 Task: Add an event with the title Second Coffee Meeting with Key Mentor, date ''2023/11/18'', time 10:00and add a description: A board meeting is a formal gathering where the board of directors, executive team, and key stakeholders come together to discuss and make important decisions regarding the organization''s strategic direction, governance, and overall performance. Mark the tasks as Completed , logged in from the account softage.3@softage.netand send the event invitation to softage.7@softage.net and softage.8@softage.net. Set a reminder for the event Weekly on Sunday
Action: Mouse moved to (55, 109)
Screenshot: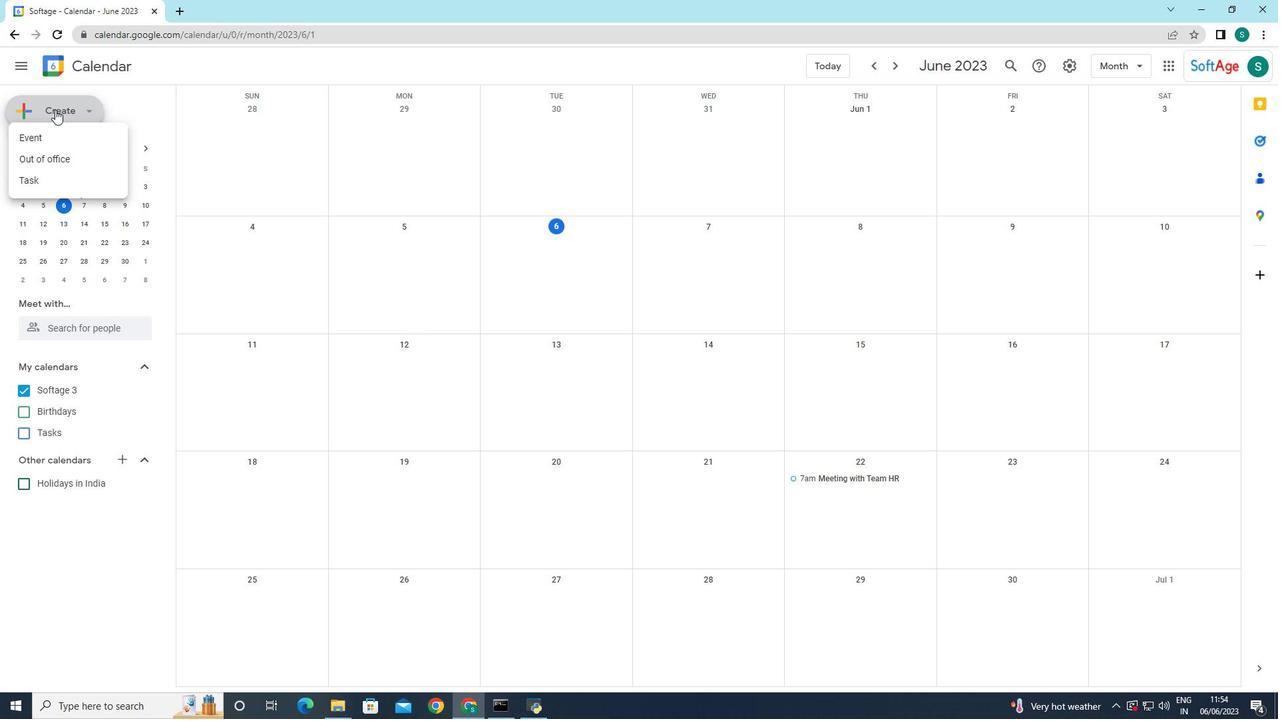 
Action: Mouse pressed left at (55, 109)
Screenshot: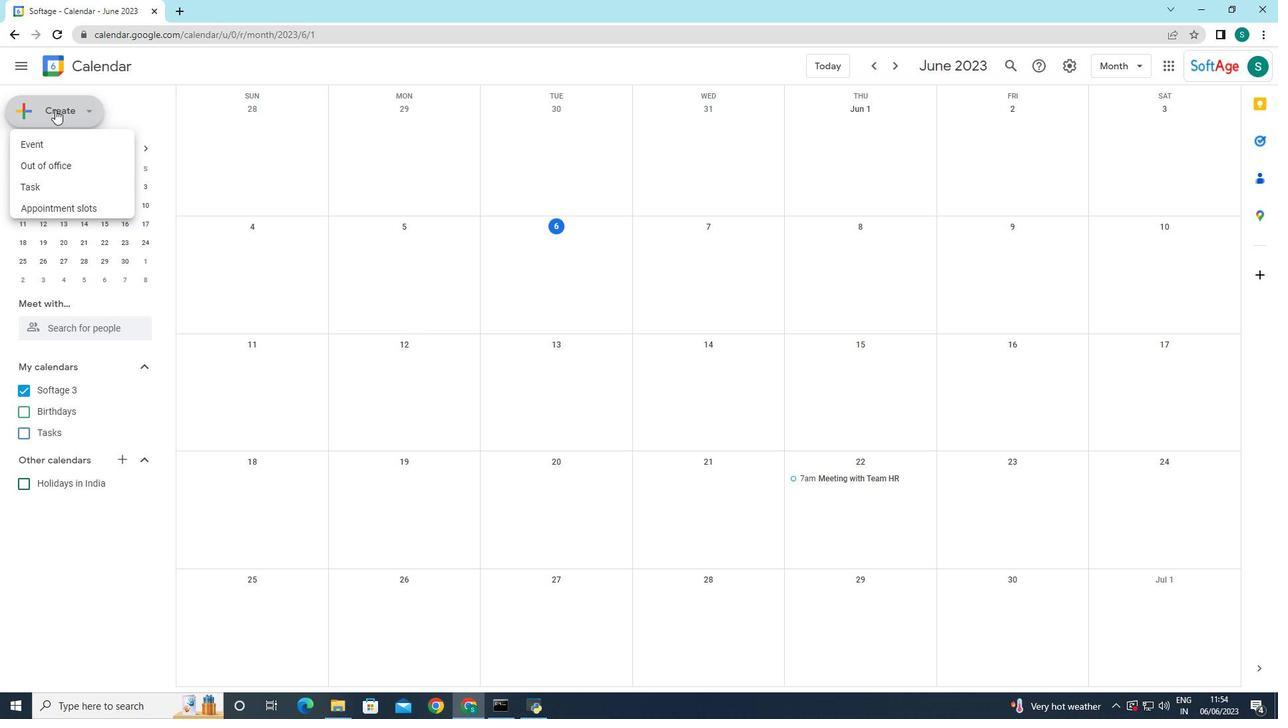 
Action: Mouse moved to (73, 151)
Screenshot: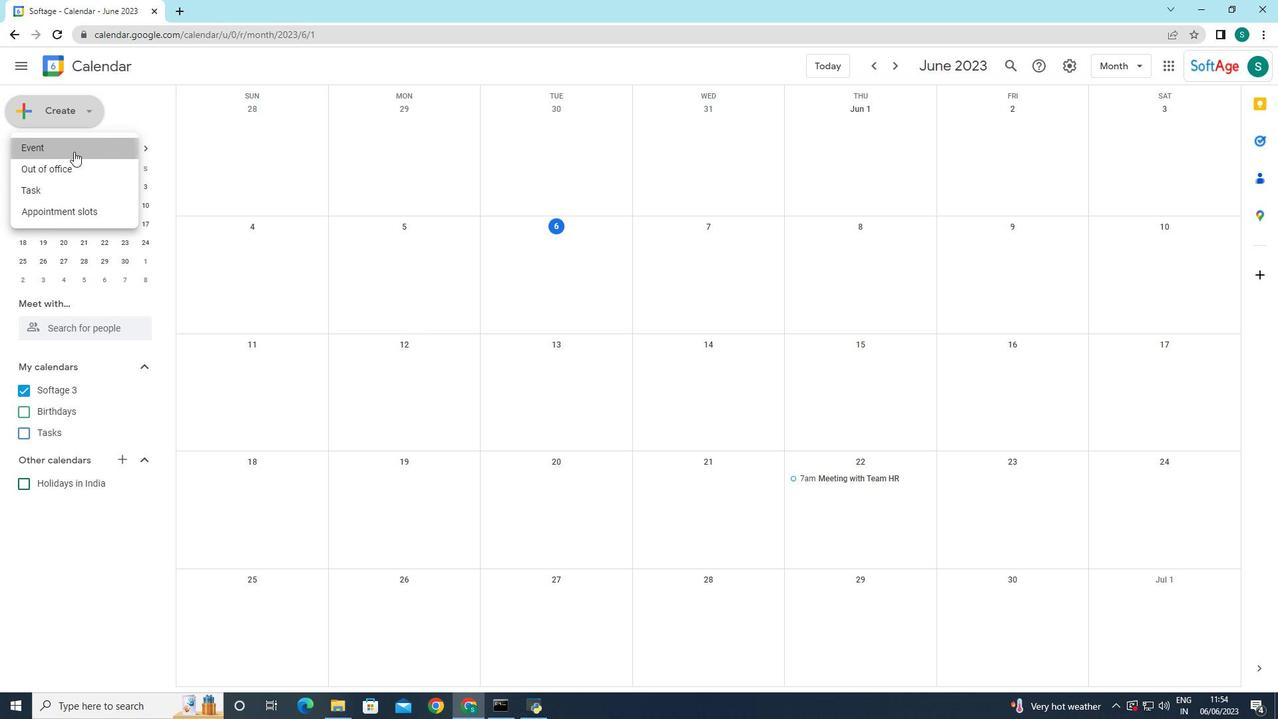 
Action: Mouse pressed left at (73, 151)
Screenshot: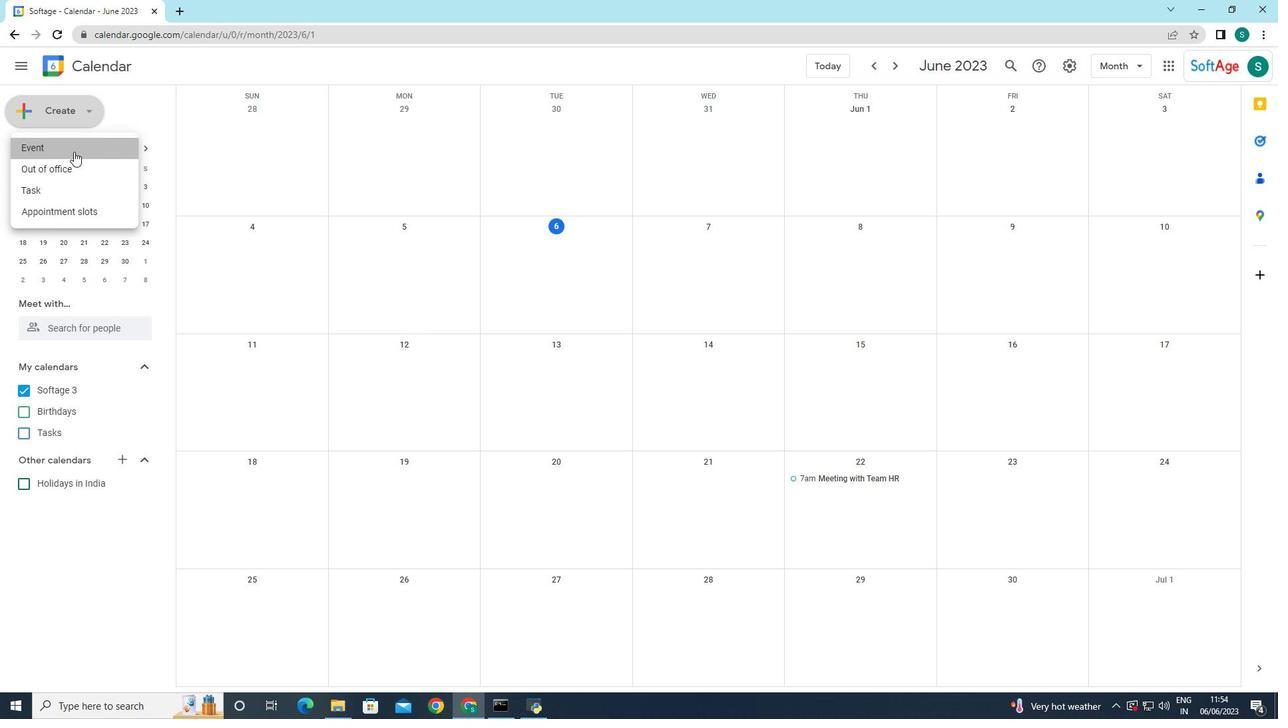 
Action: Mouse moved to (679, 441)
Screenshot: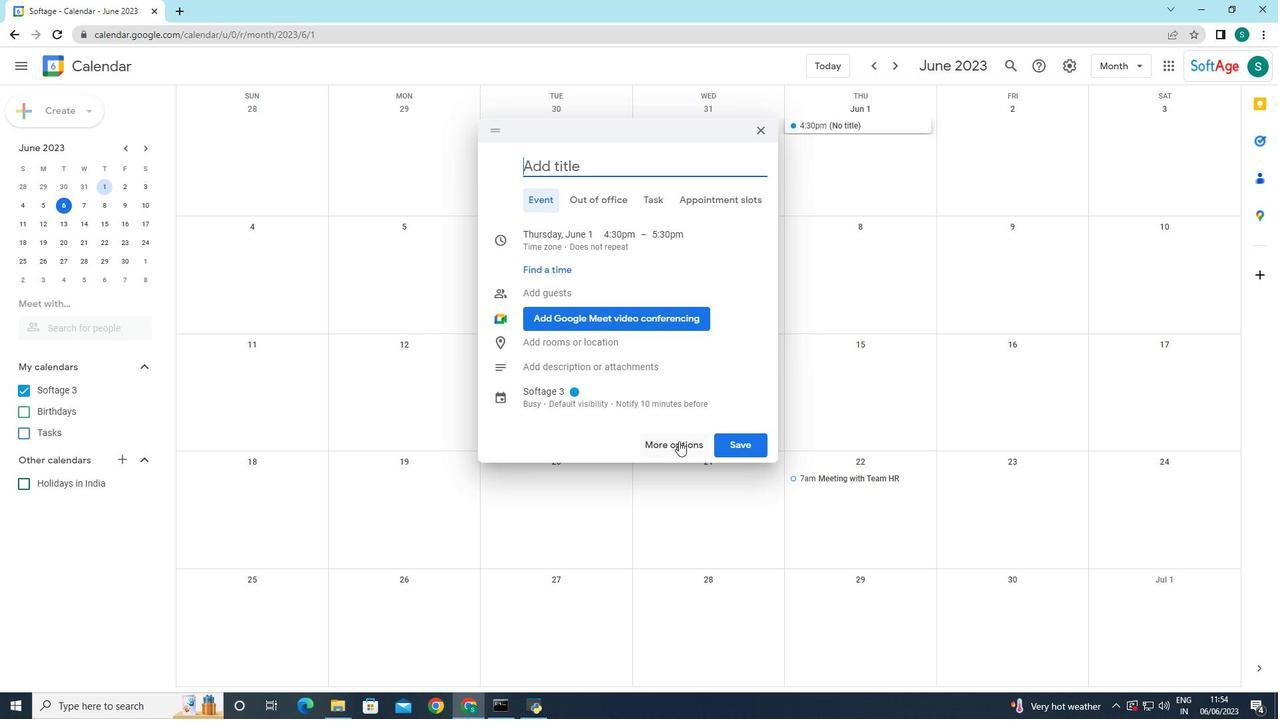 
Action: Mouse pressed left at (679, 441)
Screenshot: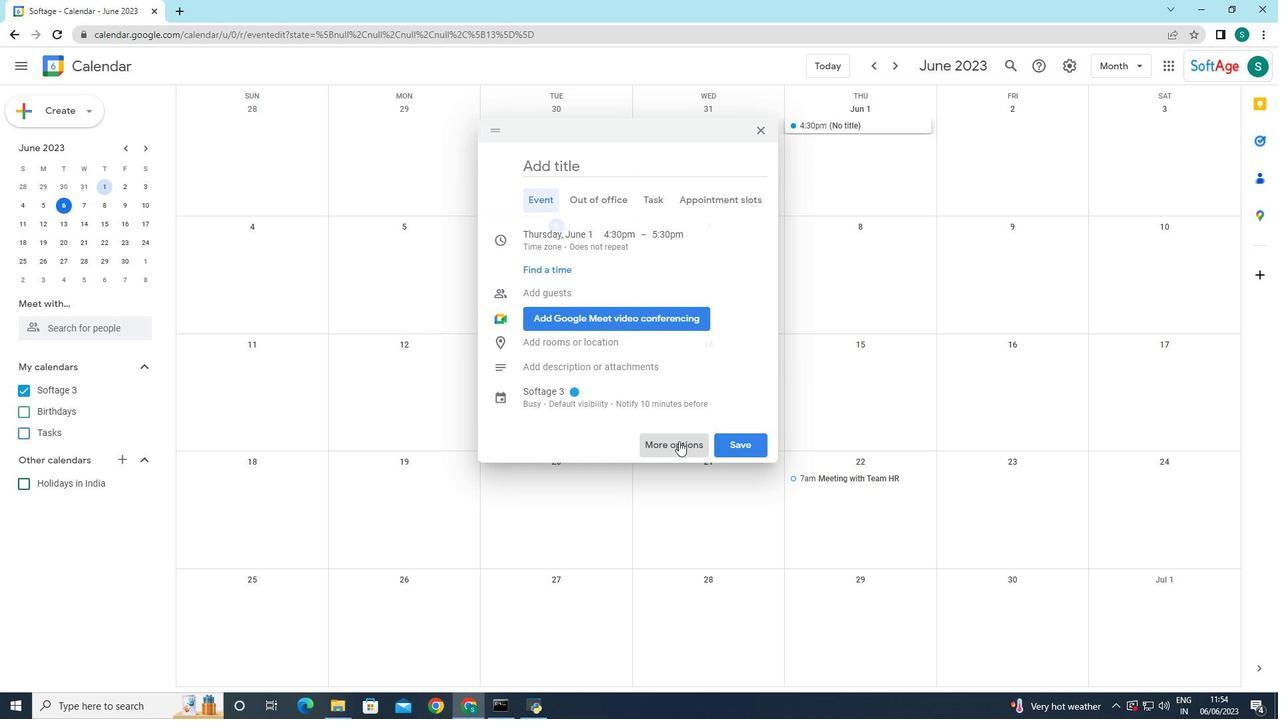 
Action: Mouse moved to (115, 77)
Screenshot: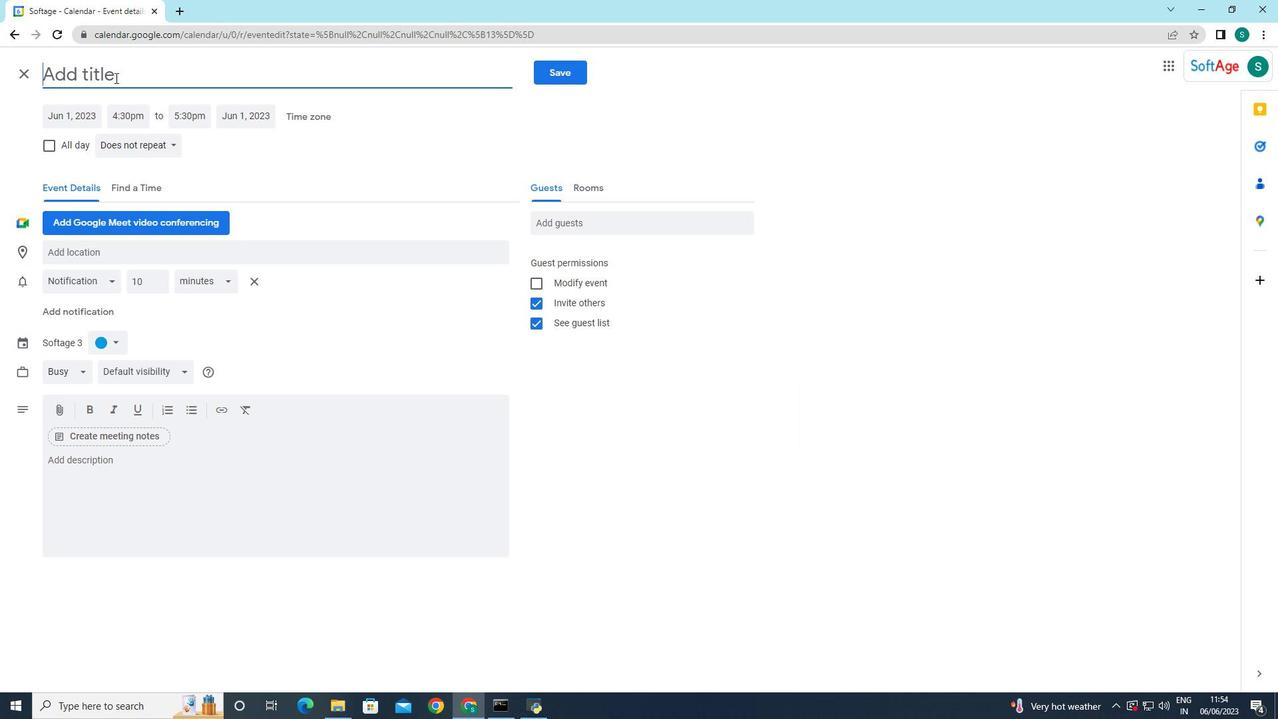 
Action: Mouse pressed left at (115, 77)
Screenshot: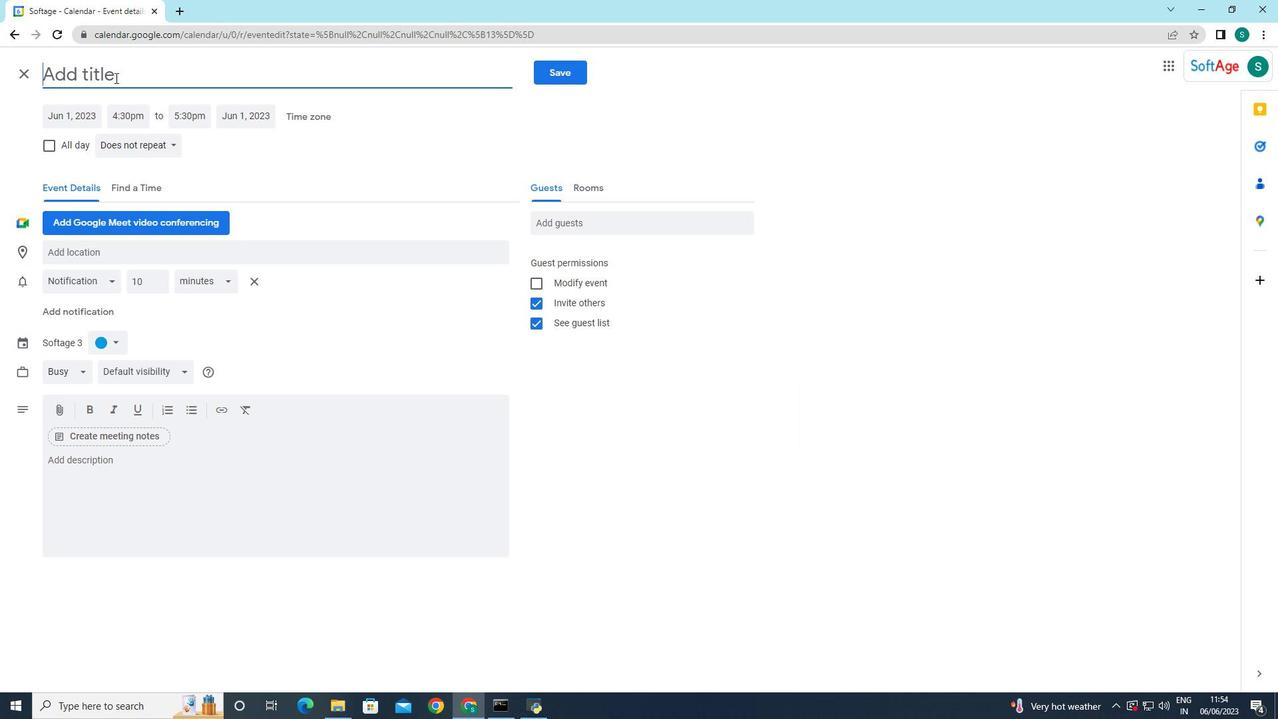 
Action: Key pressed <Key.caps_lock>S<Key.caps_lock>econd<Key.space><Key.caps_lock>C<Key.caps_lock>offee<Key.space><Key.caps_lock>M<Key.caps_lock>eeting<Key.space>with<Key.space>key<Key.space><Key.caps_lock>M<Key.caps_lock>entor
Screenshot: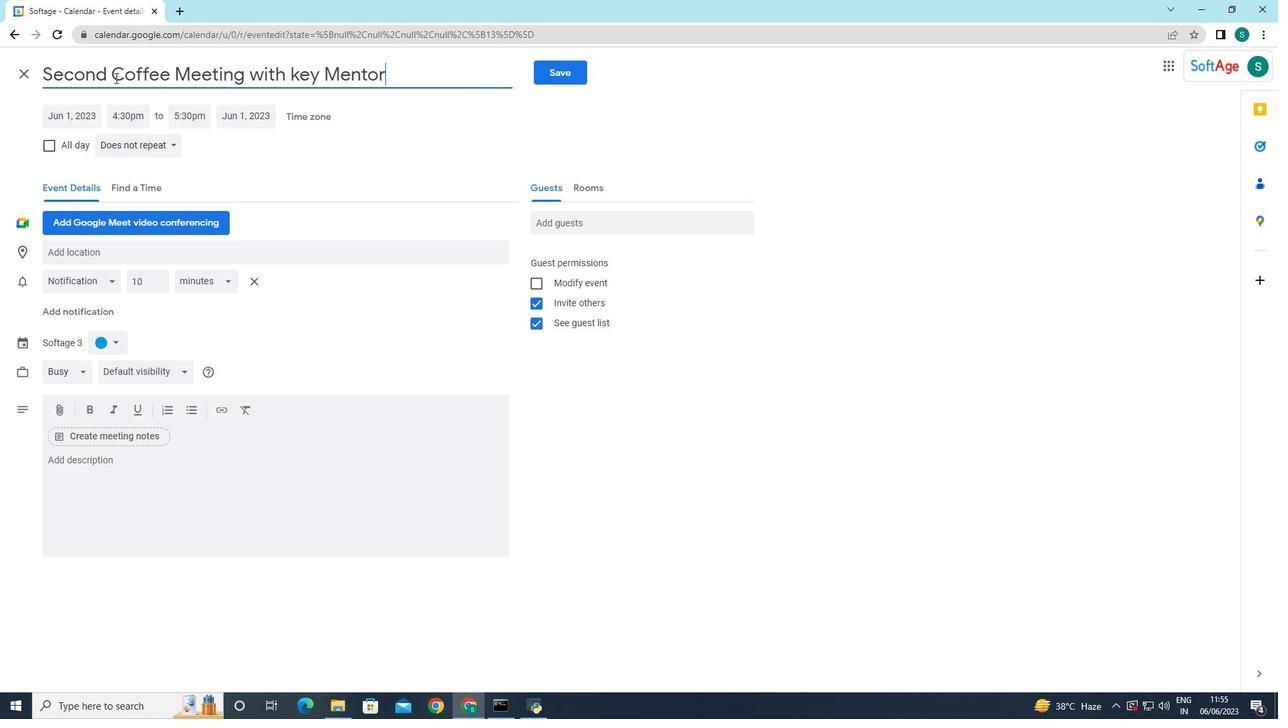 
Action: Mouse moved to (79, 113)
Screenshot: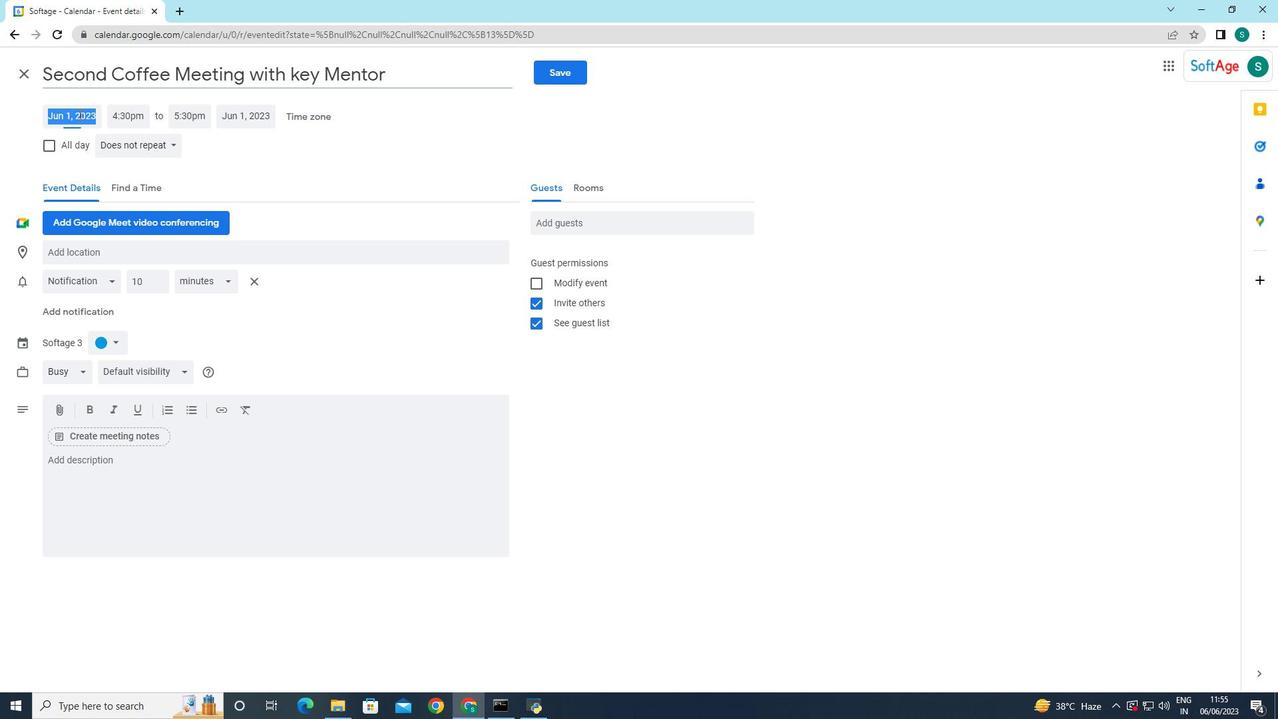 
Action: Mouse pressed left at (79, 113)
Screenshot: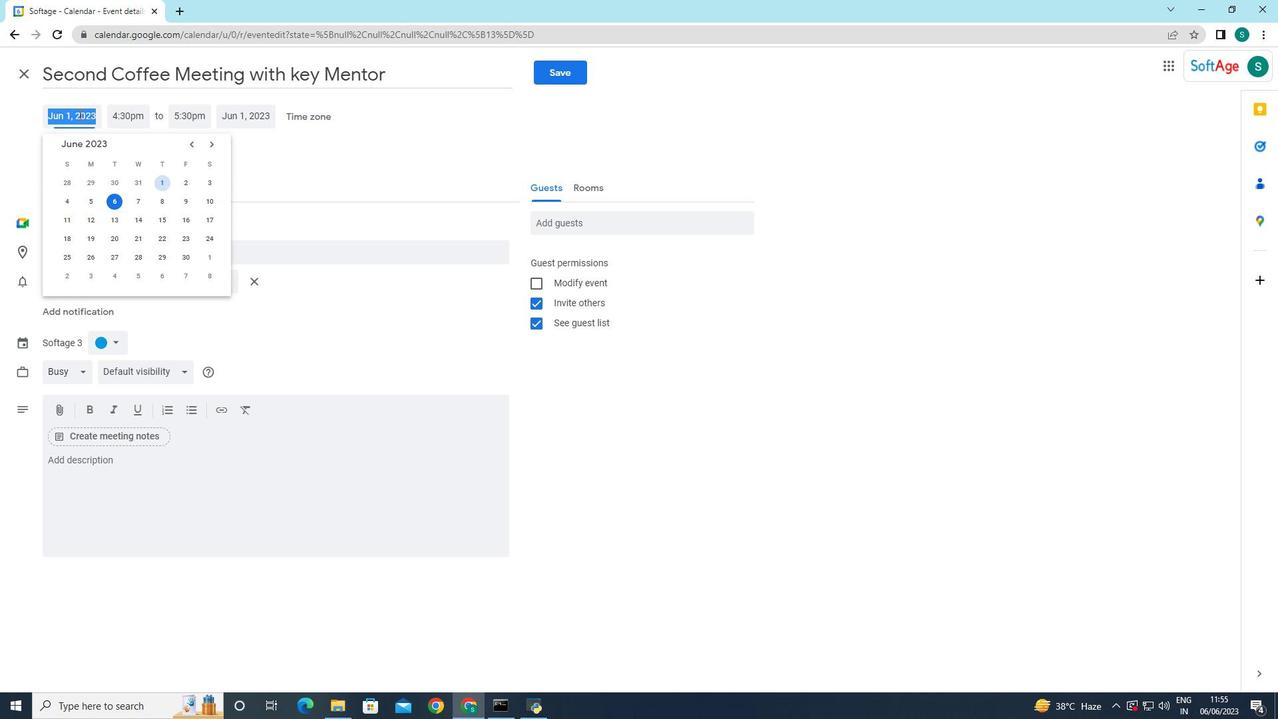 
Action: Mouse moved to (209, 145)
Screenshot: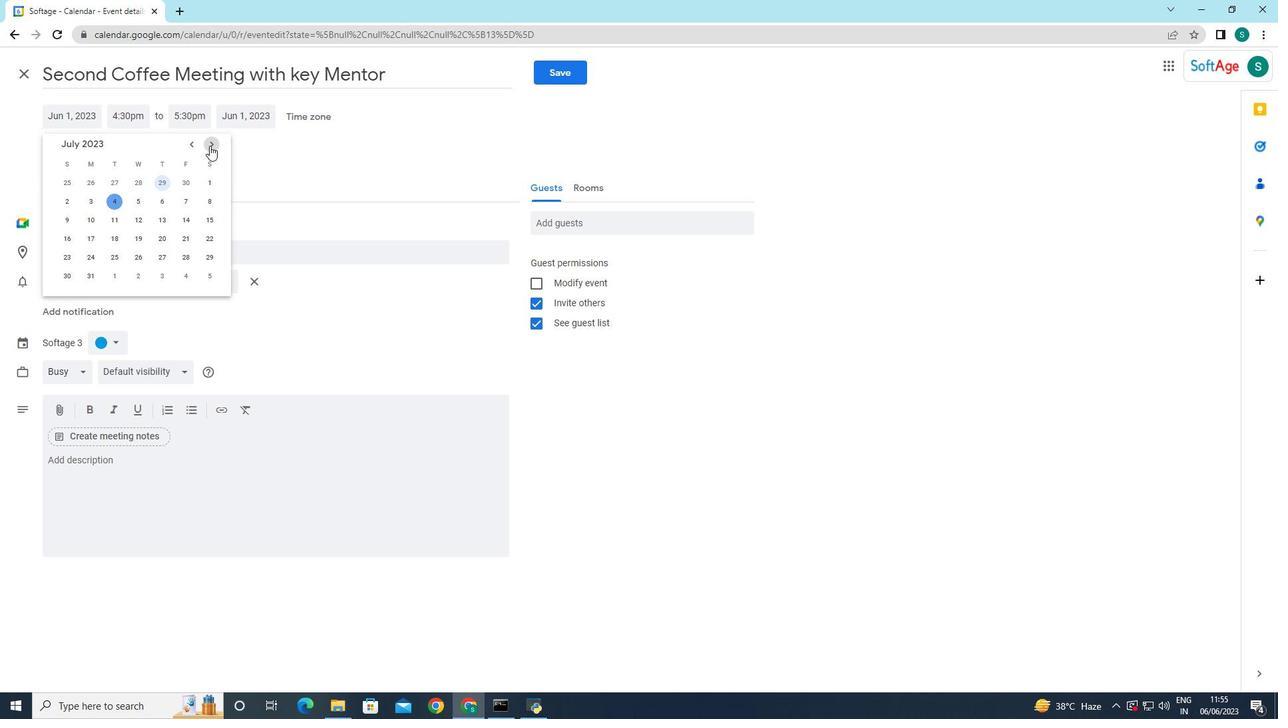 
Action: Mouse pressed left at (209, 145)
Screenshot: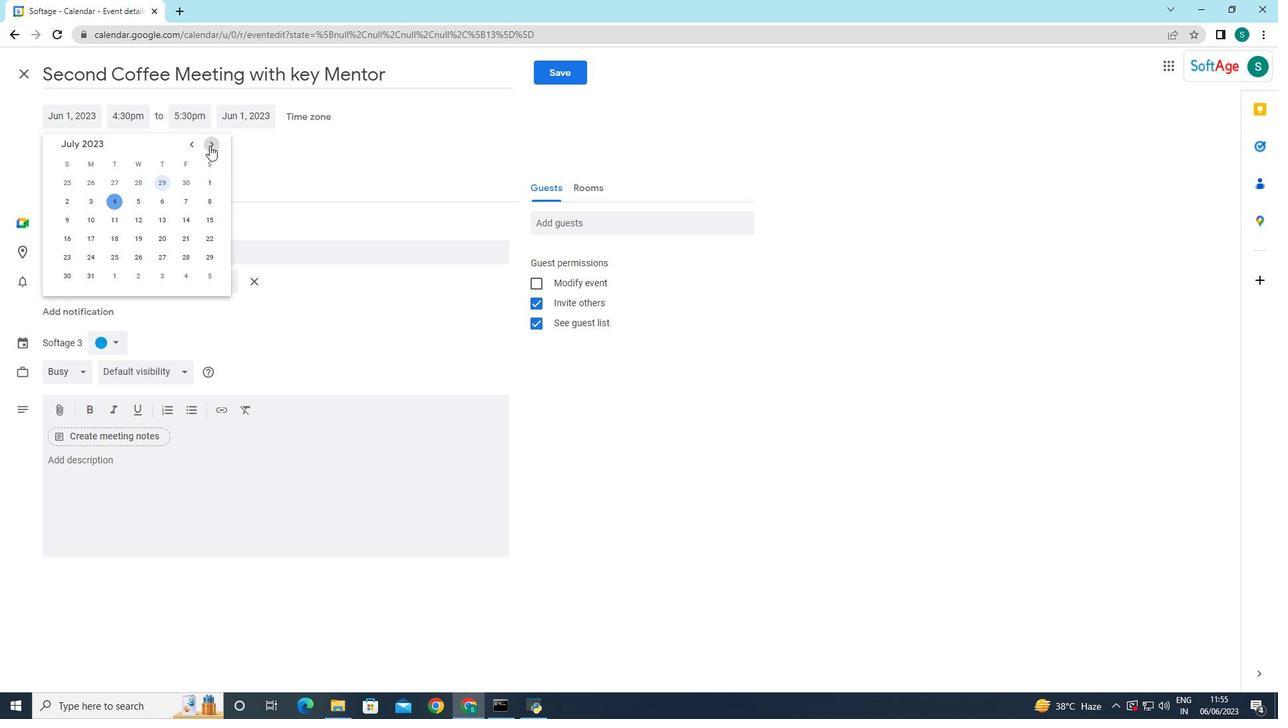 
Action: Mouse pressed left at (209, 145)
Screenshot: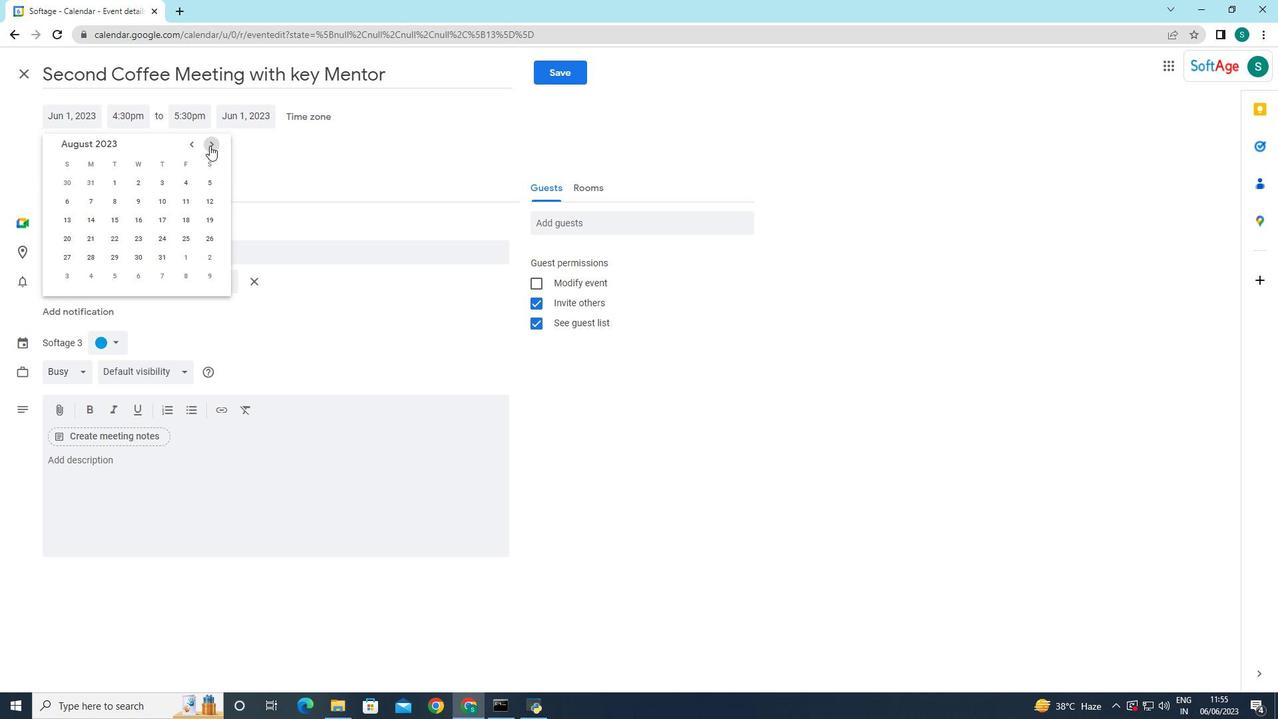 
Action: Mouse pressed left at (209, 145)
Screenshot: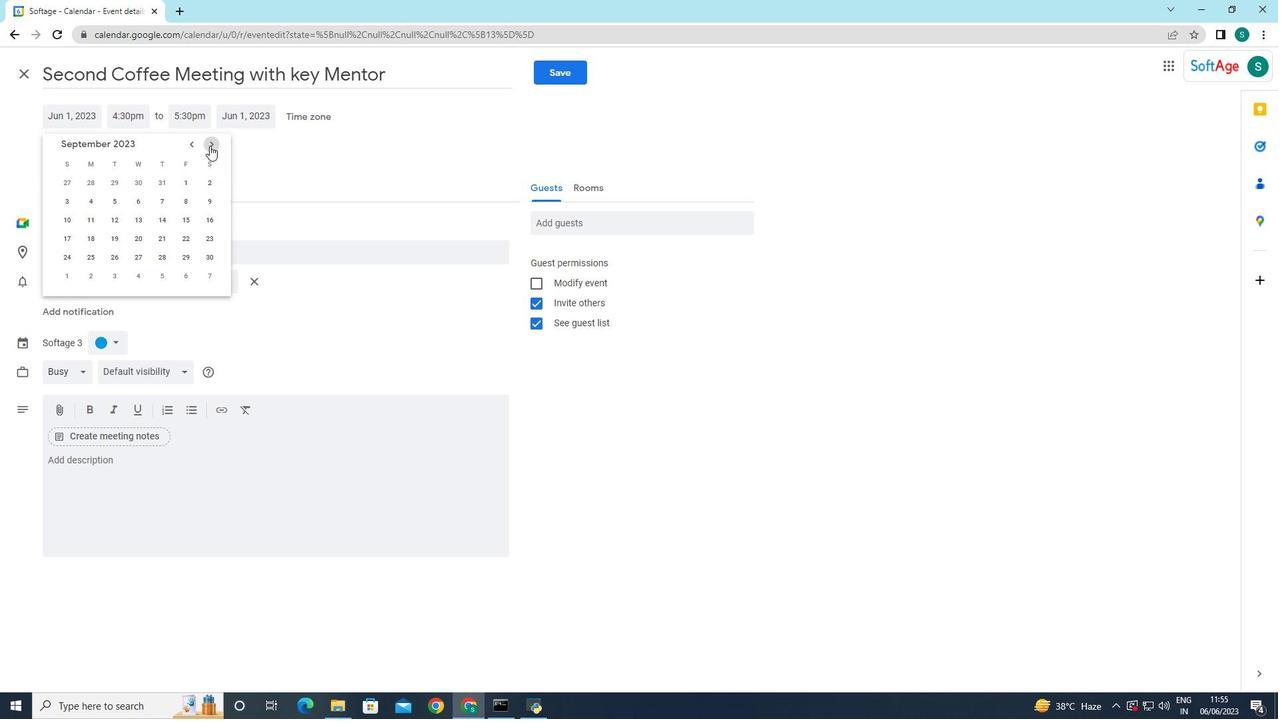 
Action: Mouse pressed left at (209, 145)
Screenshot: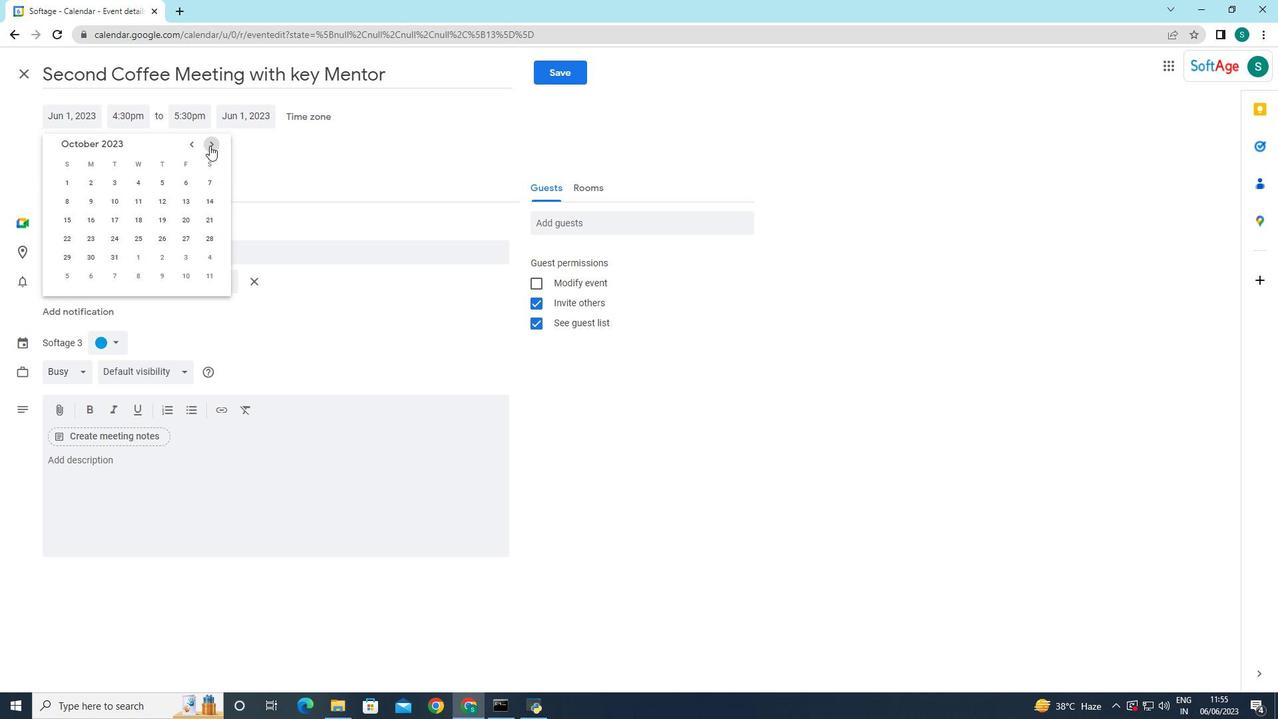 
Action: Mouse pressed left at (209, 145)
Screenshot: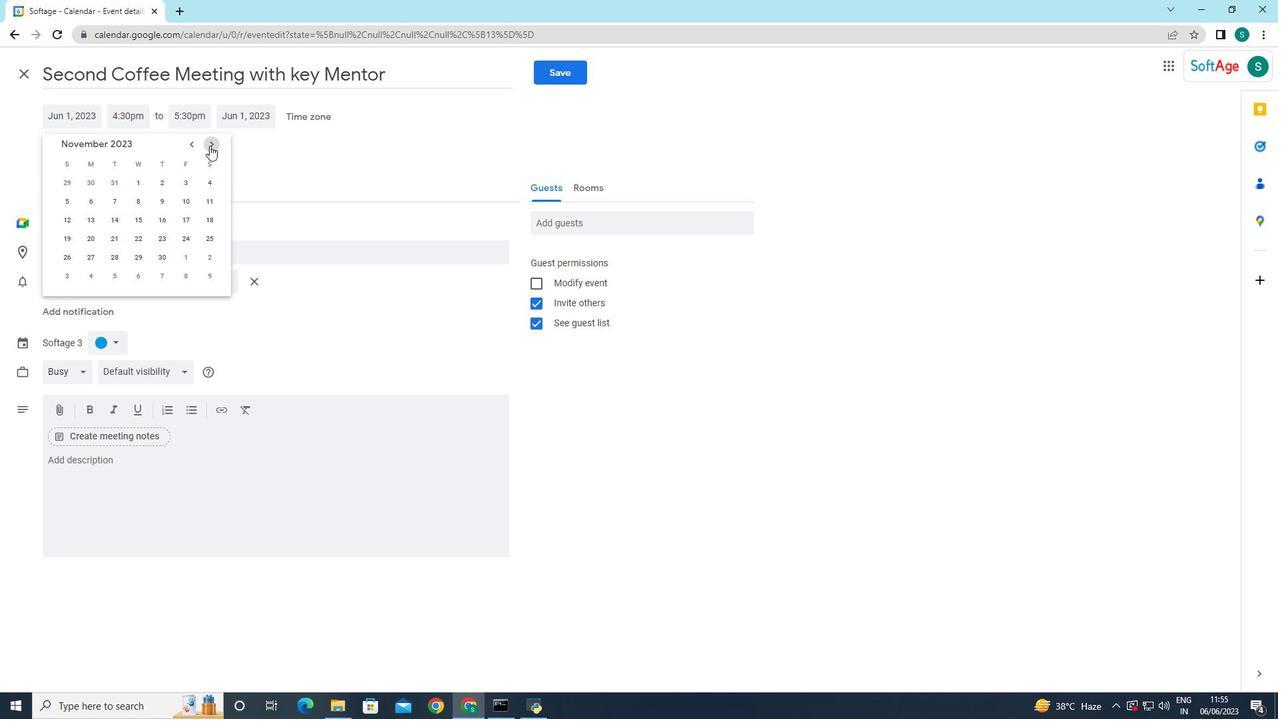 
Action: Mouse pressed left at (209, 145)
Screenshot: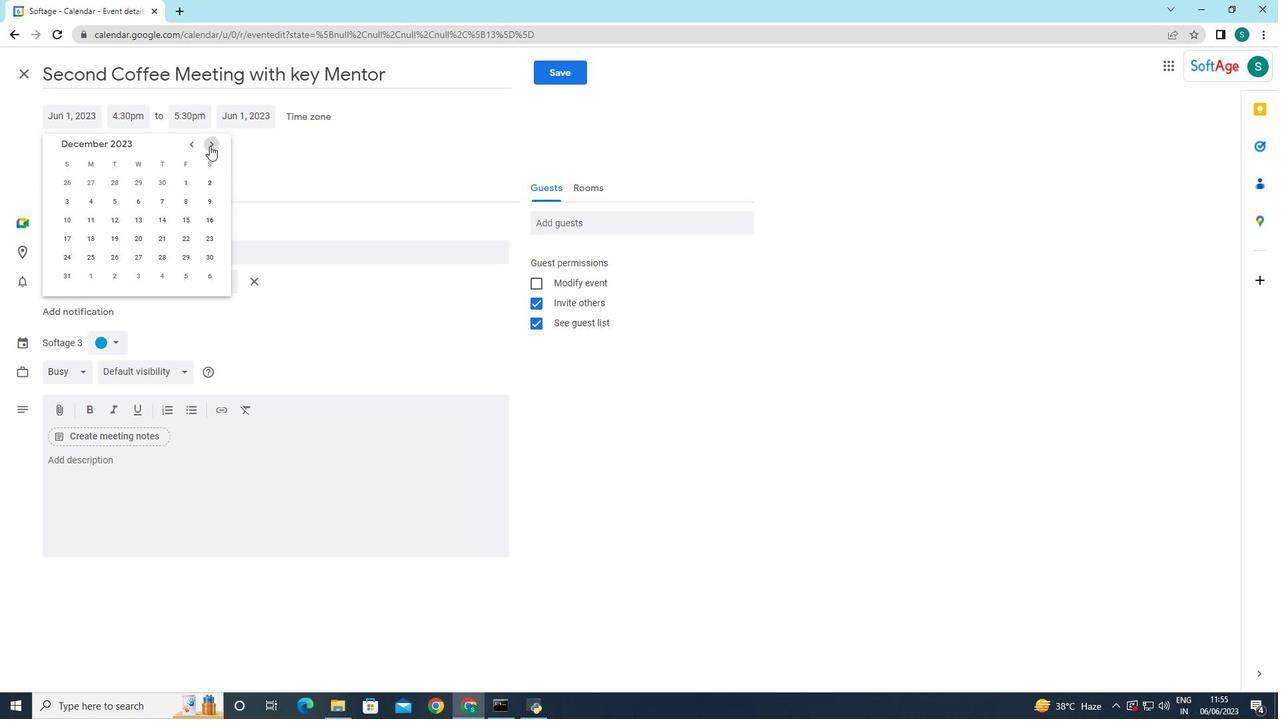 
Action: Mouse moved to (195, 145)
Screenshot: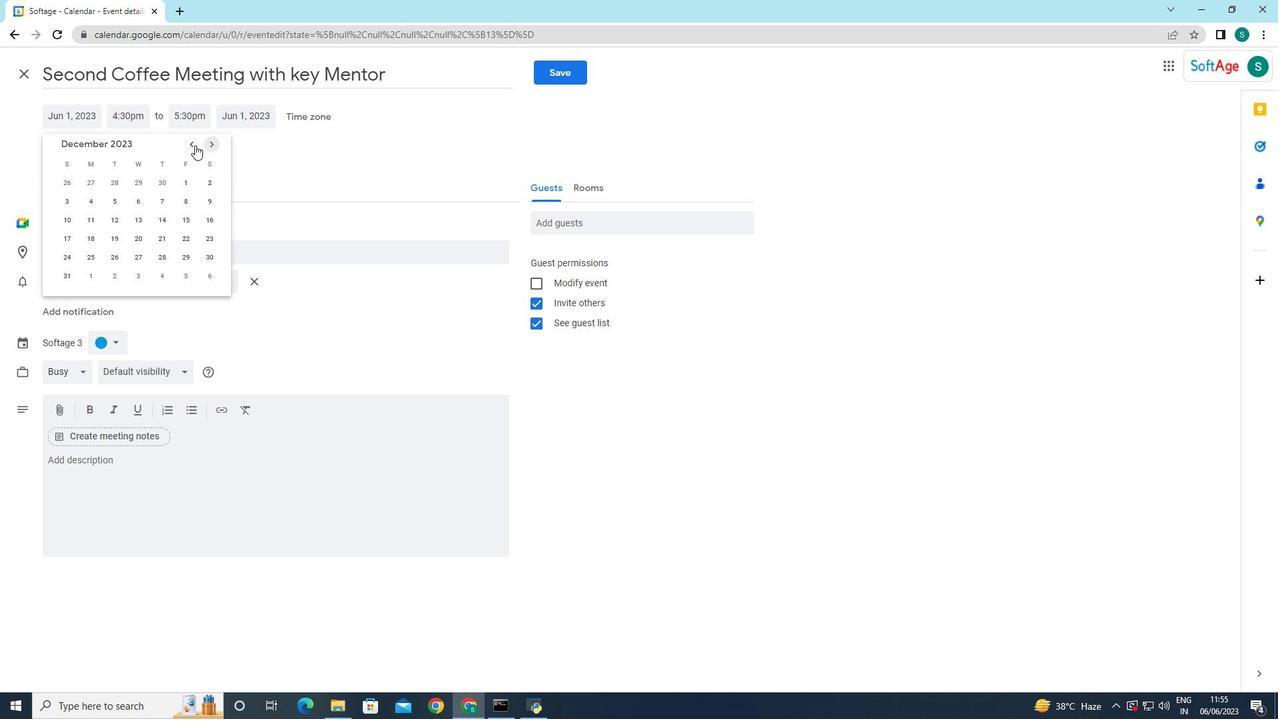 
Action: Mouse pressed left at (195, 145)
Screenshot: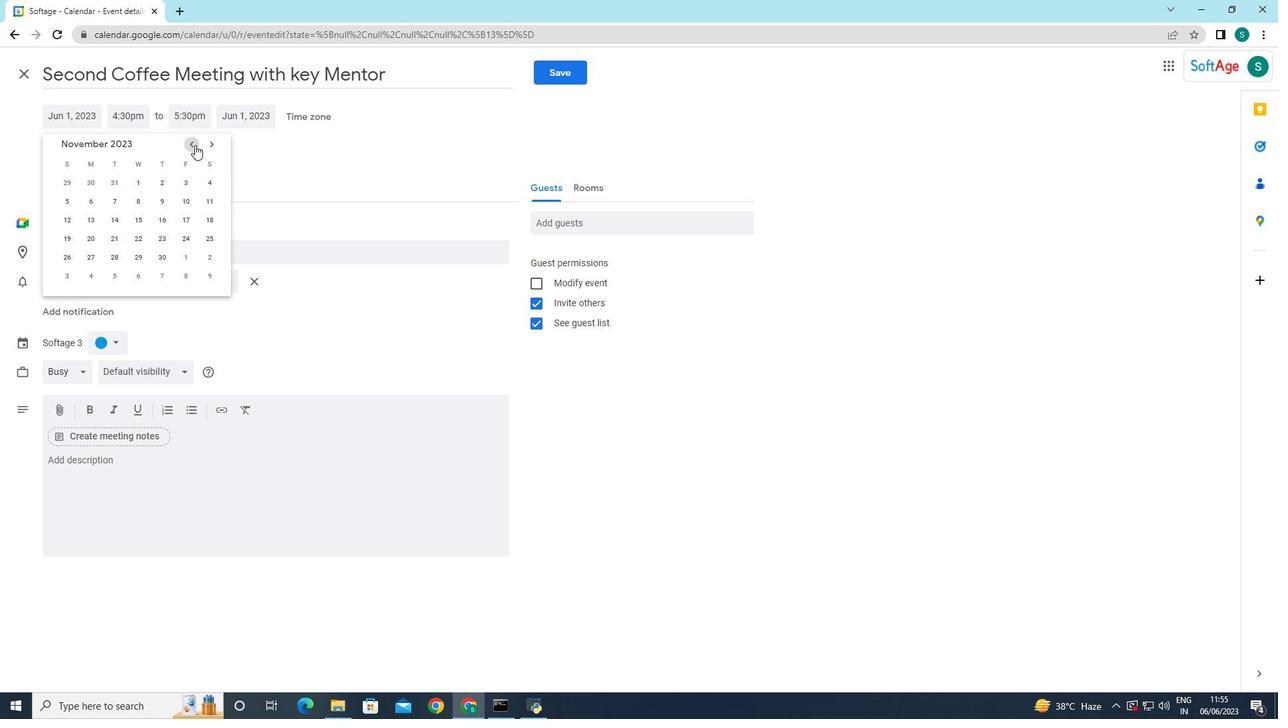 
Action: Mouse moved to (213, 221)
Screenshot: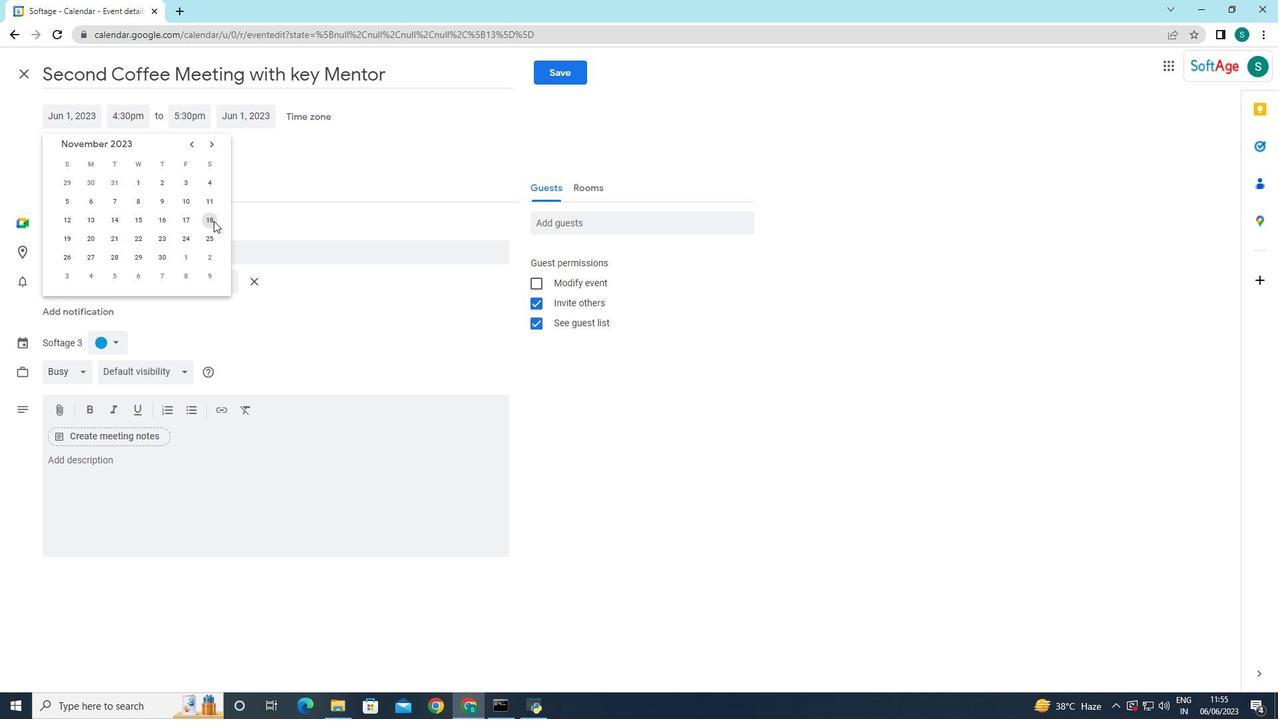 
Action: Mouse pressed left at (213, 221)
Screenshot: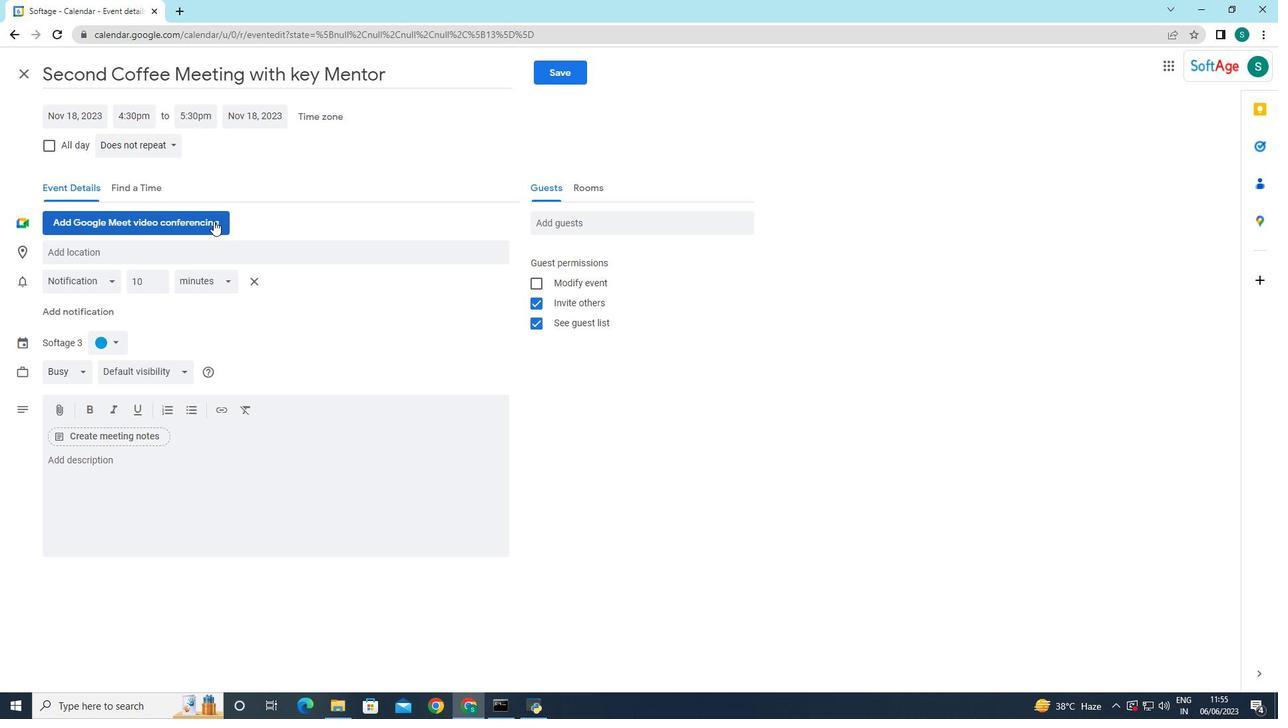 
Action: Mouse moved to (295, 176)
Screenshot: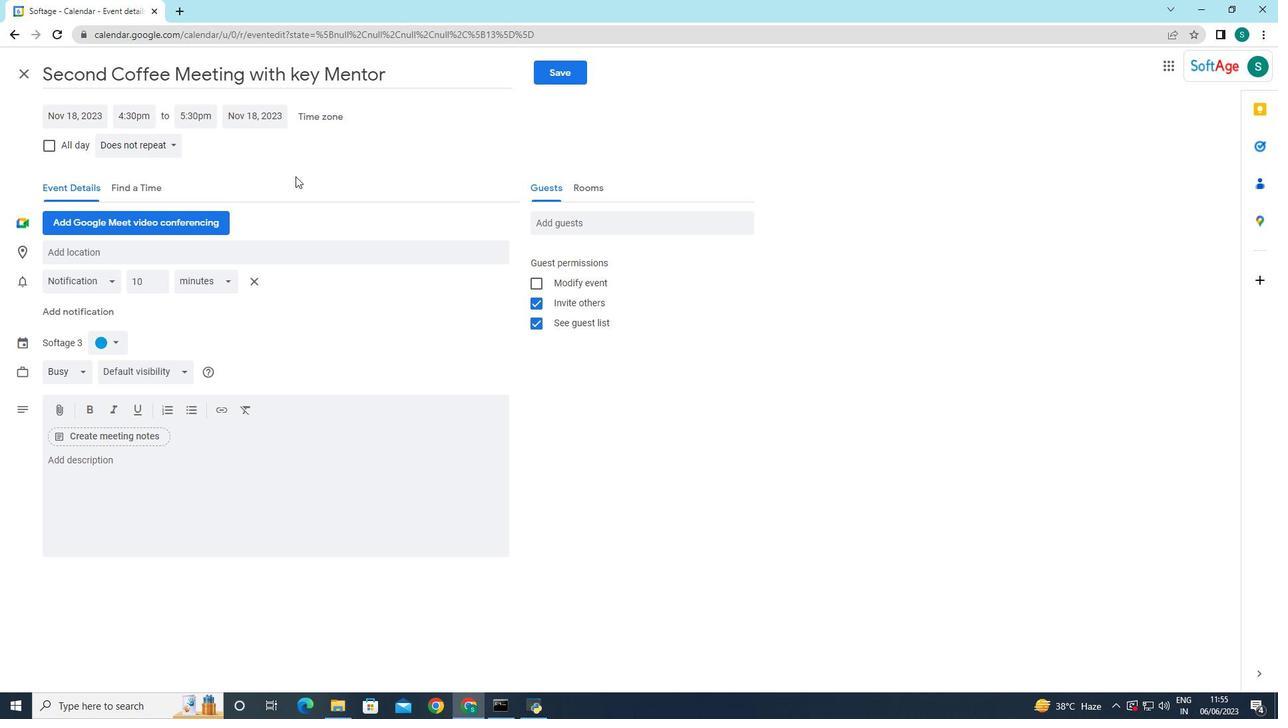 
Action: Mouse pressed left at (295, 176)
Screenshot: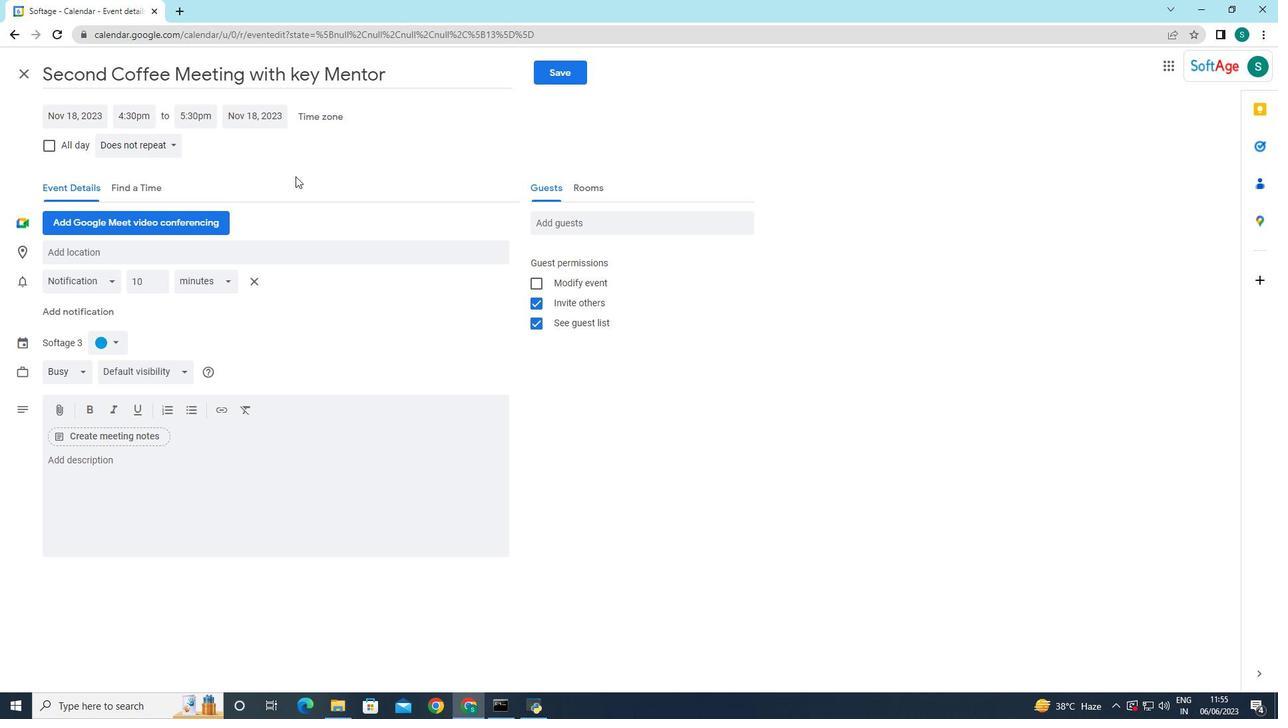 
Action: Mouse moved to (129, 119)
Screenshot: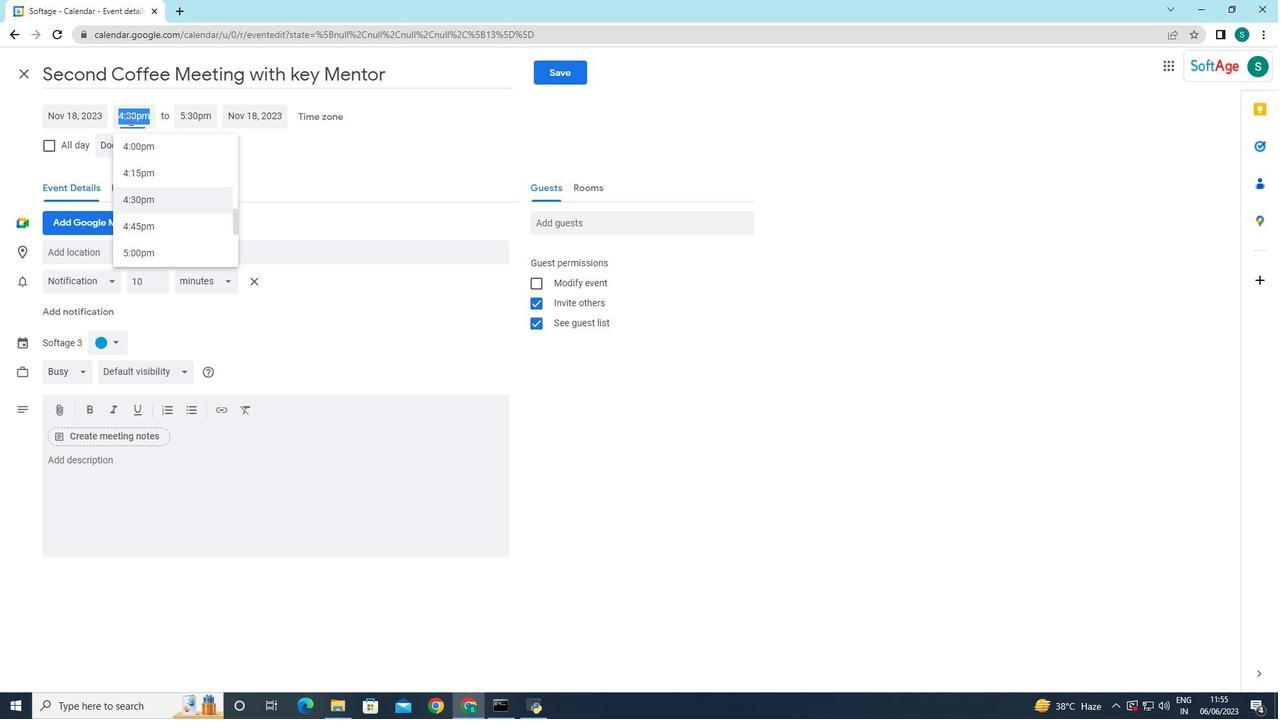 
Action: Mouse pressed left at (129, 119)
Screenshot: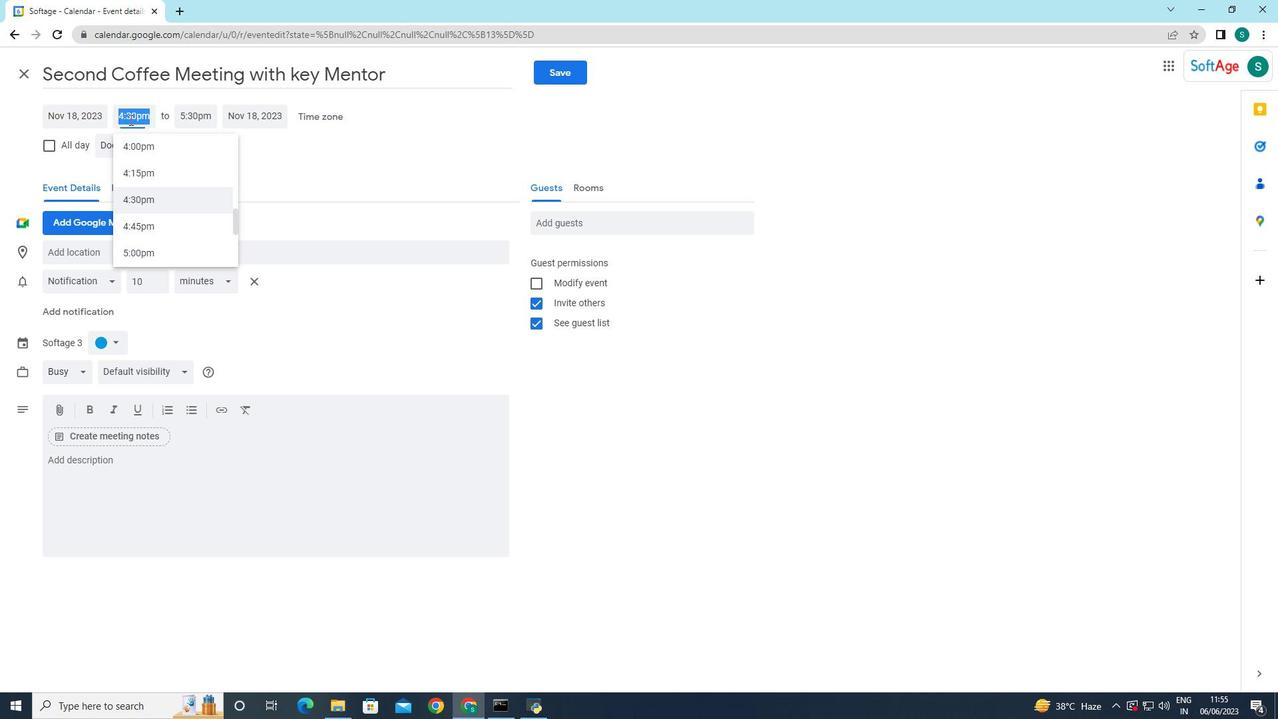 
Action: Mouse moved to (170, 207)
Screenshot: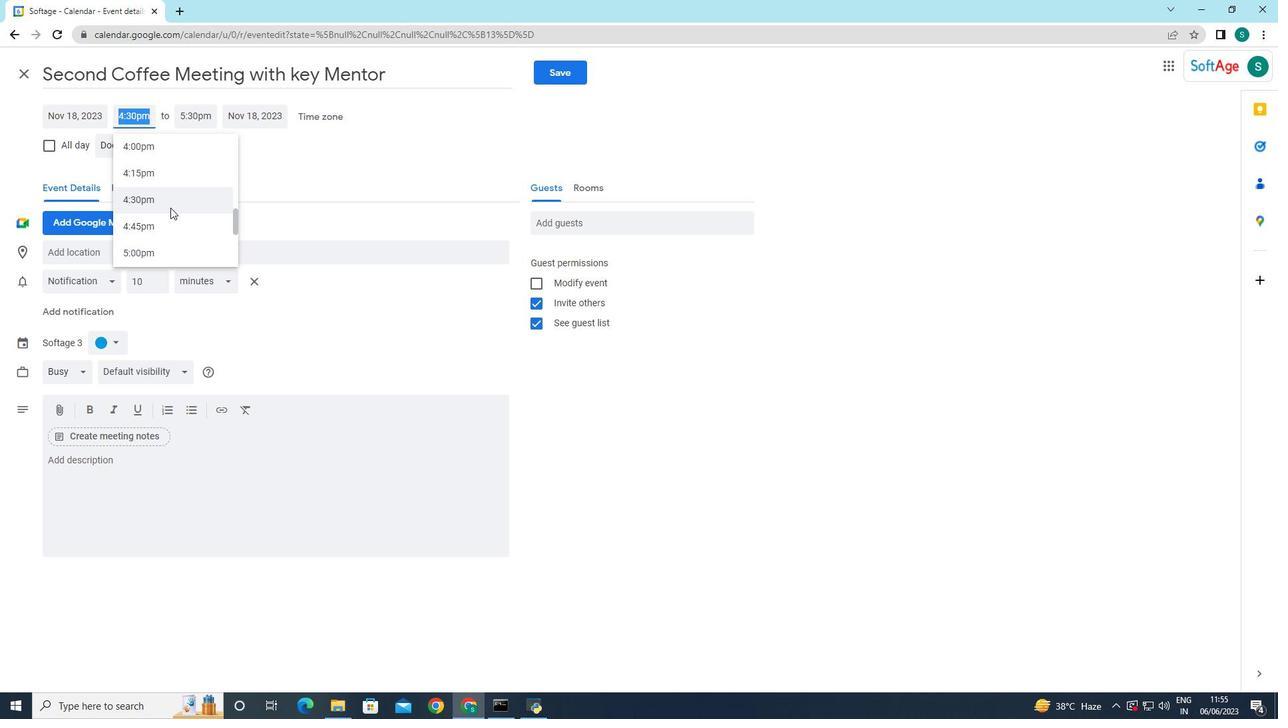 
Action: Mouse scrolled (170, 208) with delta (0, 0)
Screenshot: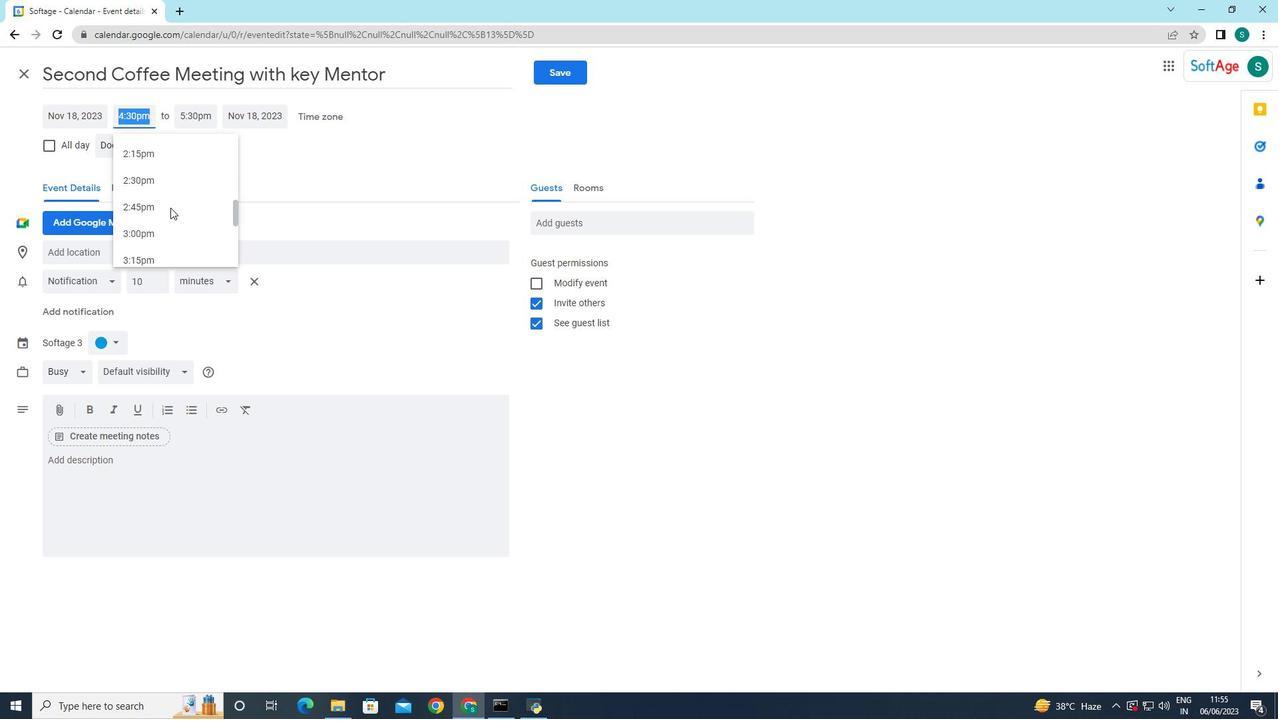 
Action: Mouse scrolled (170, 208) with delta (0, 0)
Screenshot: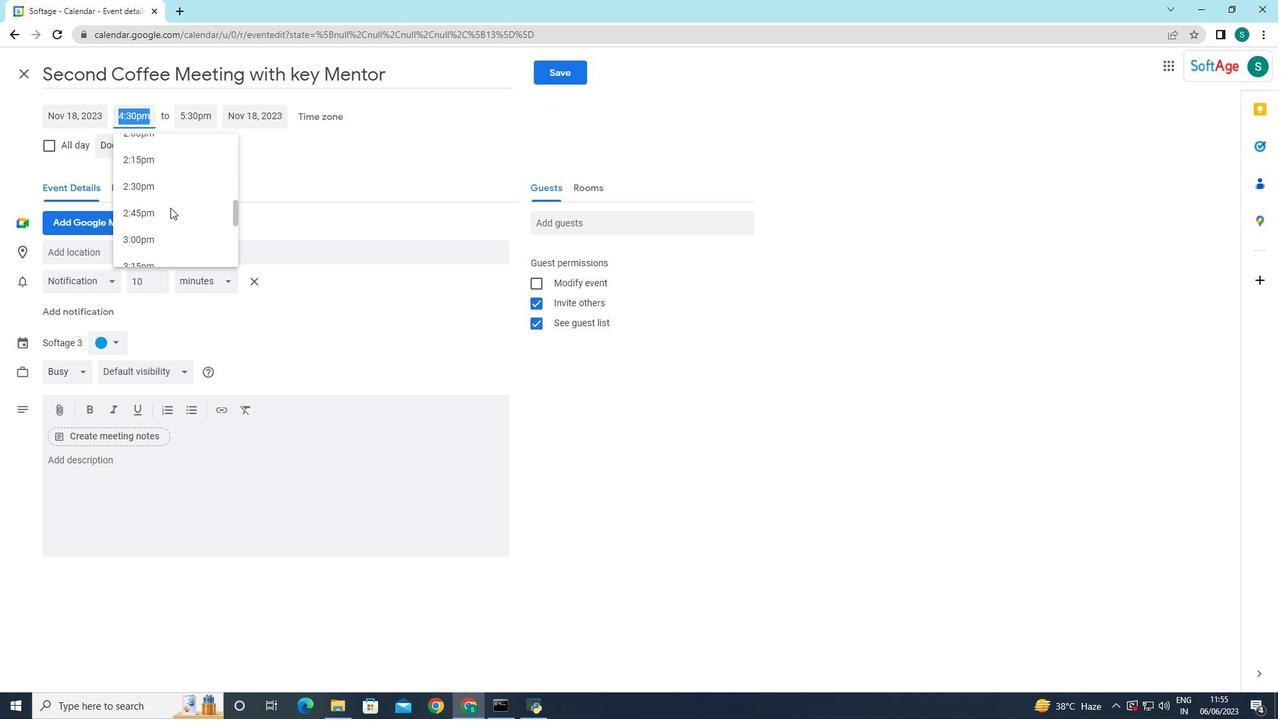 
Action: Mouse scrolled (170, 208) with delta (0, 0)
Screenshot: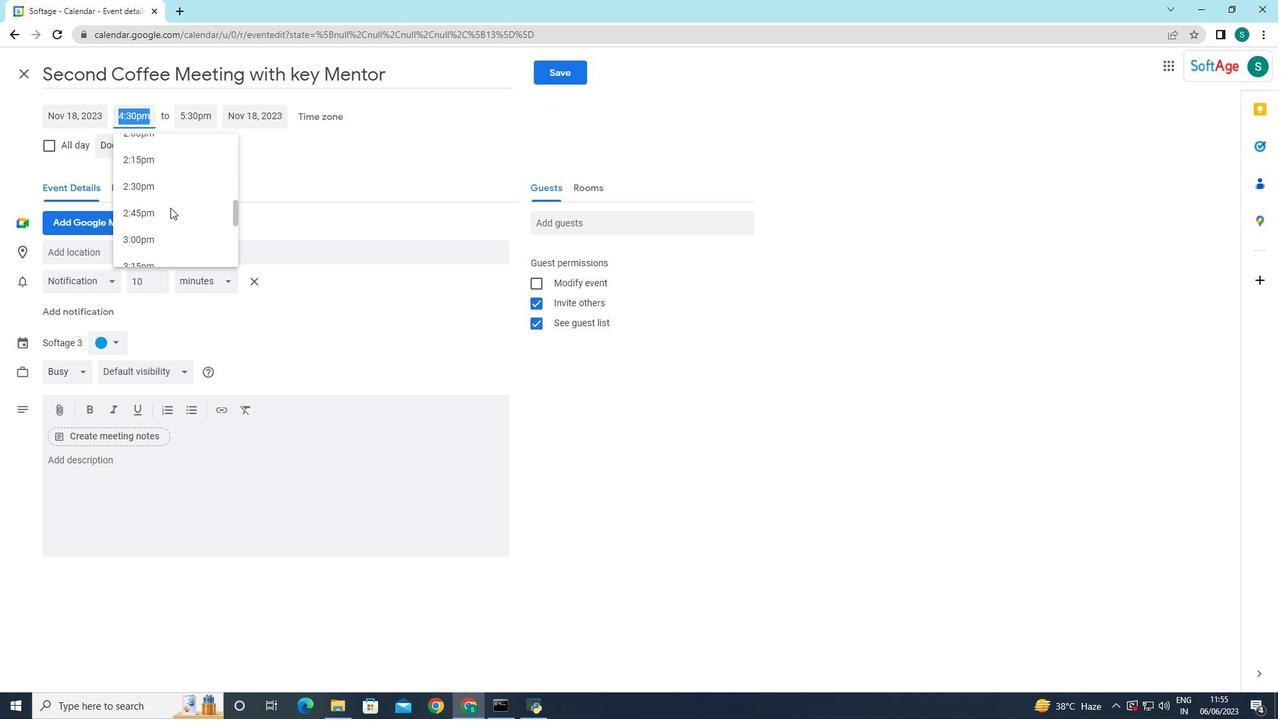 
Action: Mouse scrolled (170, 208) with delta (0, 0)
Screenshot: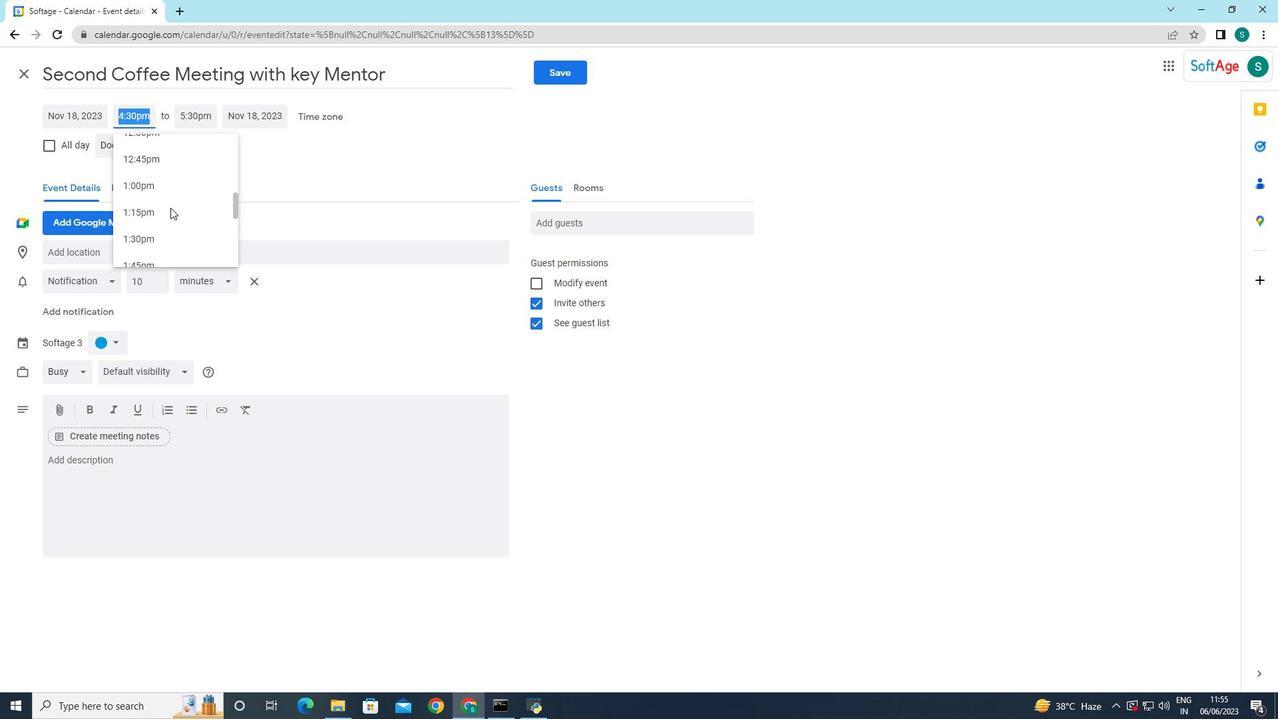 
Action: Mouse scrolled (170, 208) with delta (0, 0)
Screenshot: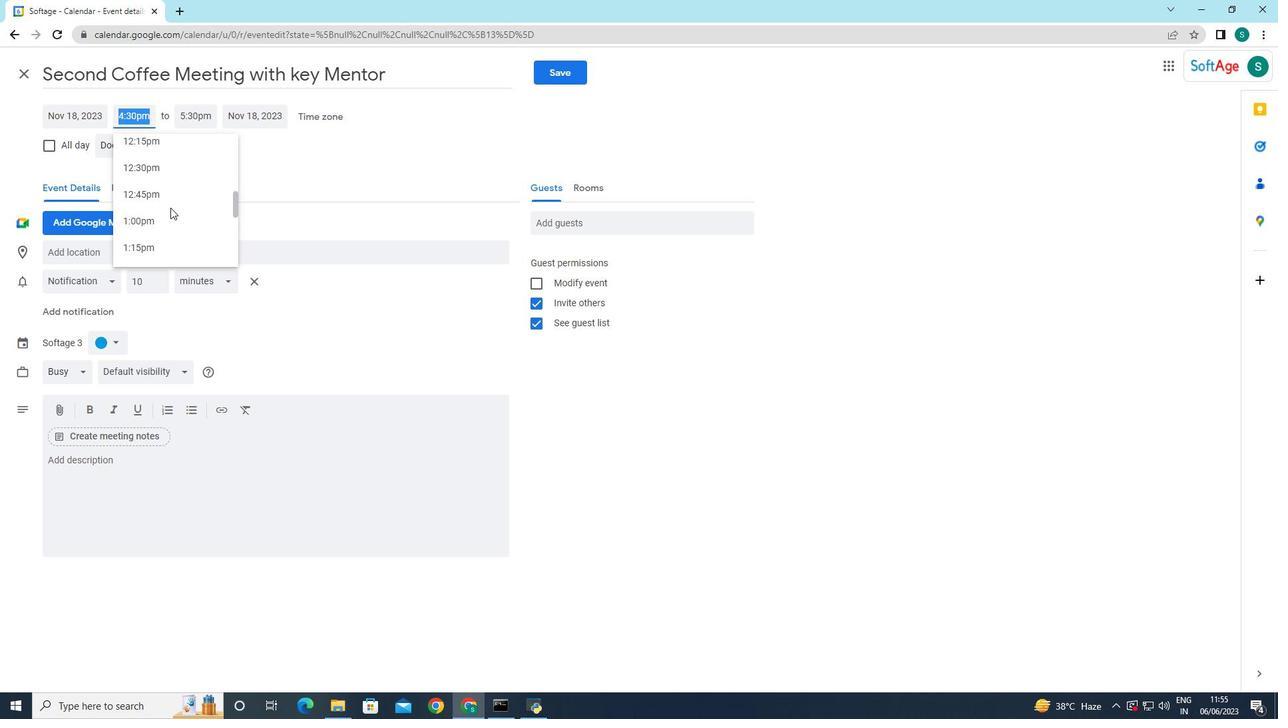 
Action: Mouse scrolled (170, 208) with delta (0, 0)
Screenshot: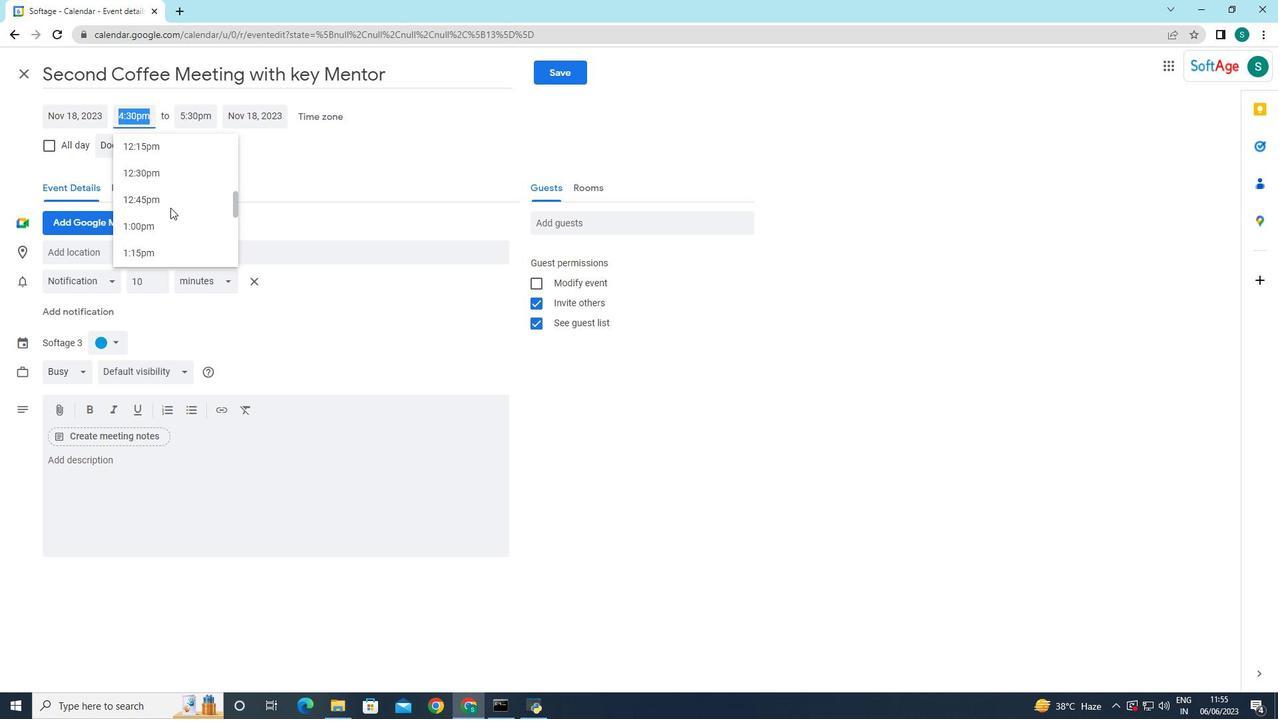 
Action: Mouse scrolled (170, 208) with delta (0, 0)
Screenshot: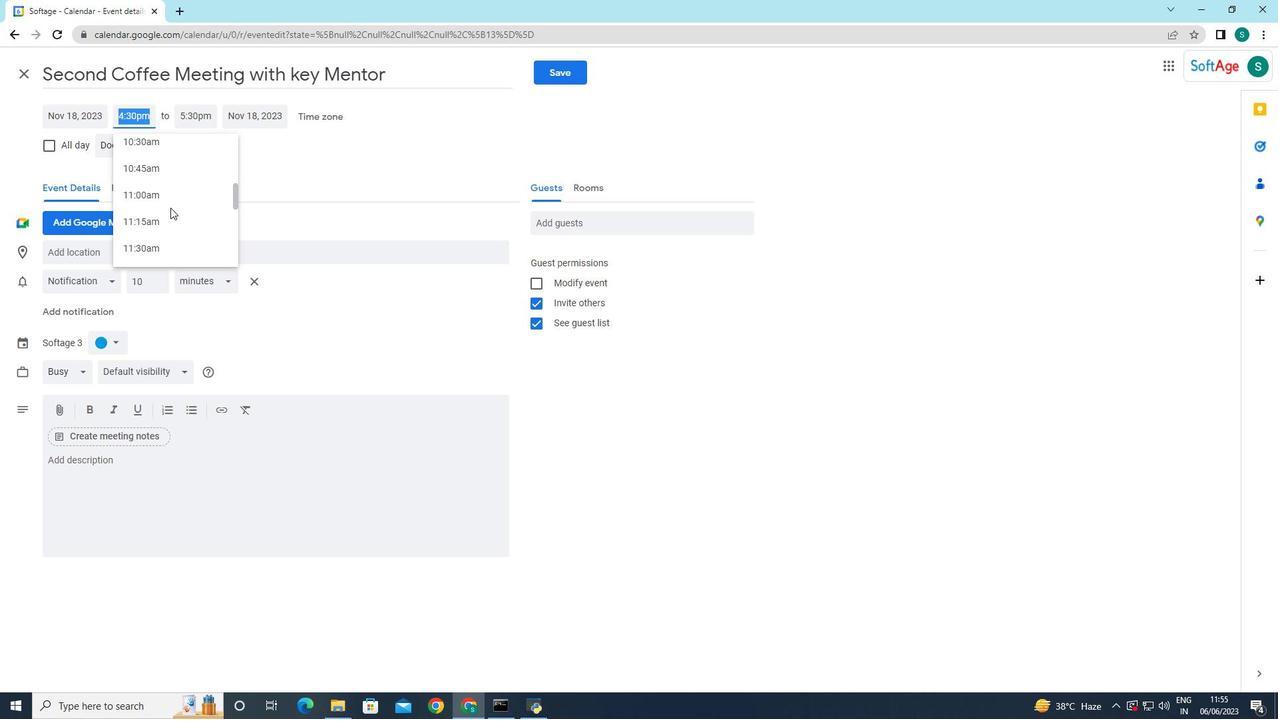 
Action: Mouse scrolled (170, 208) with delta (0, 0)
Screenshot: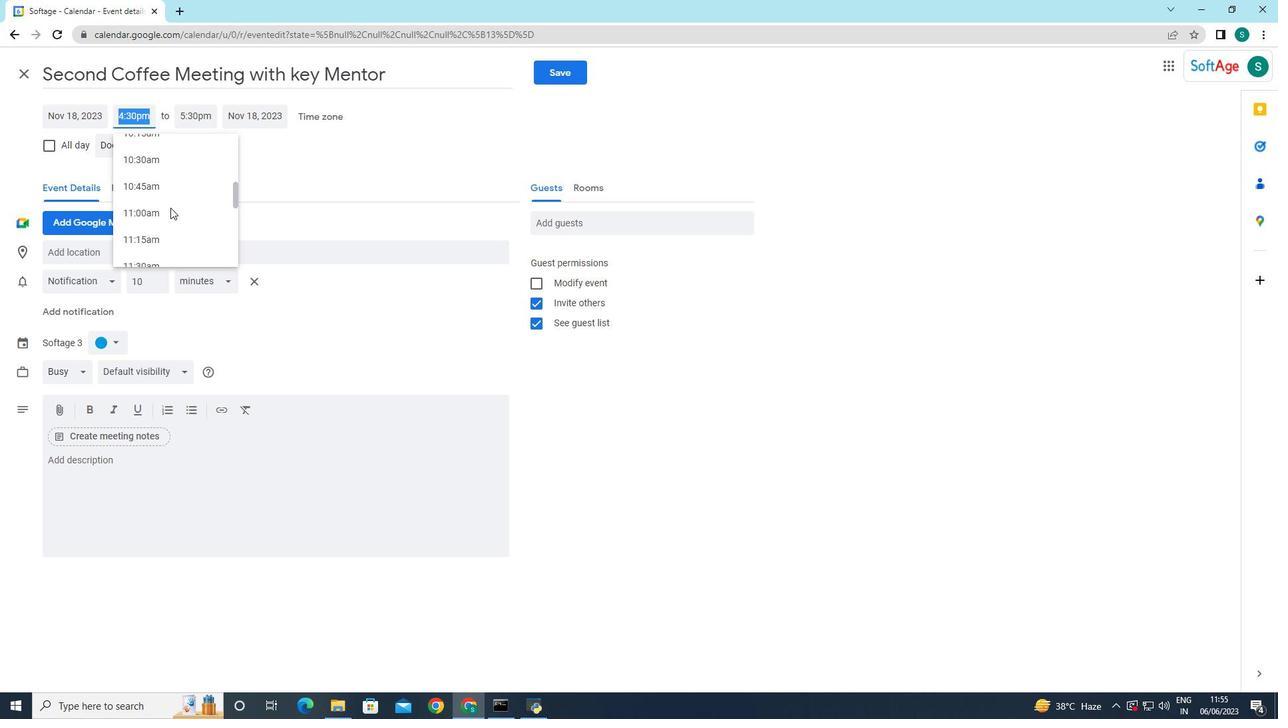 
Action: Mouse scrolled (170, 208) with delta (0, 0)
Screenshot: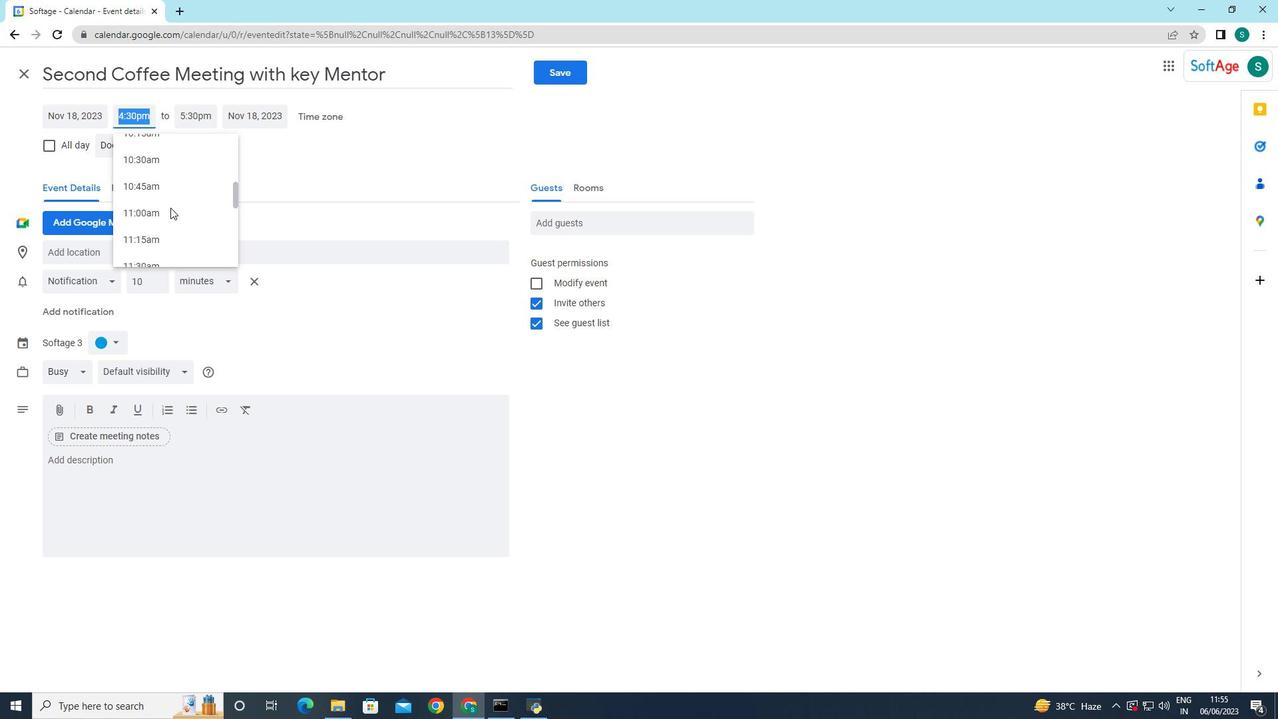 
Action: Mouse scrolled (170, 208) with delta (0, 0)
Screenshot: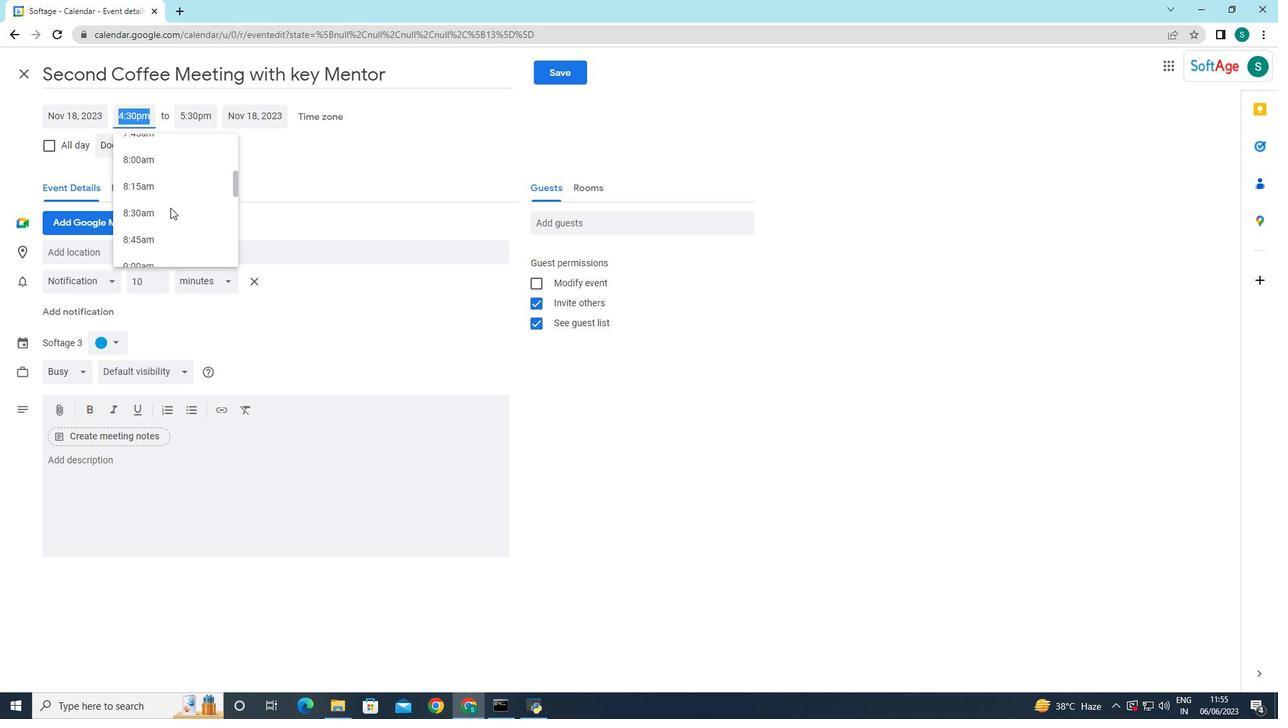 
Action: Mouse scrolled (170, 208) with delta (0, 0)
Screenshot: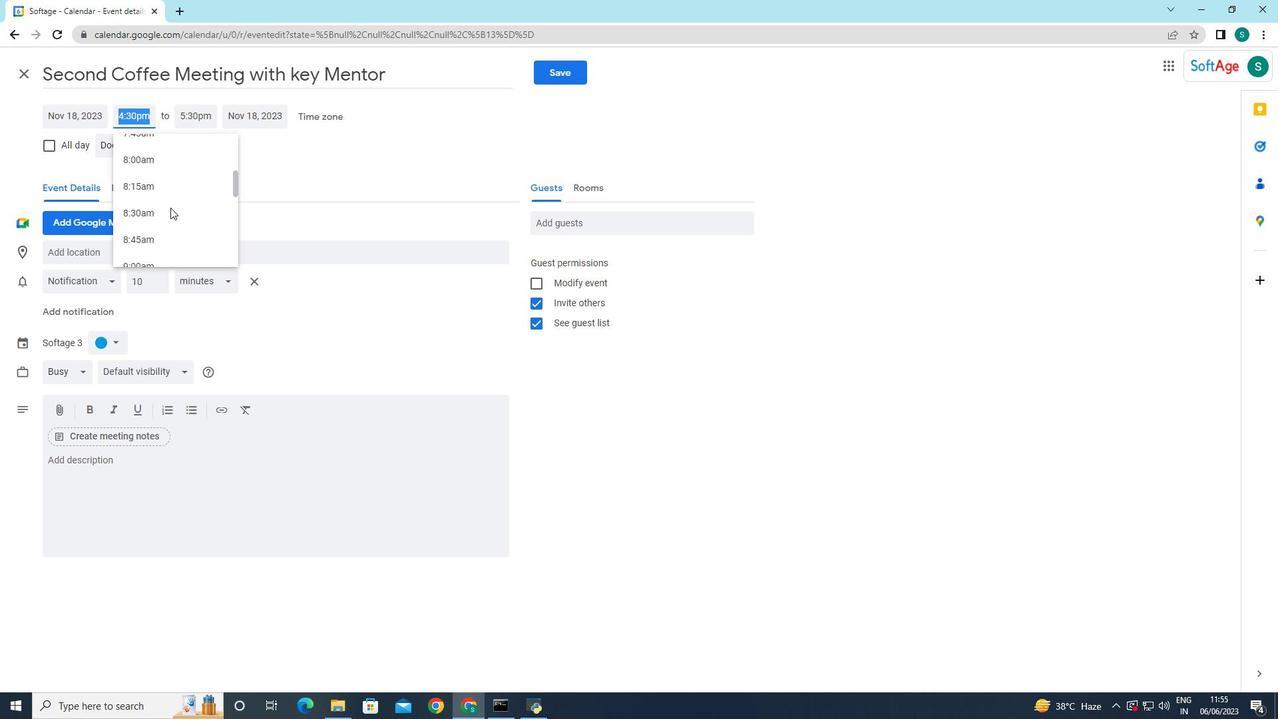 
Action: Mouse scrolled (170, 208) with delta (0, 0)
Screenshot: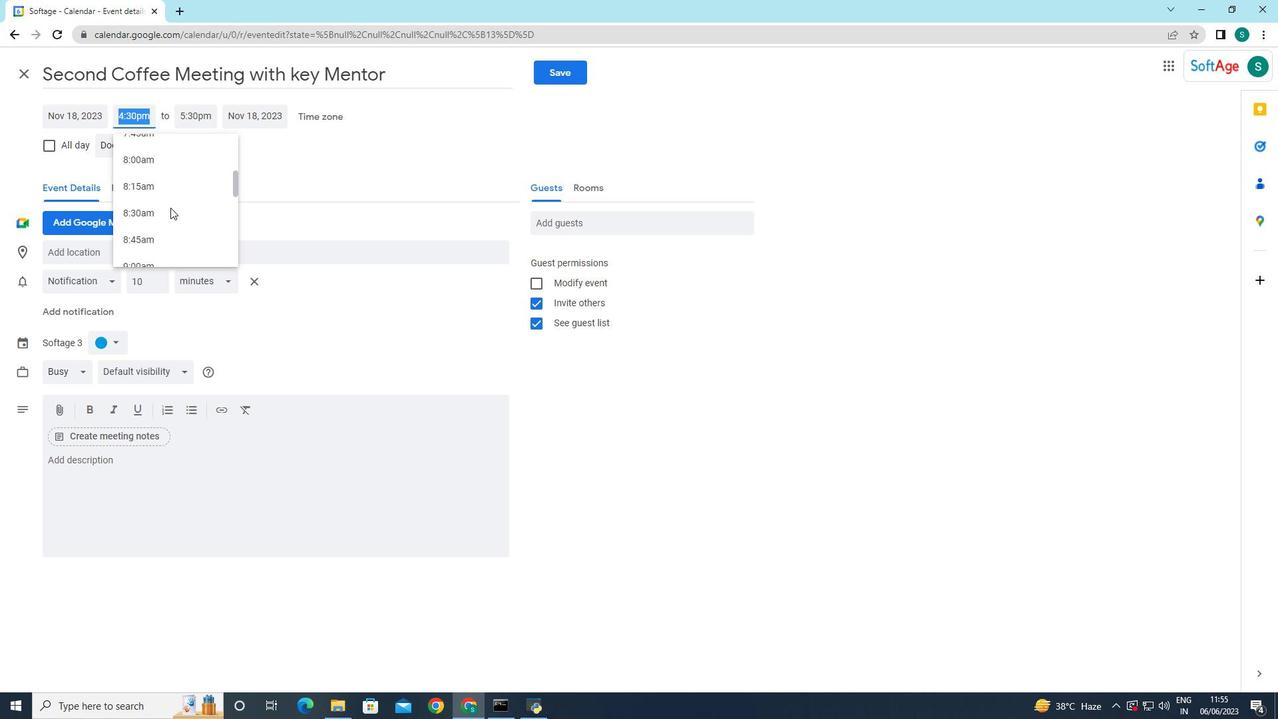 
Action: Mouse scrolled (170, 208) with delta (0, 0)
Screenshot: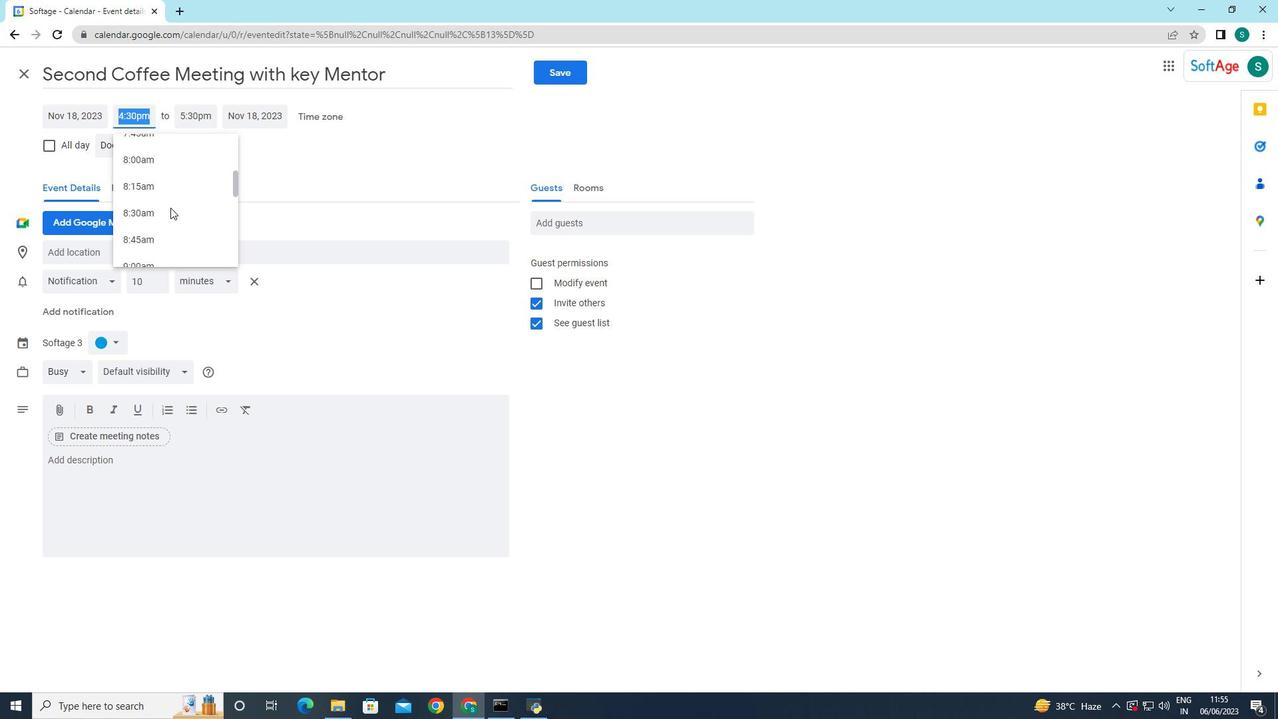 
Action: Mouse moved to (157, 221)
Screenshot: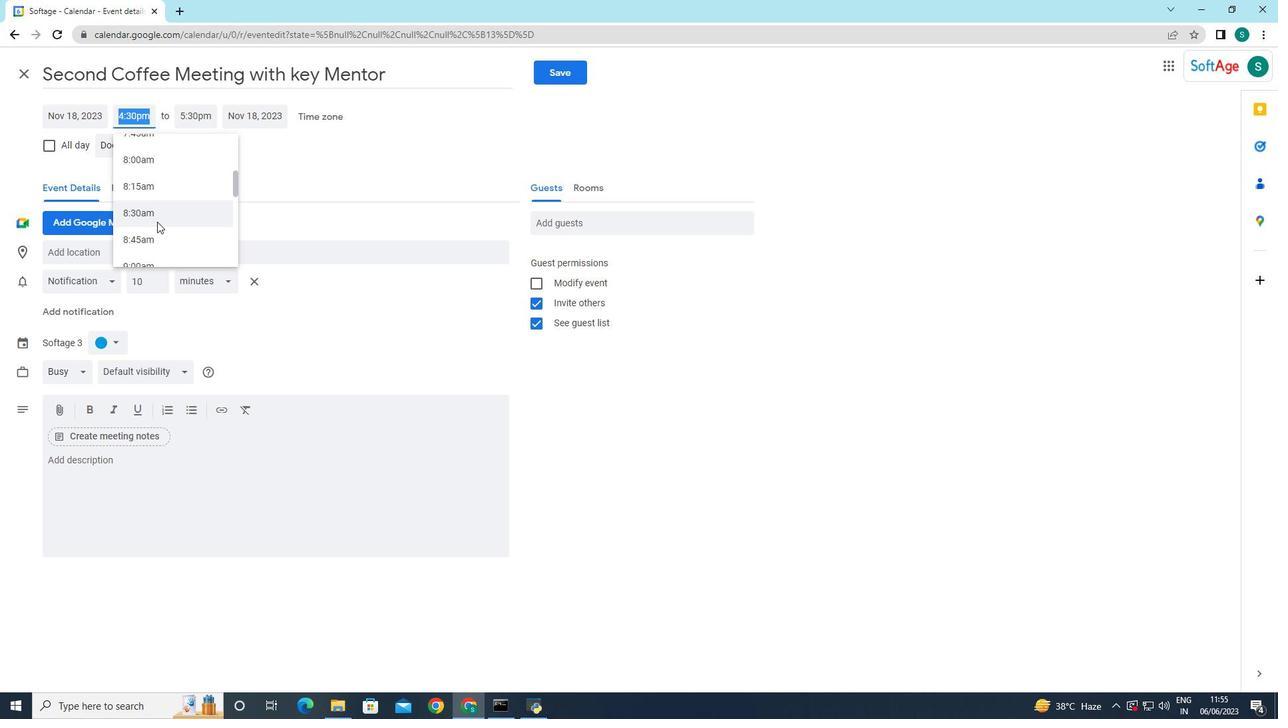 
Action: Mouse scrolled (157, 221) with delta (0, 0)
Screenshot: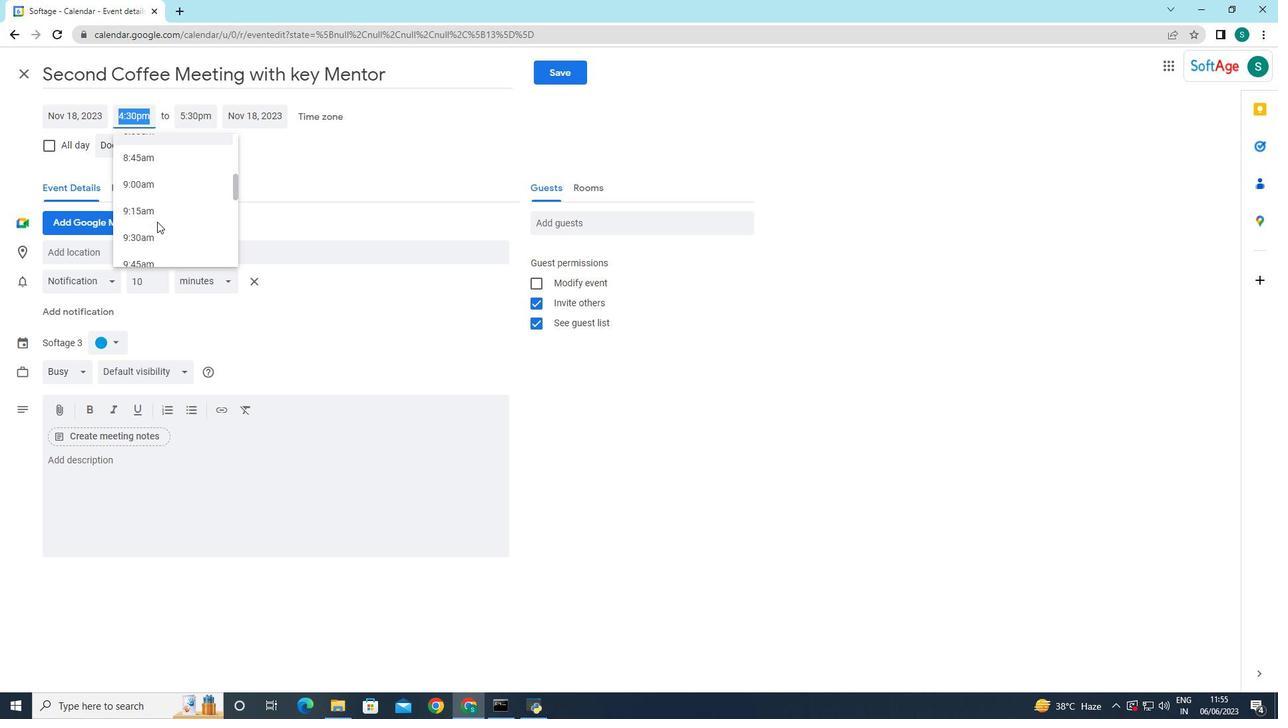 
Action: Mouse scrolled (157, 221) with delta (0, 0)
Screenshot: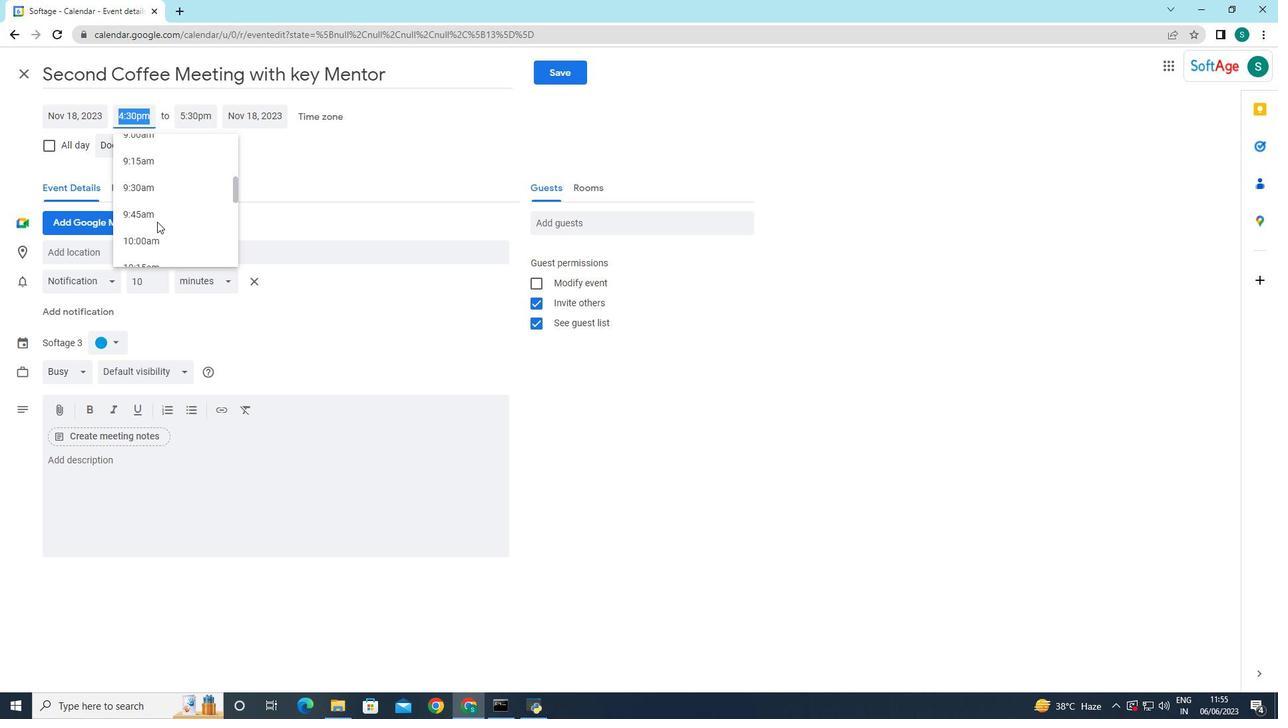 
Action: Mouse moved to (158, 239)
Screenshot: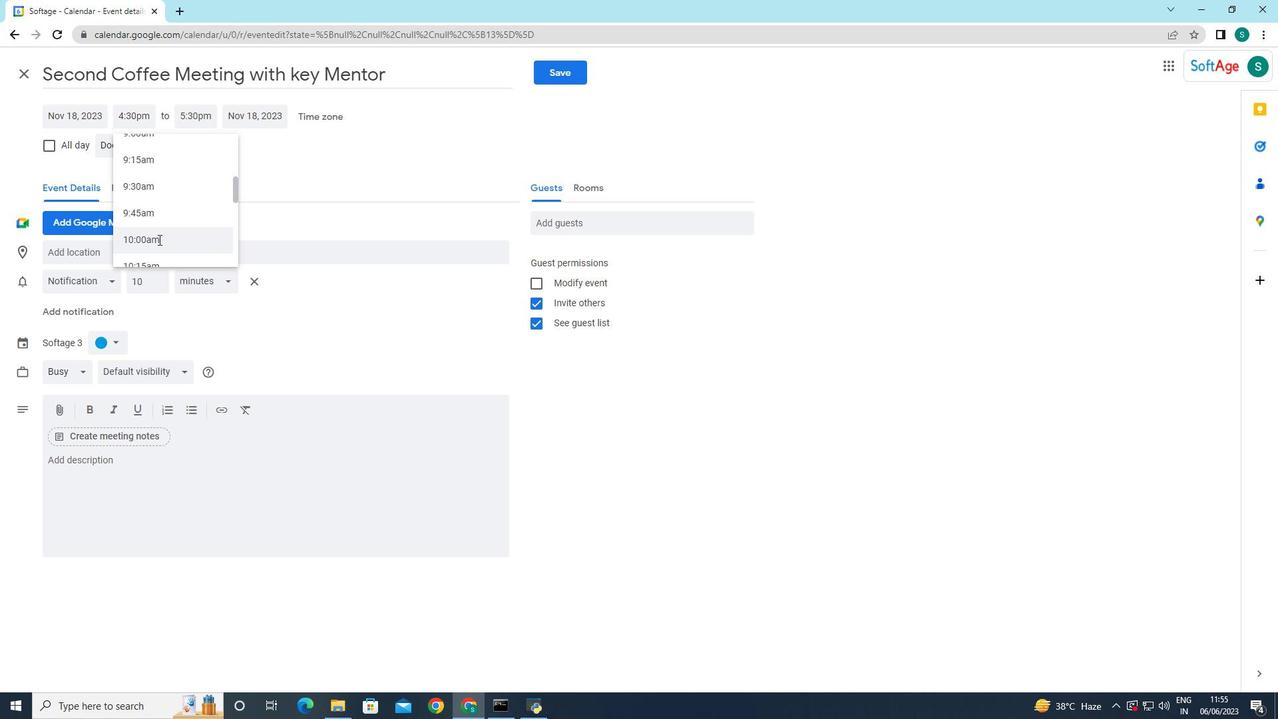 
Action: Mouse pressed left at (158, 239)
Screenshot: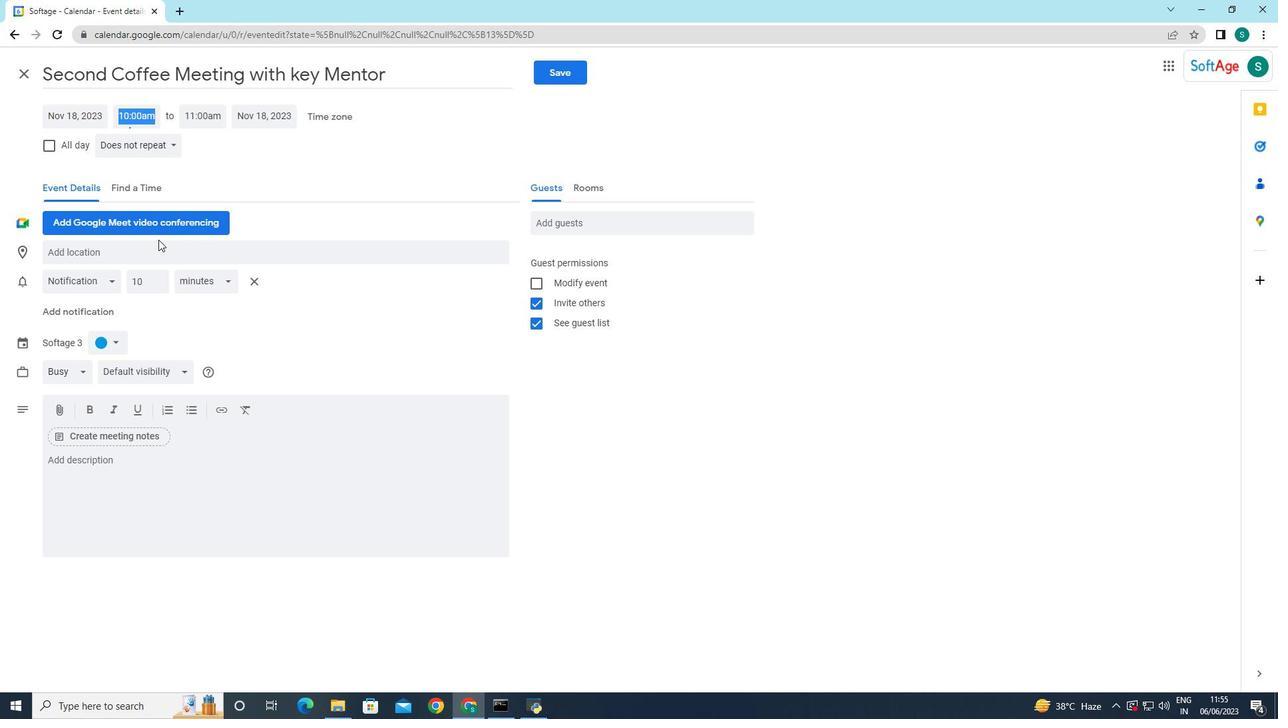 
Action: Mouse moved to (359, 167)
Screenshot: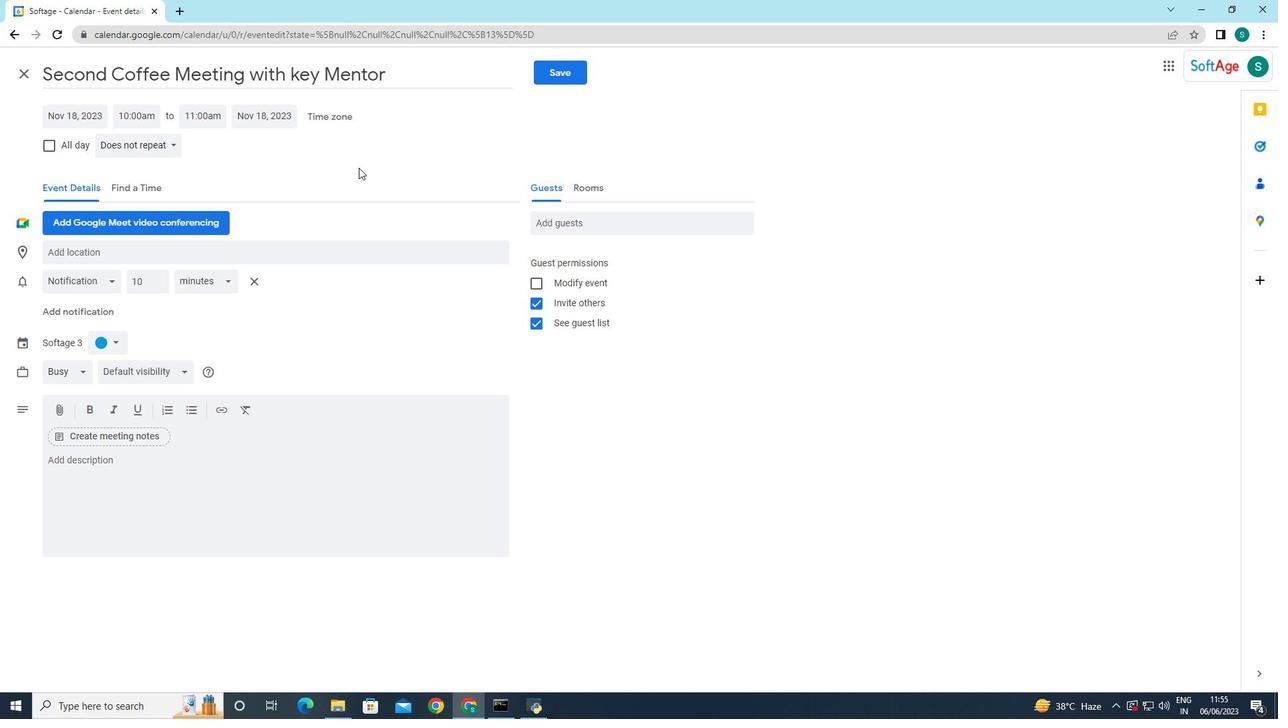 
Action: Mouse pressed left at (359, 167)
Screenshot: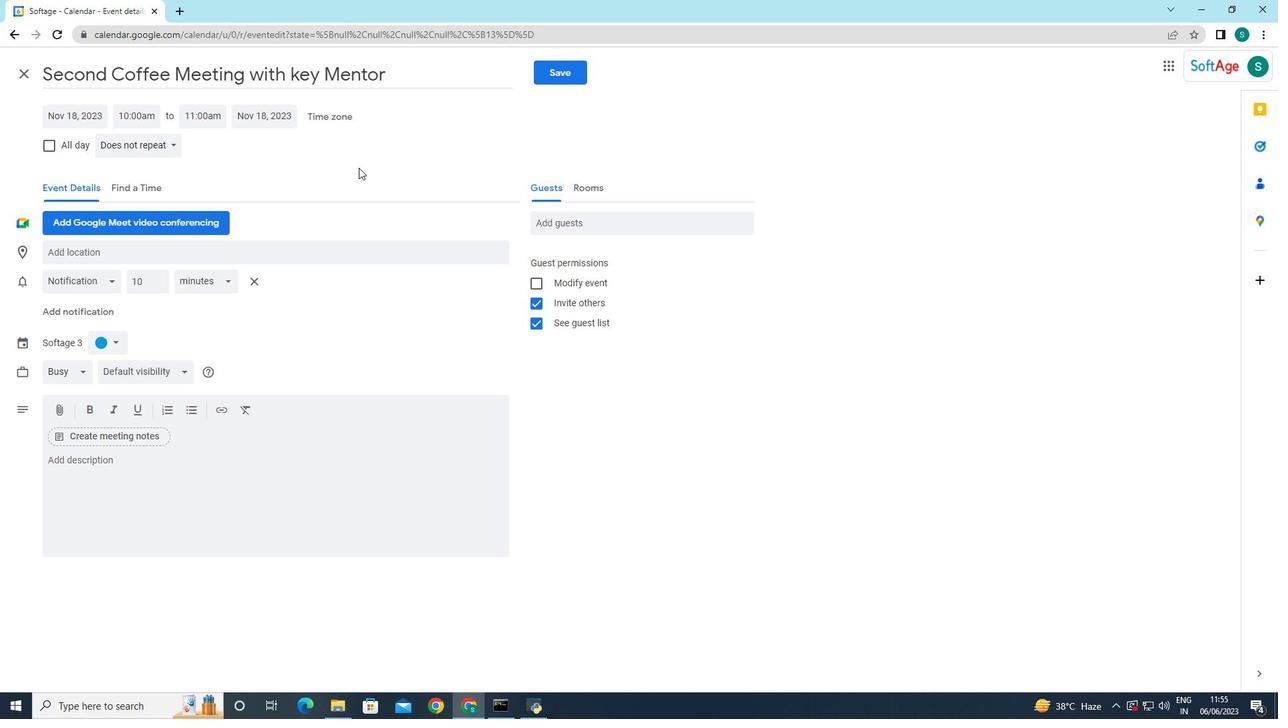 
Action: Mouse moved to (99, 484)
Screenshot: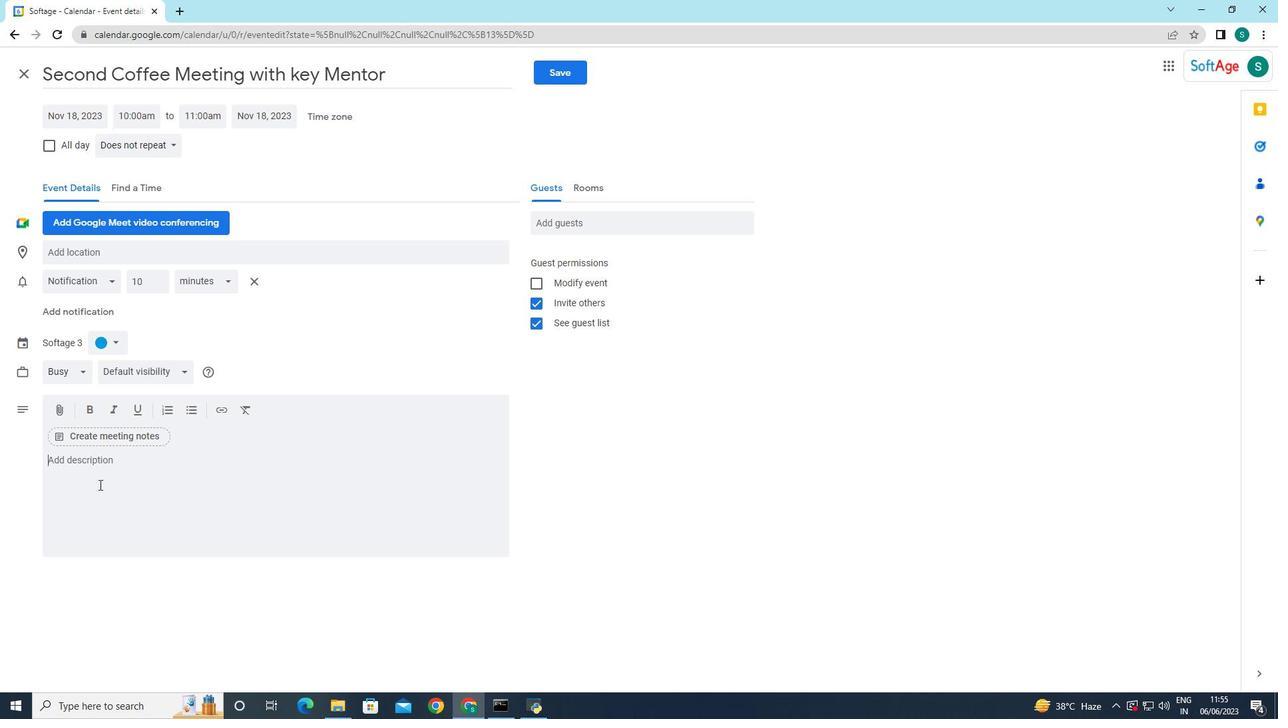 
Action: Mouse pressed left at (99, 484)
Screenshot: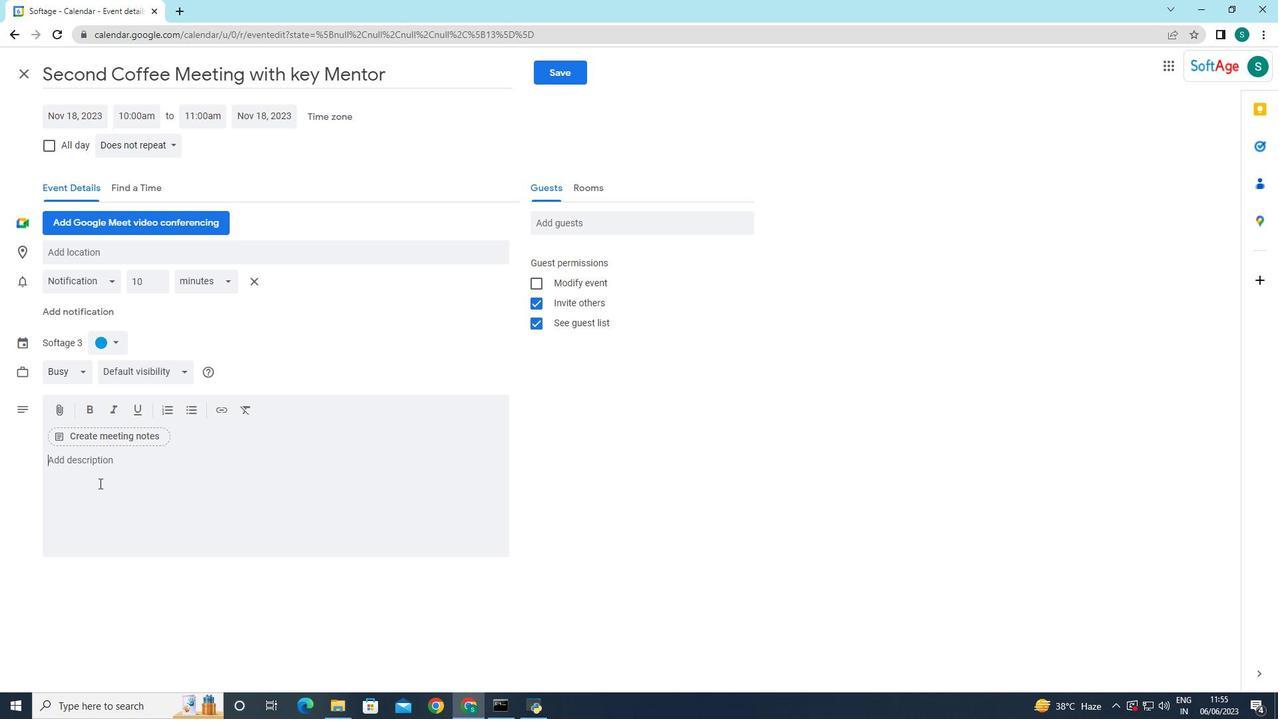 
Action: Mouse moved to (98, 482)
Screenshot: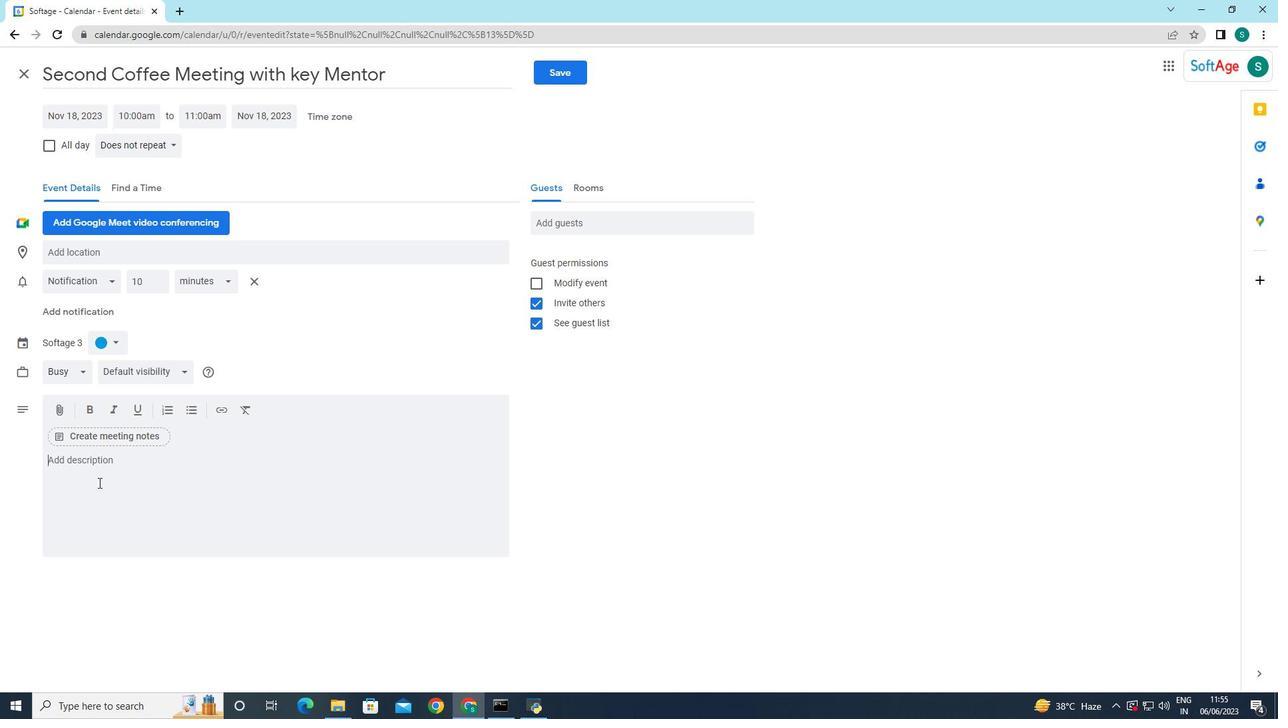 
Action: Key pressed <Key.caps_lock>A<Key.caps_lock><Key.space>board<Key.space>meeting<Key.space>is<Key.space>a<Key.space>formal<Key.space>gathering<Key.space>where<Key.space>the<Key.space>board<Key.space>of<Key.space>directors,<Key.space>executive<Key.space>team,<Key.space>and<Key.space>key<Key.space>stakeholders<Key.space>come<Key.space>together<Key.space>to<Key.space>discuss<Key.space>an<Key.space>make<Key.space>important<Key.space>decisions<Key.space>regarding<Key.space>the<Key.space>organizat<Key.backspace><Key.backspace>z<Key.backspace>ation's<Key.space>strategic<Key.space>direction<Key.space><Key.backspace>,<Key.space>governance,<Key.space>and<Key.space>overall<Key.space>performance.
Screenshot: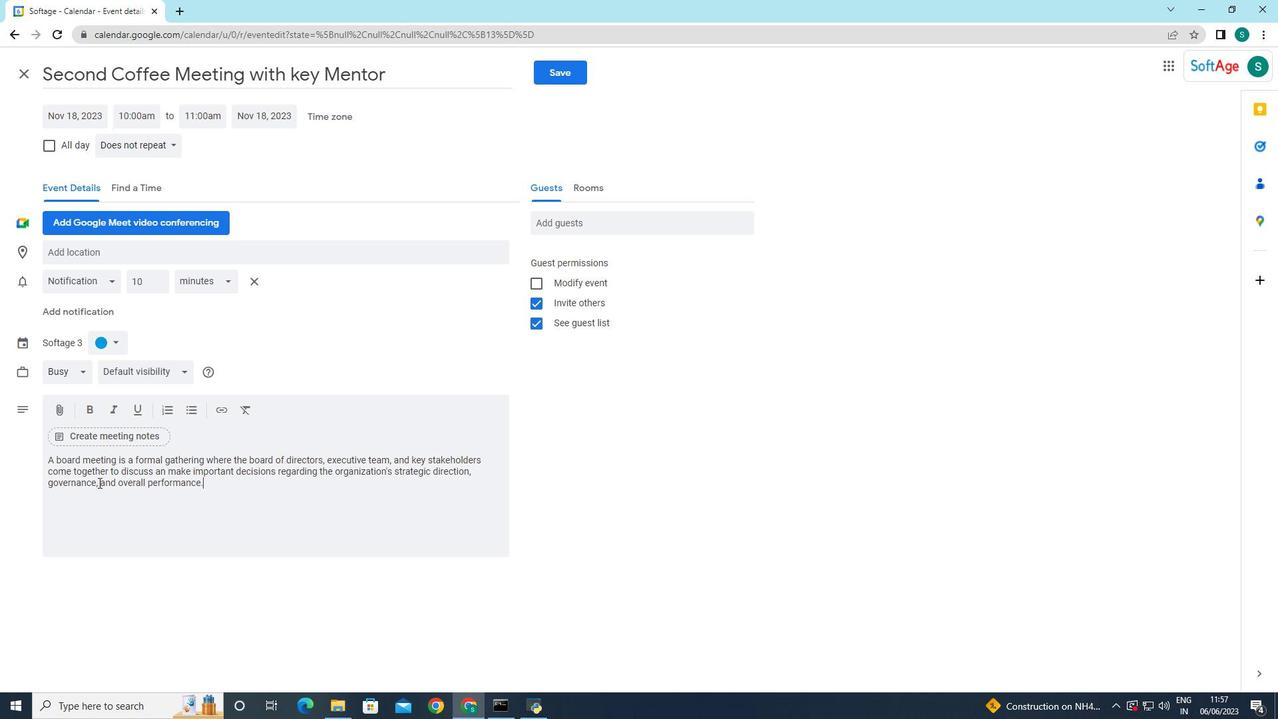 
Action: Mouse moved to (567, 230)
Screenshot: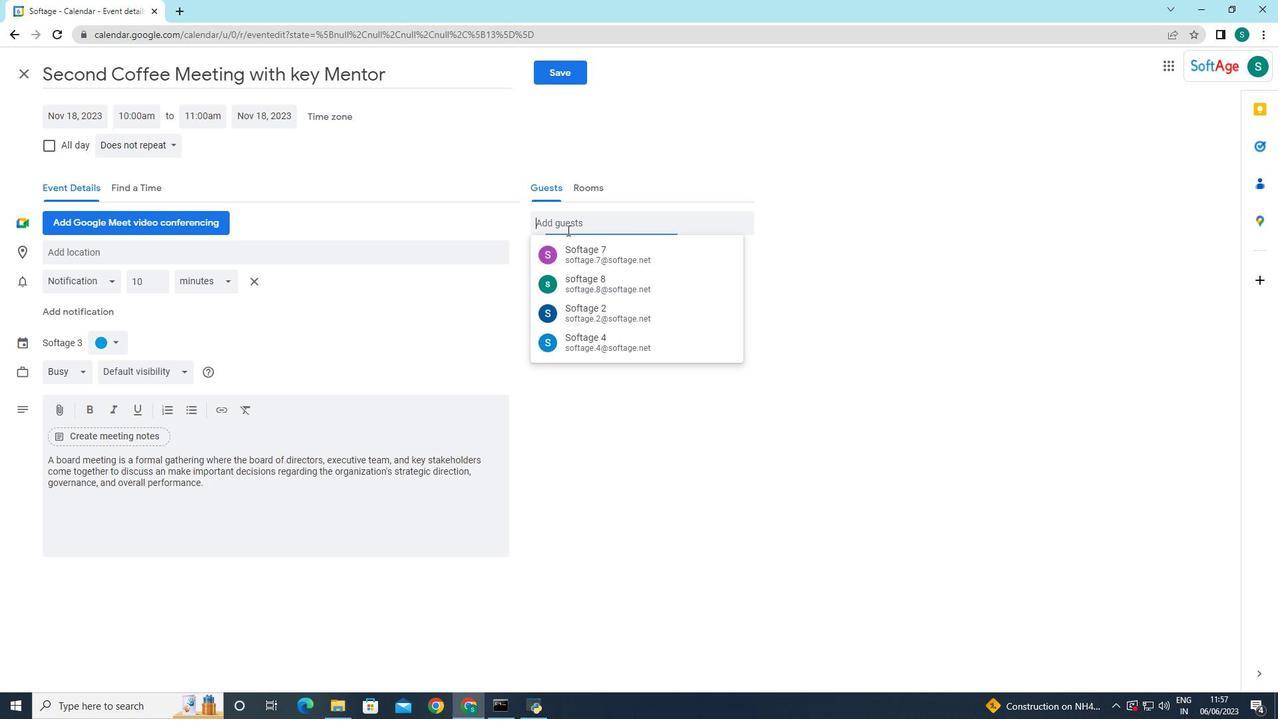 
Action: Mouse pressed left at (567, 230)
Screenshot: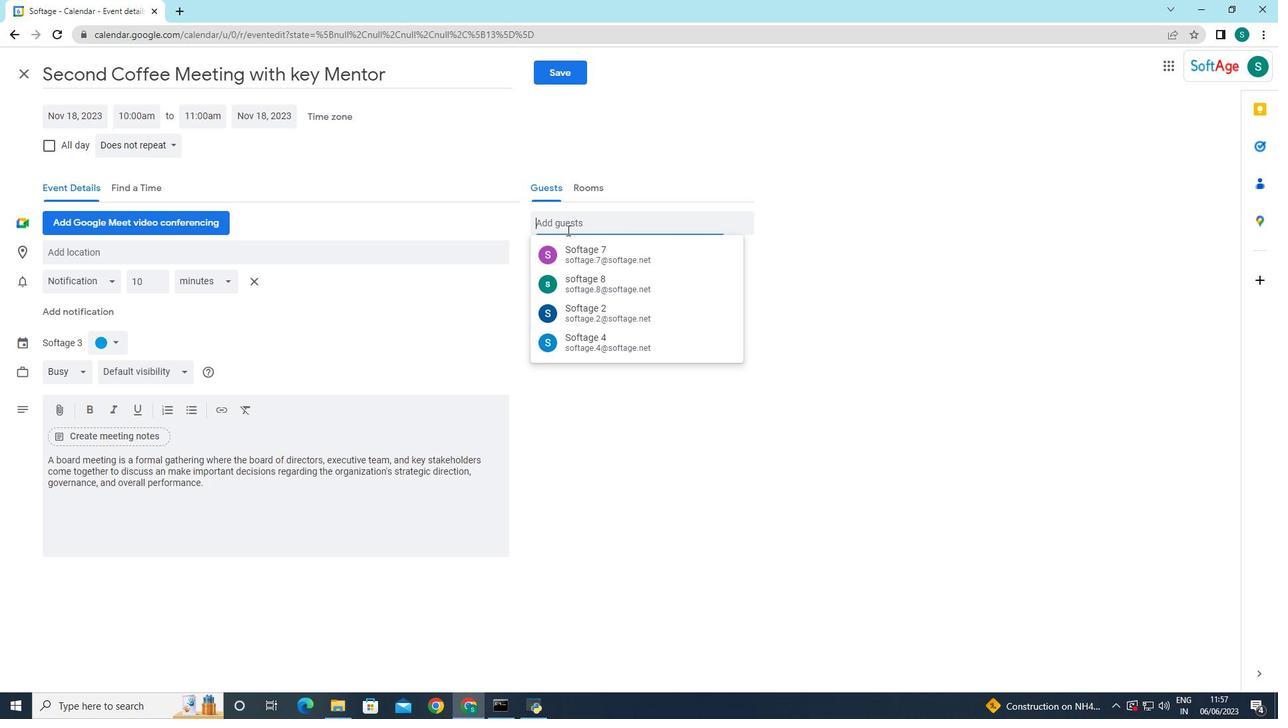 
Action: Mouse moved to (566, 231)
Screenshot: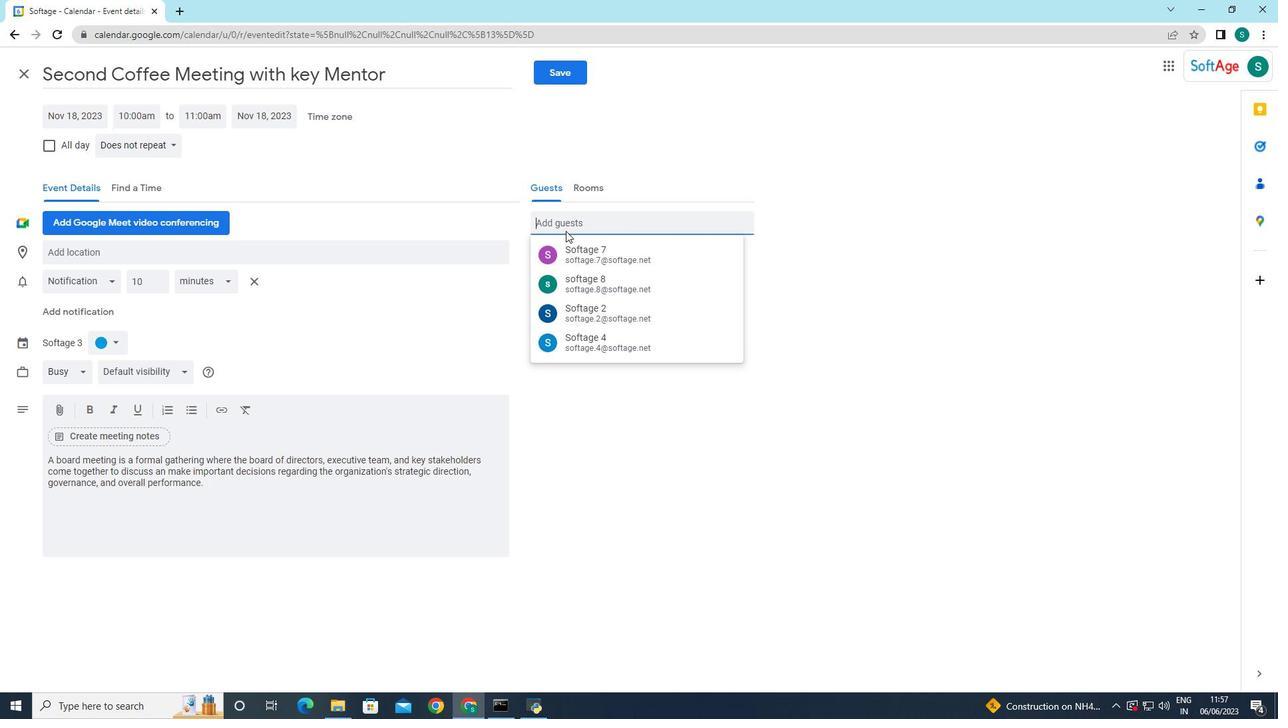 
Action: Key pressed softage.7
Screenshot: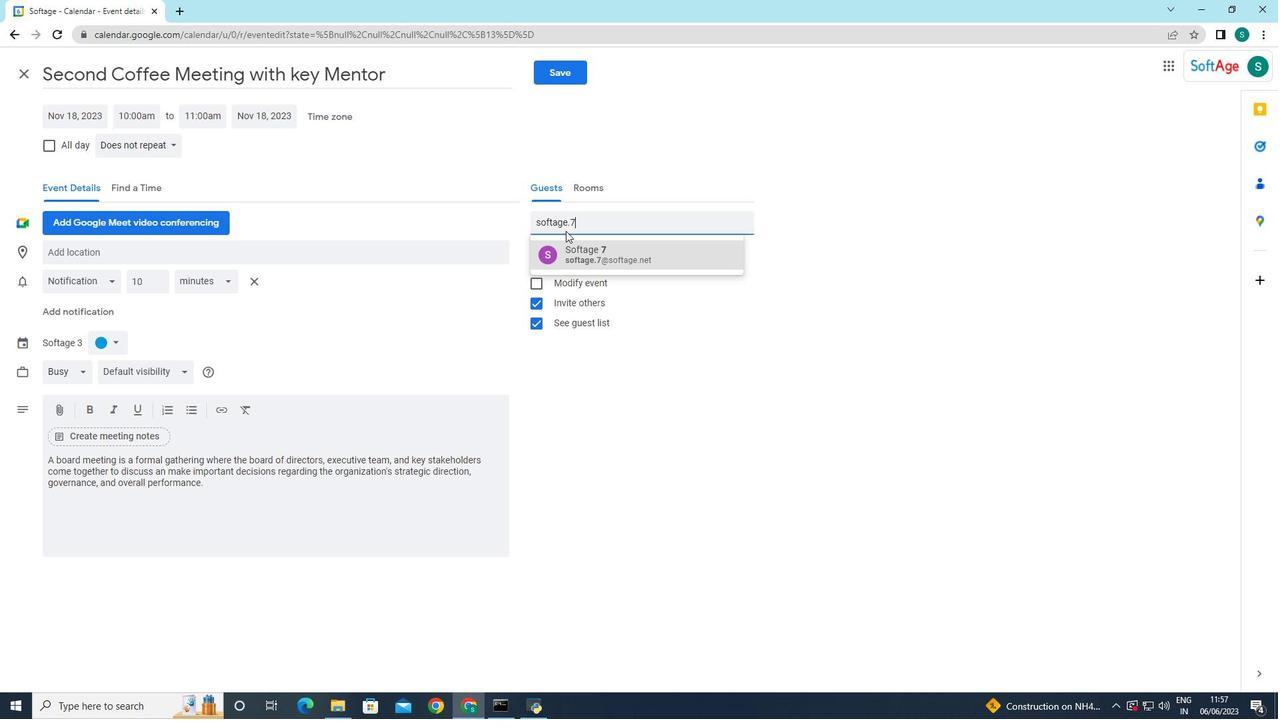 
Action: Mouse moved to (570, 244)
Screenshot: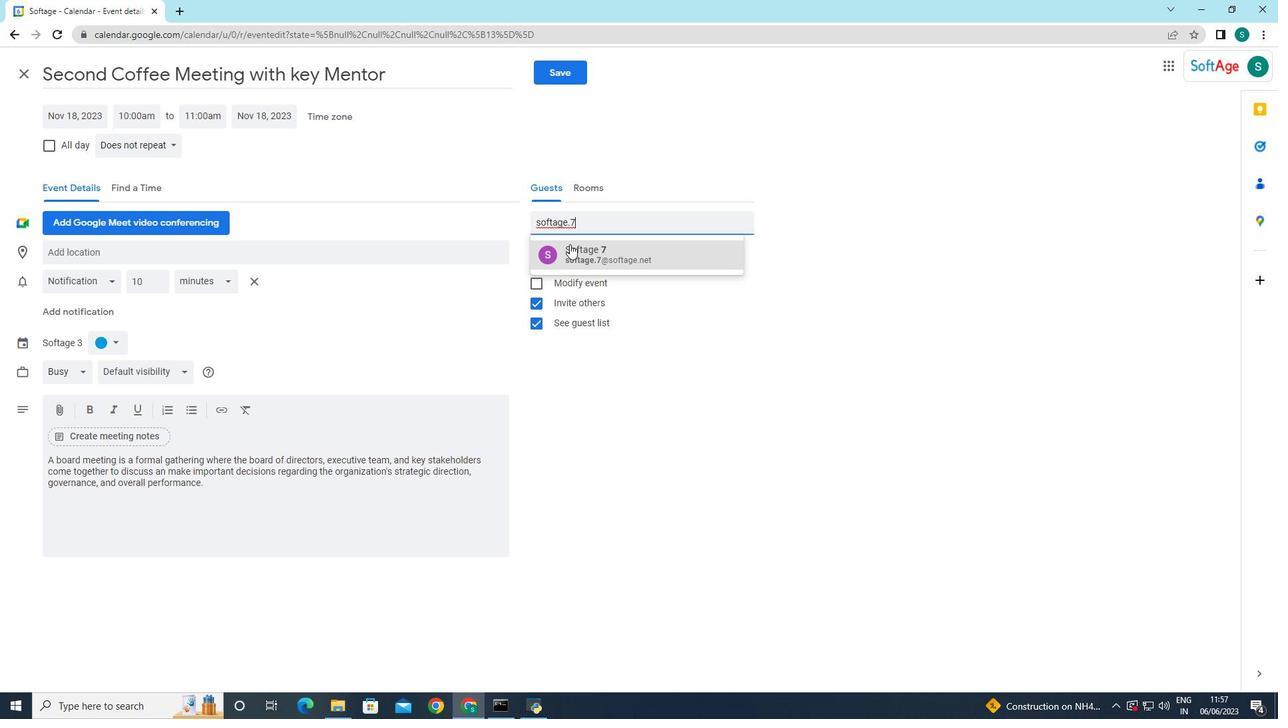 
Action: Mouse pressed left at (570, 244)
Screenshot: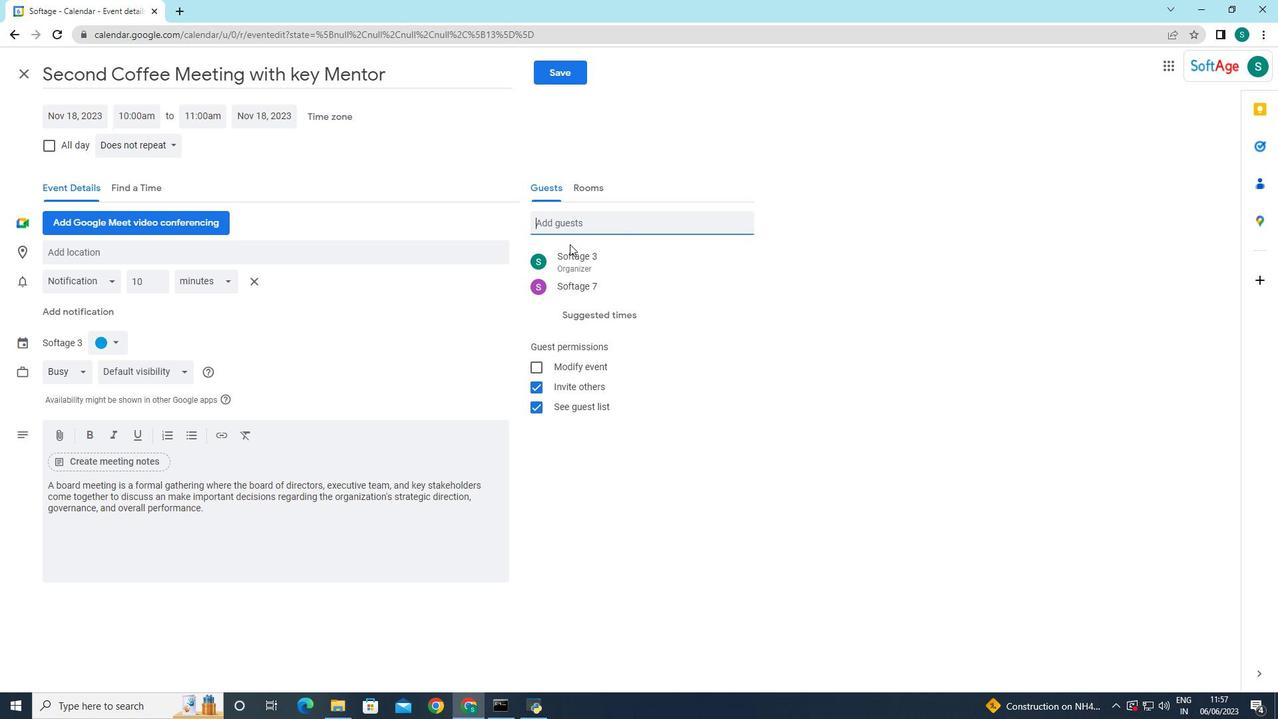 
Action: Mouse moved to (577, 225)
Screenshot: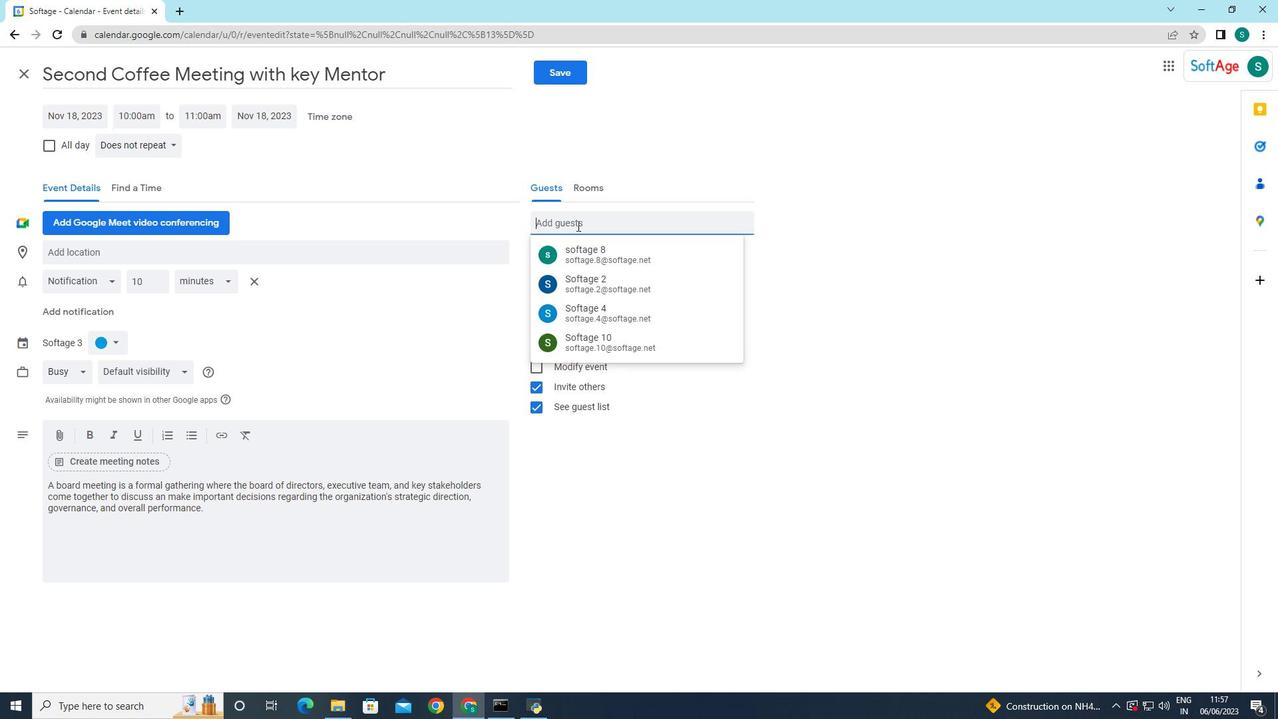 
Action: Mouse pressed left at (577, 225)
Screenshot: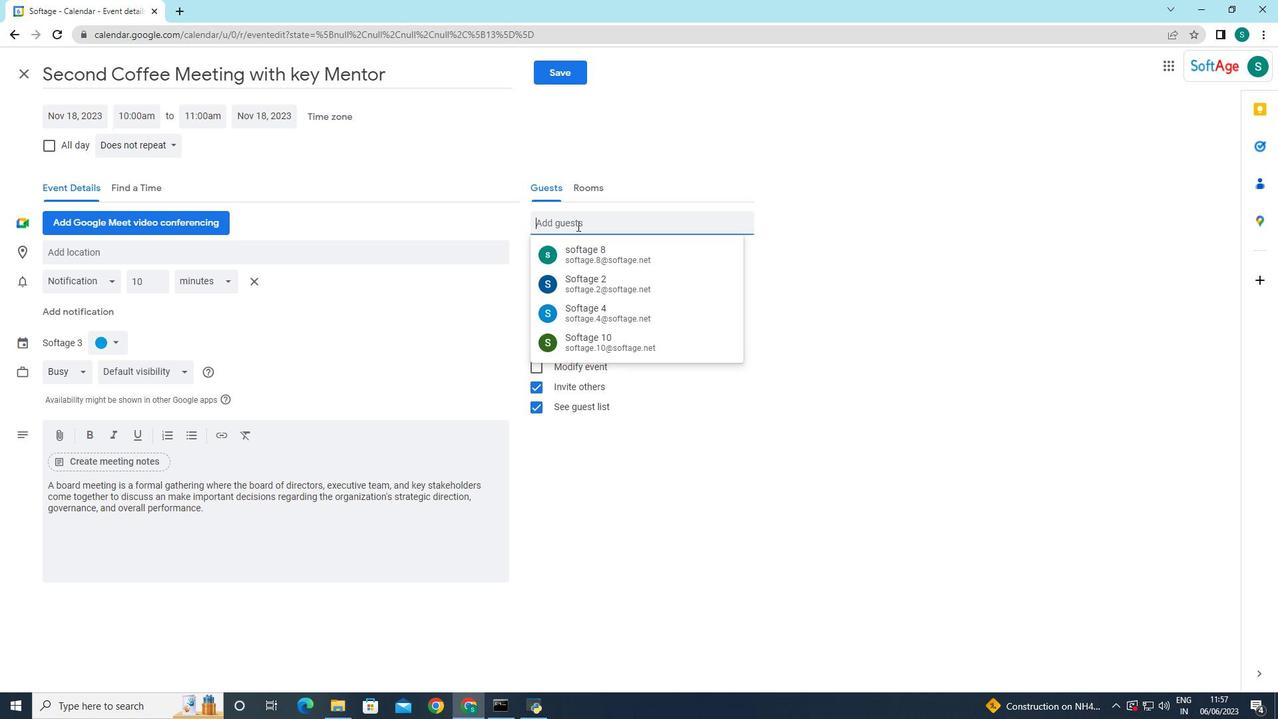 
Action: Mouse moved to (580, 253)
Screenshot: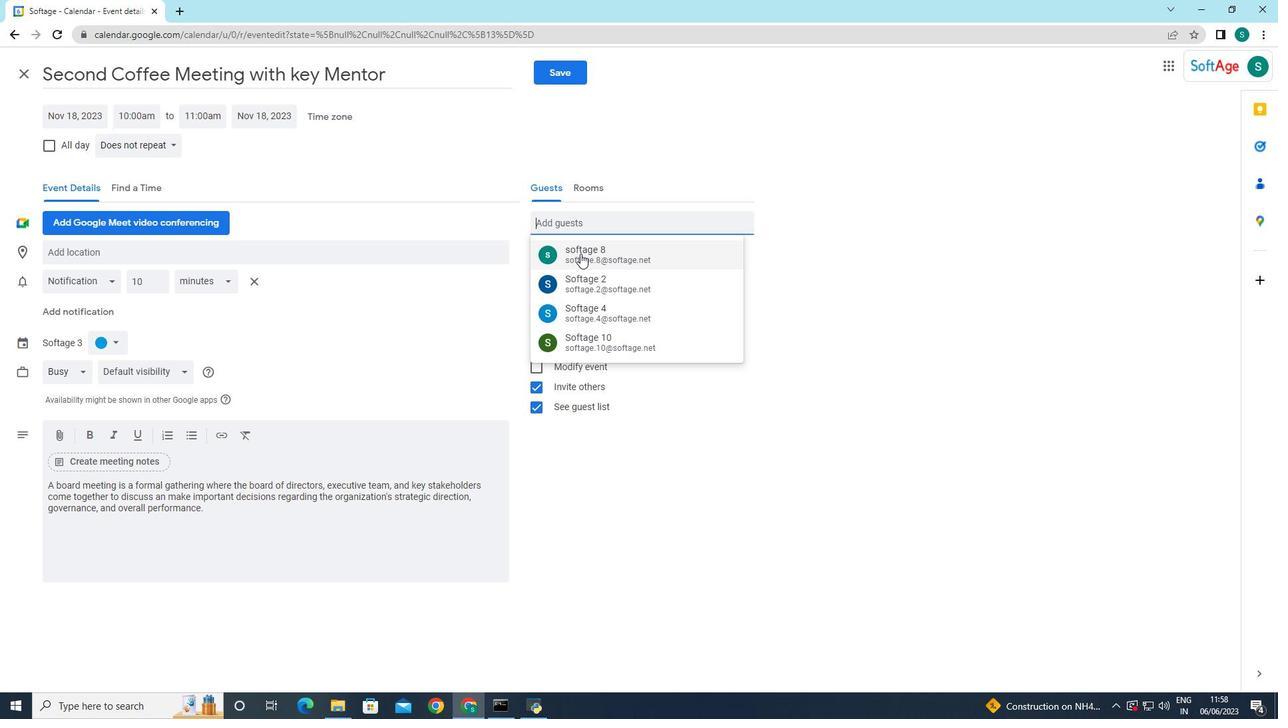 
Action: Mouse pressed left at (580, 253)
Screenshot: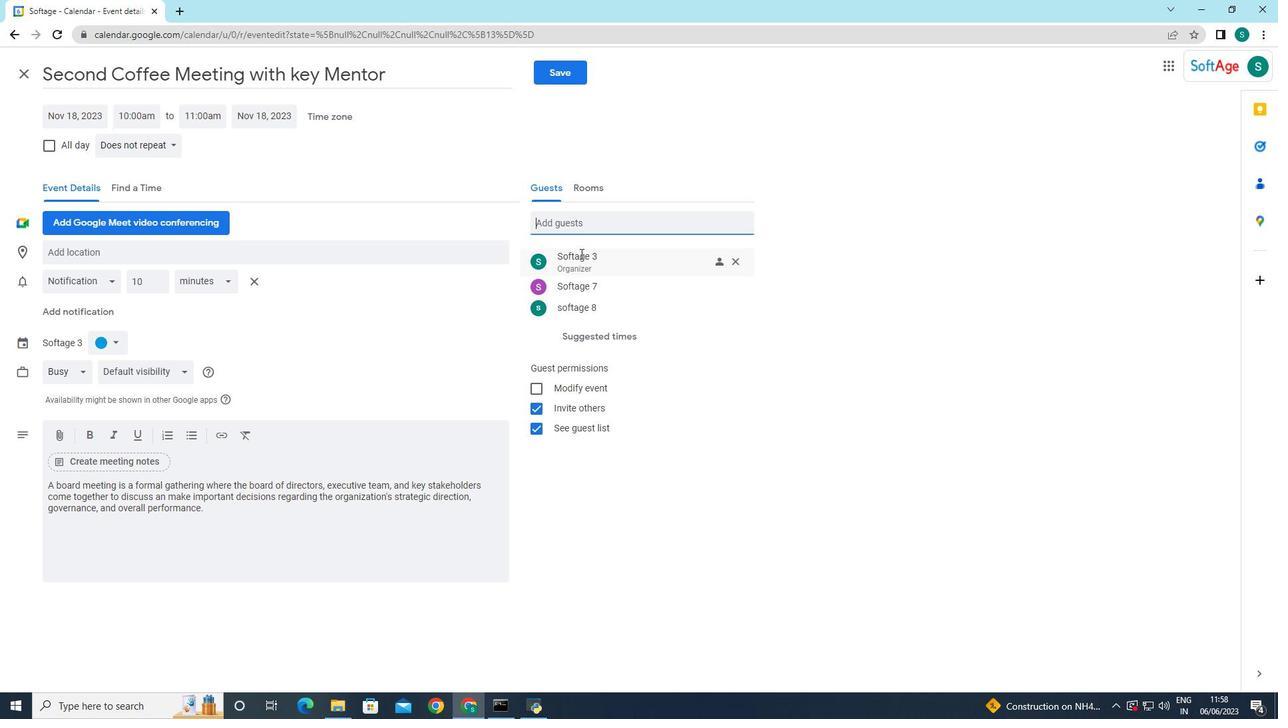 
Action: Mouse moved to (740, 261)
Screenshot: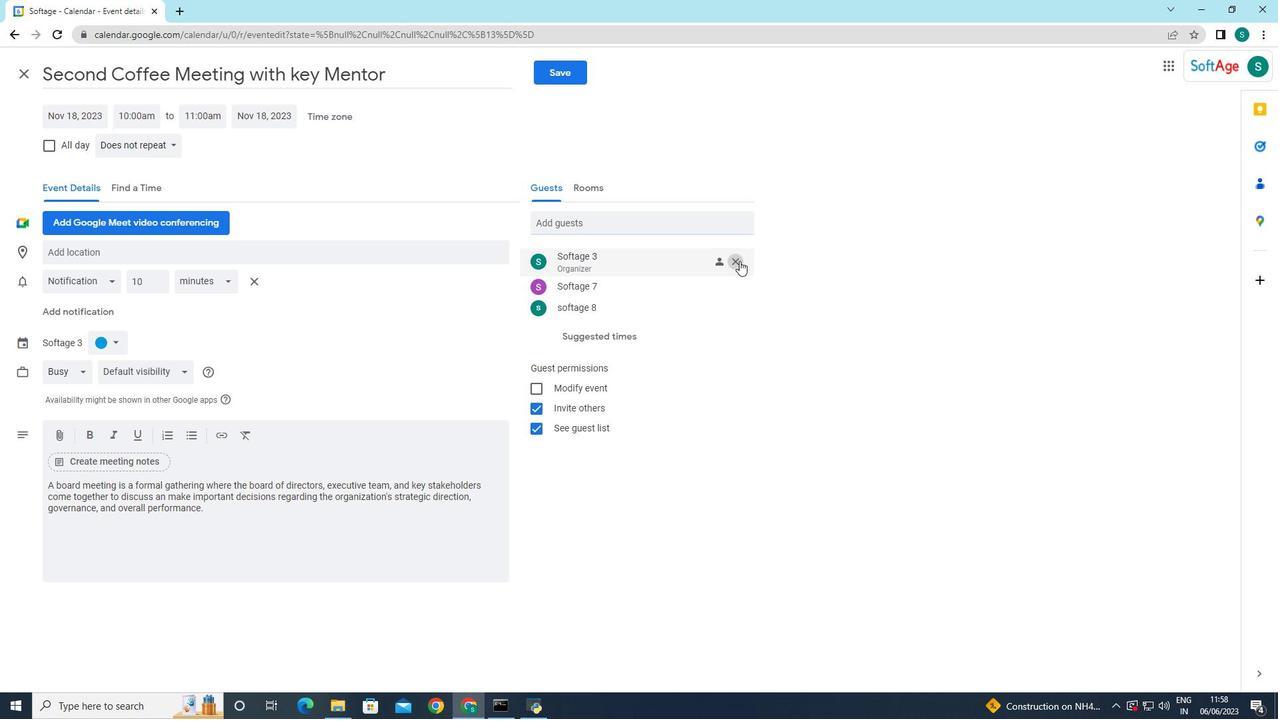 
Action: Mouse pressed left at (740, 261)
Screenshot: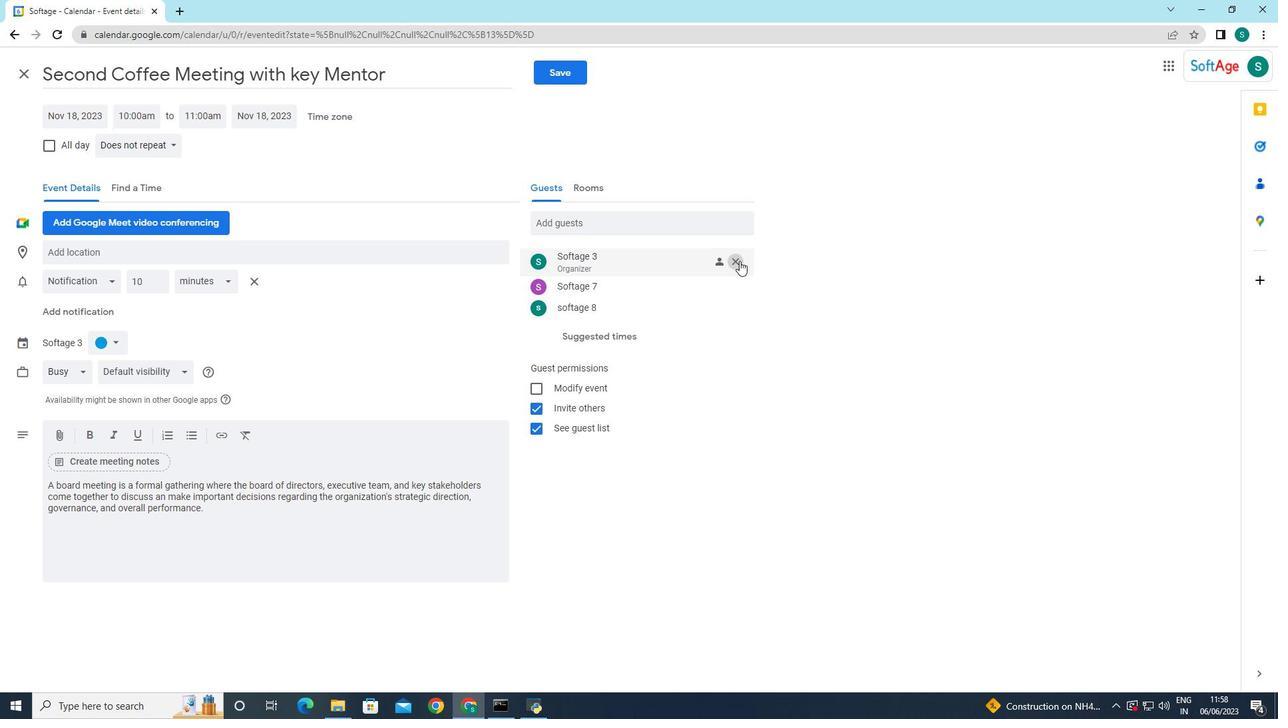 
Action: Mouse moved to (116, 146)
Screenshot: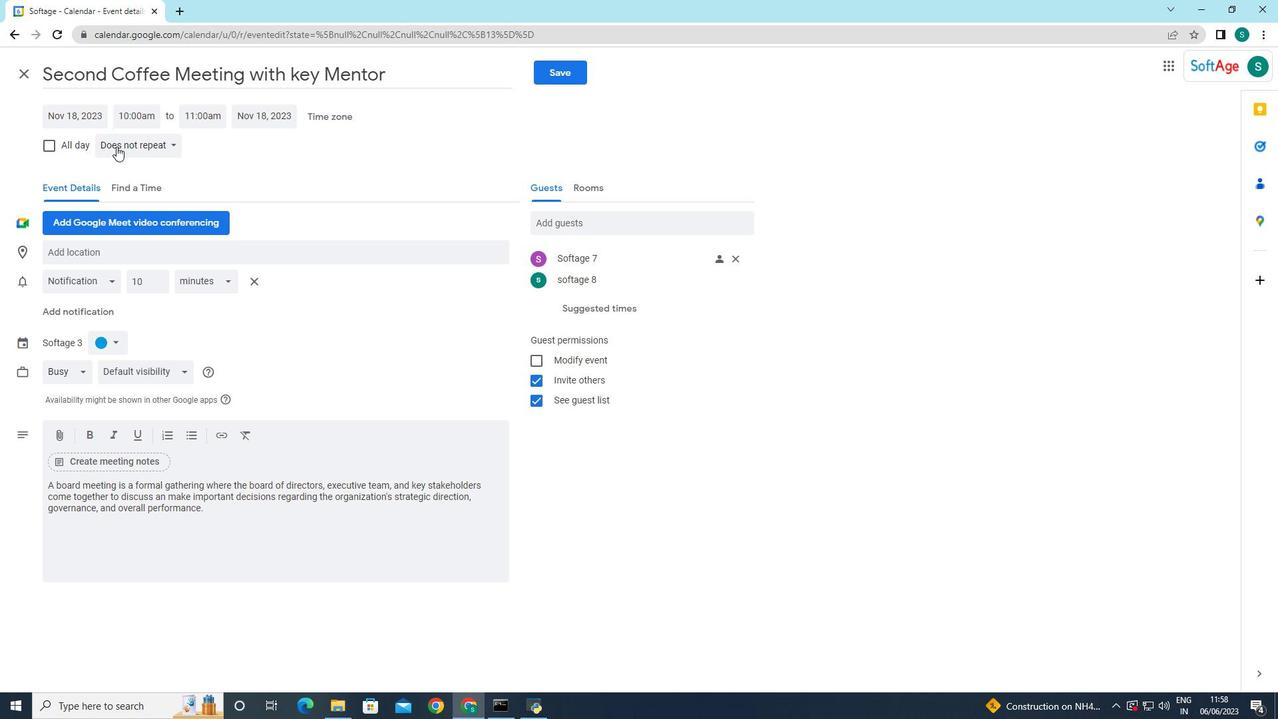 
Action: Mouse pressed left at (116, 146)
Screenshot: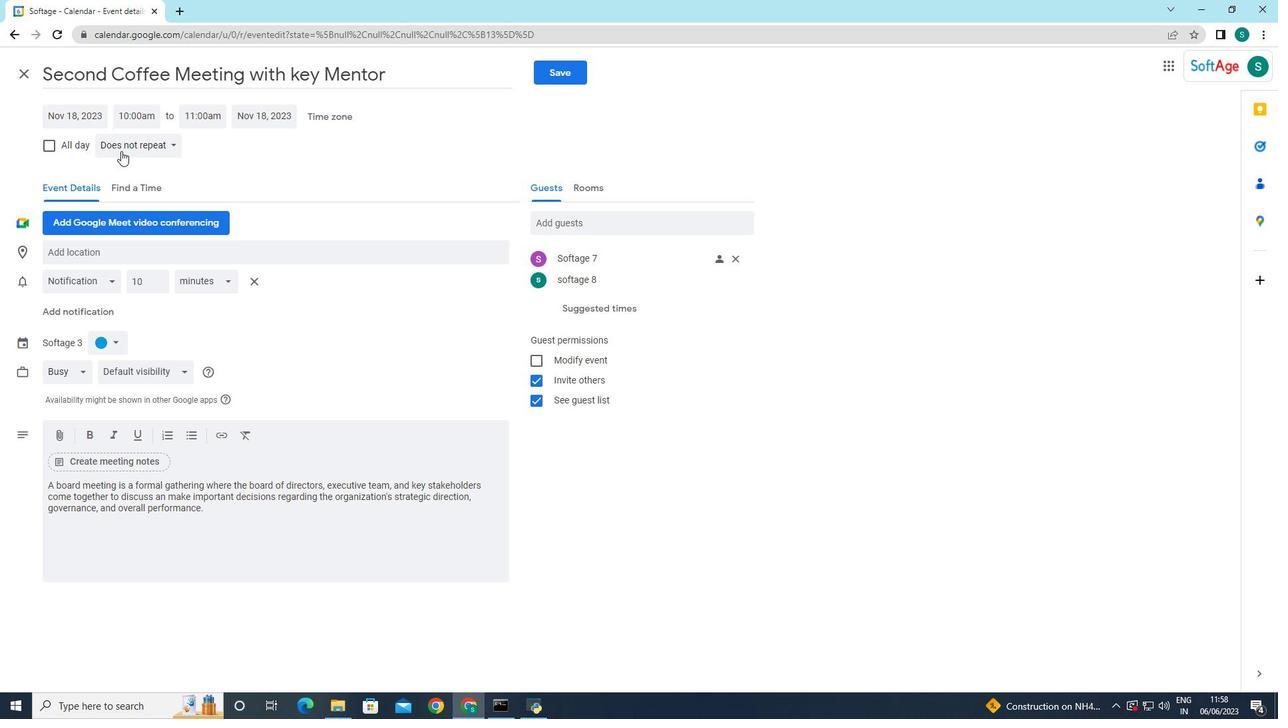
Action: Mouse moved to (121, 280)
Screenshot: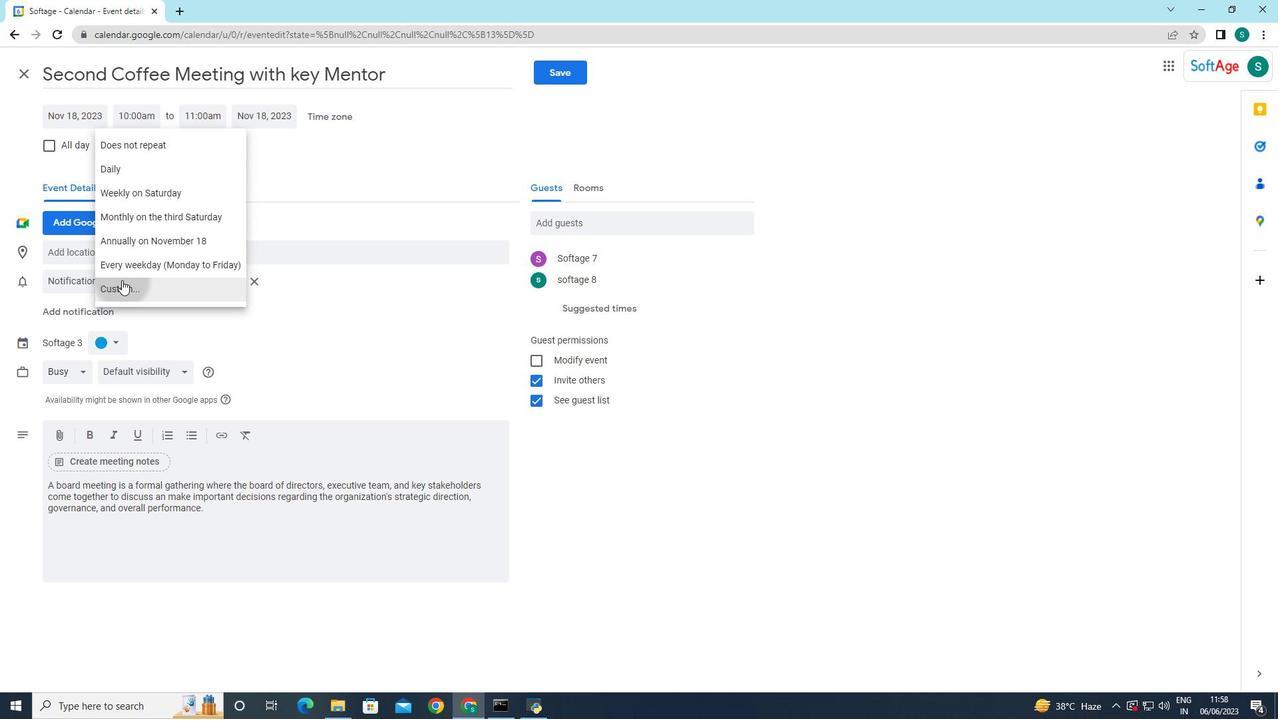 
Action: Mouse pressed left at (121, 280)
Screenshot: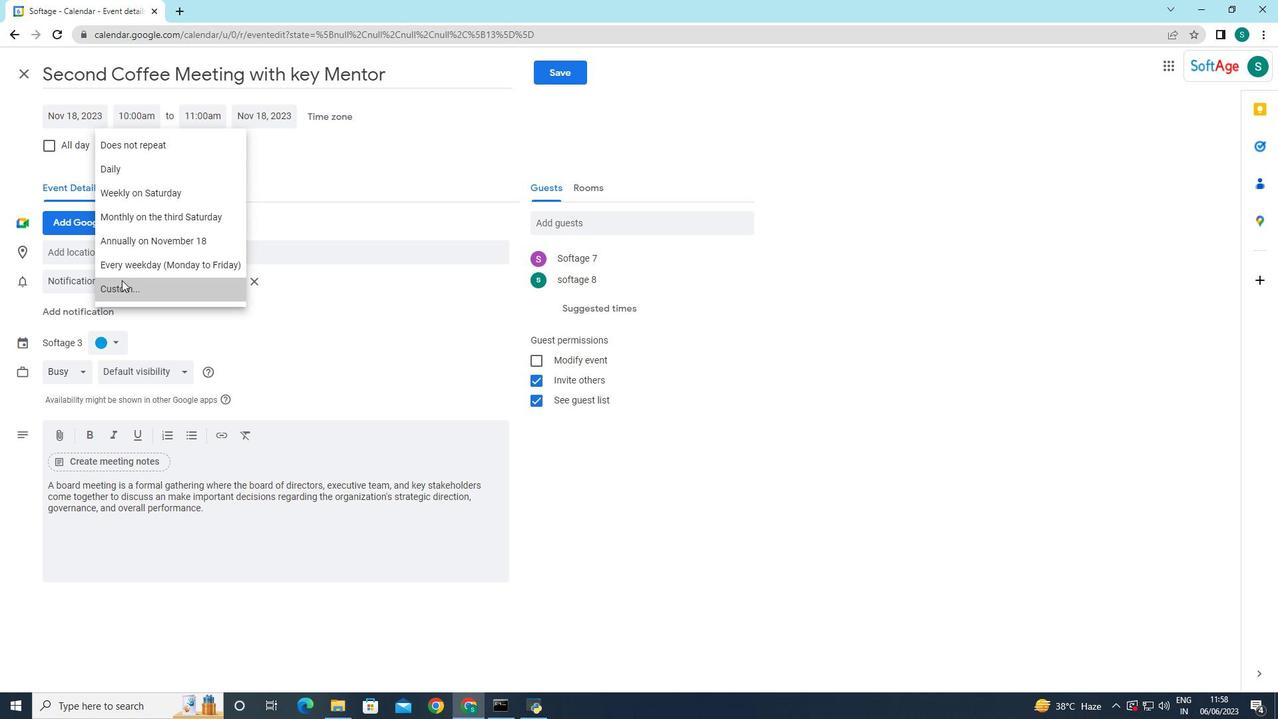 
Action: Mouse moved to (536, 345)
Screenshot: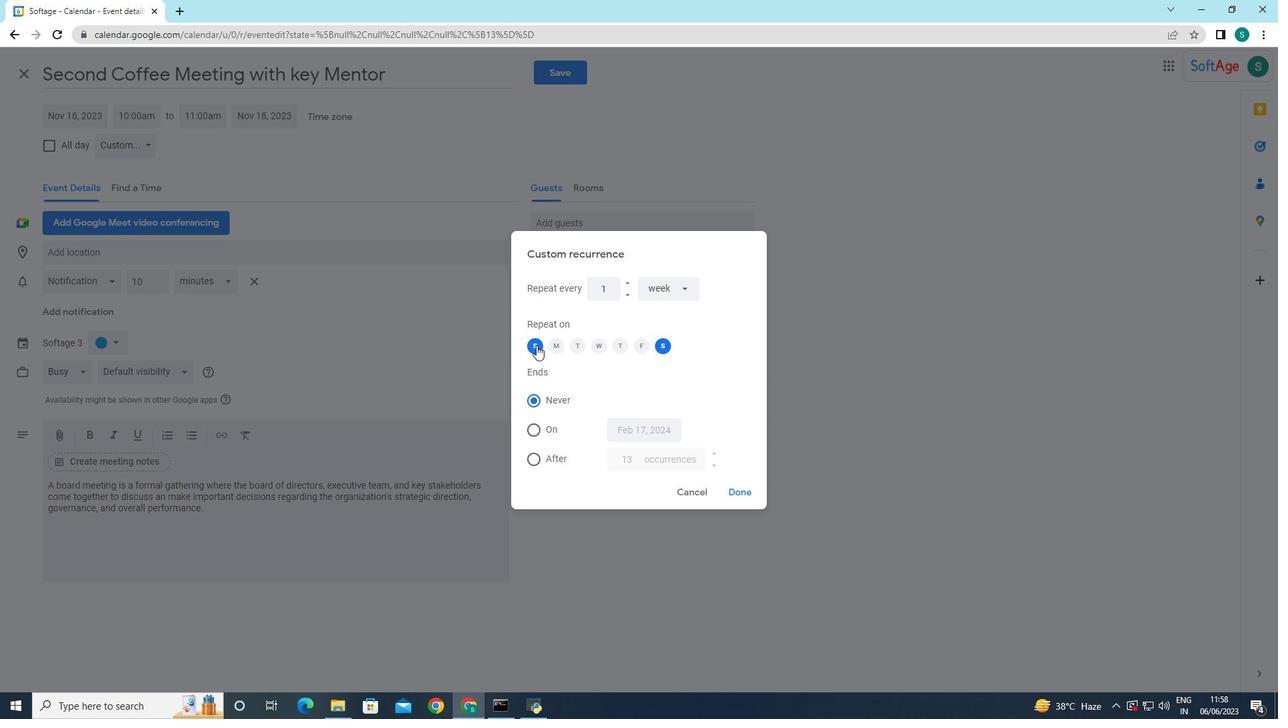 
Action: Mouse pressed left at (536, 345)
Screenshot: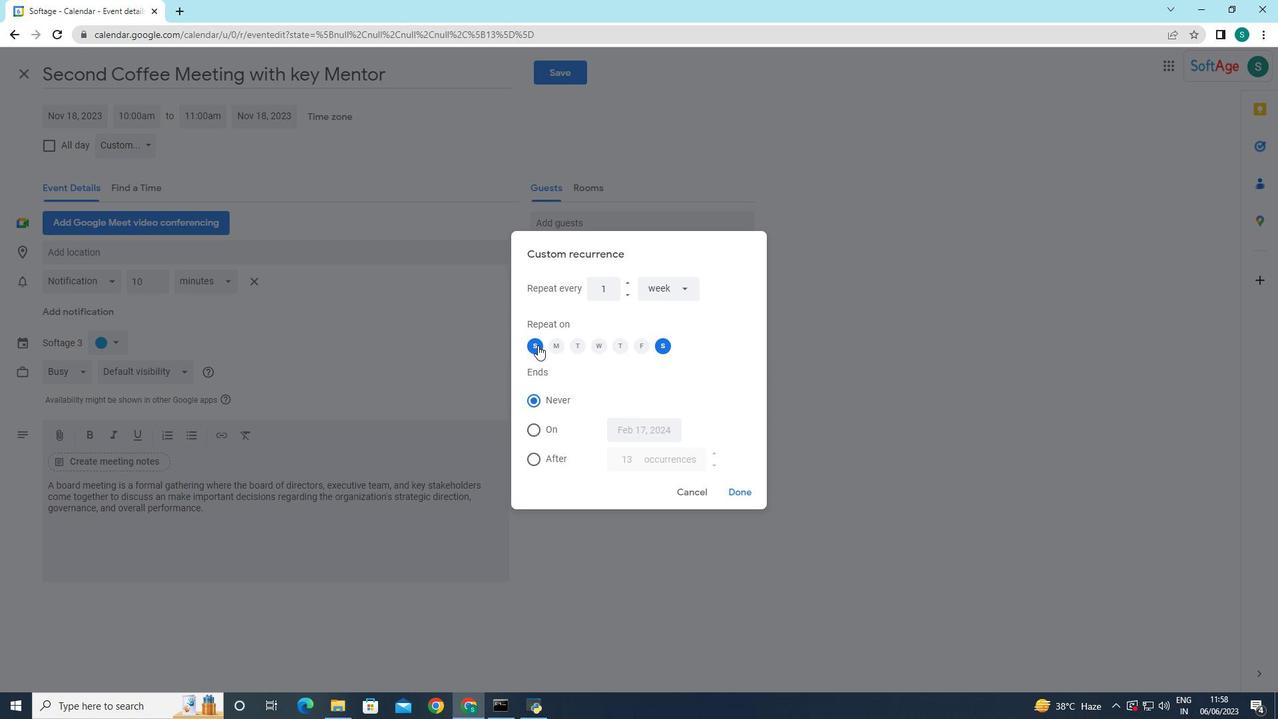 
Action: Mouse moved to (664, 348)
Screenshot: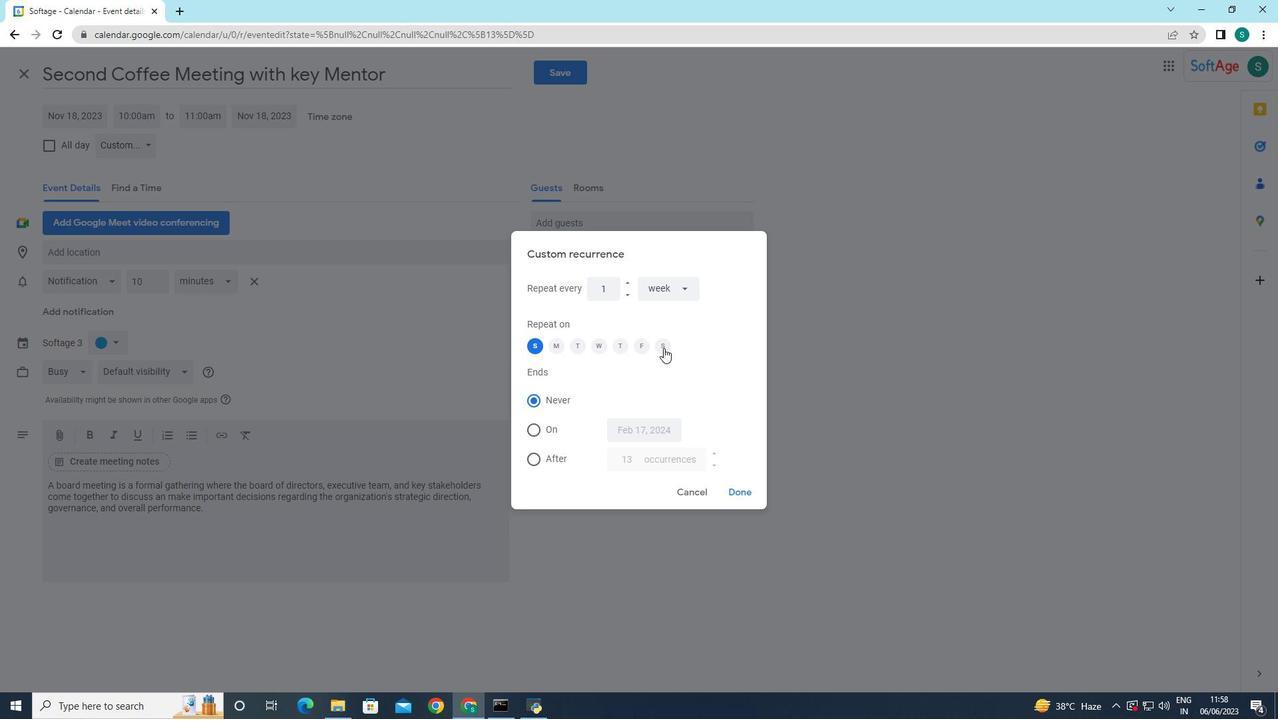 
Action: Mouse pressed left at (664, 348)
Screenshot: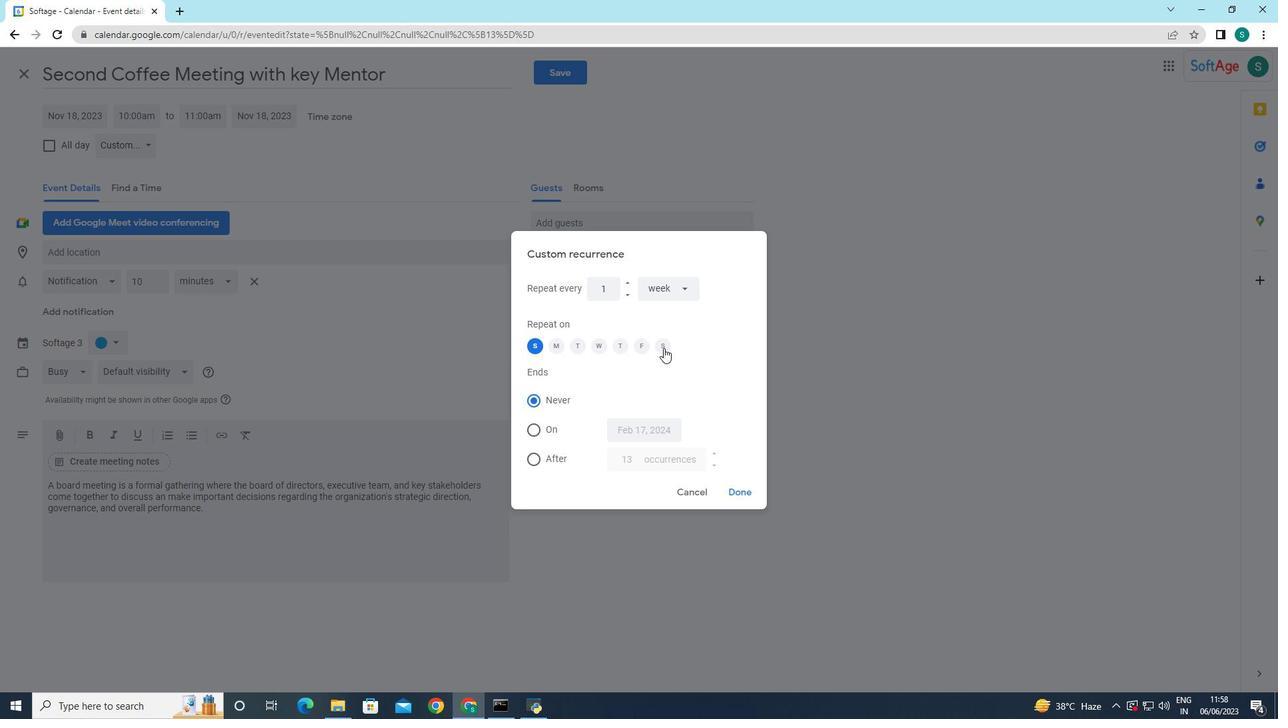 
Action: Mouse moved to (748, 495)
Screenshot: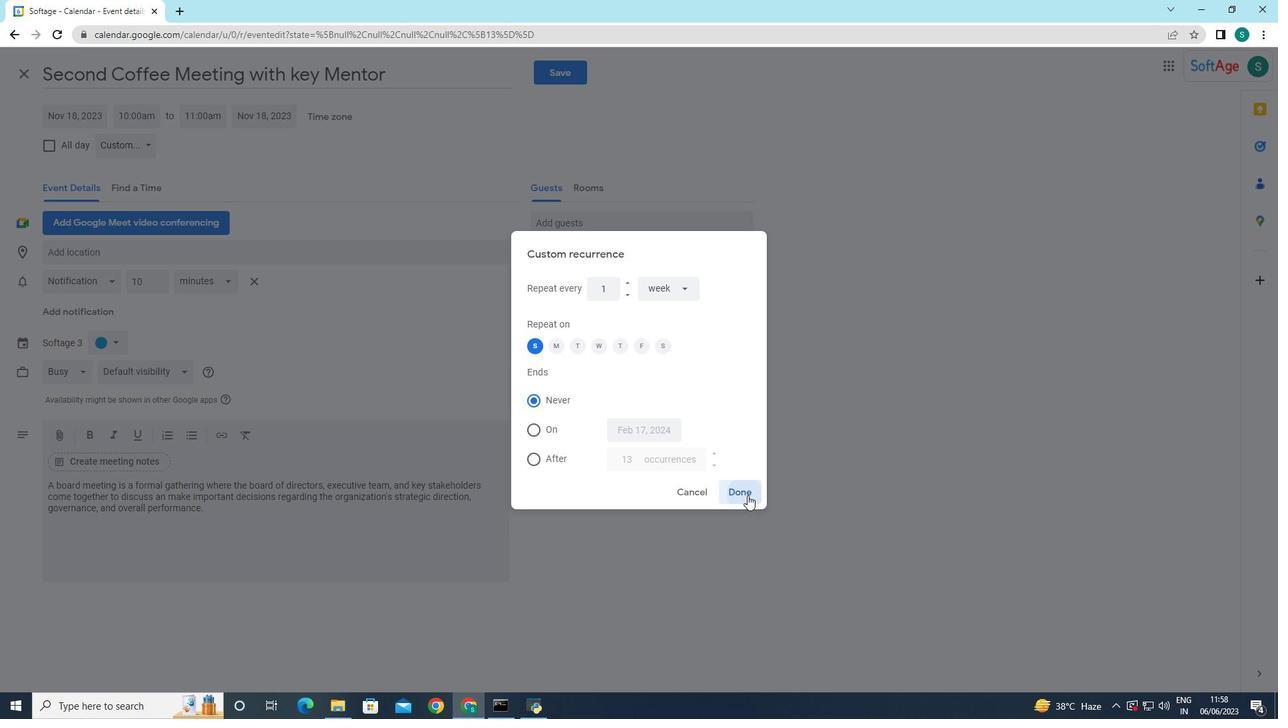 
Action: Mouse pressed left at (748, 495)
Screenshot: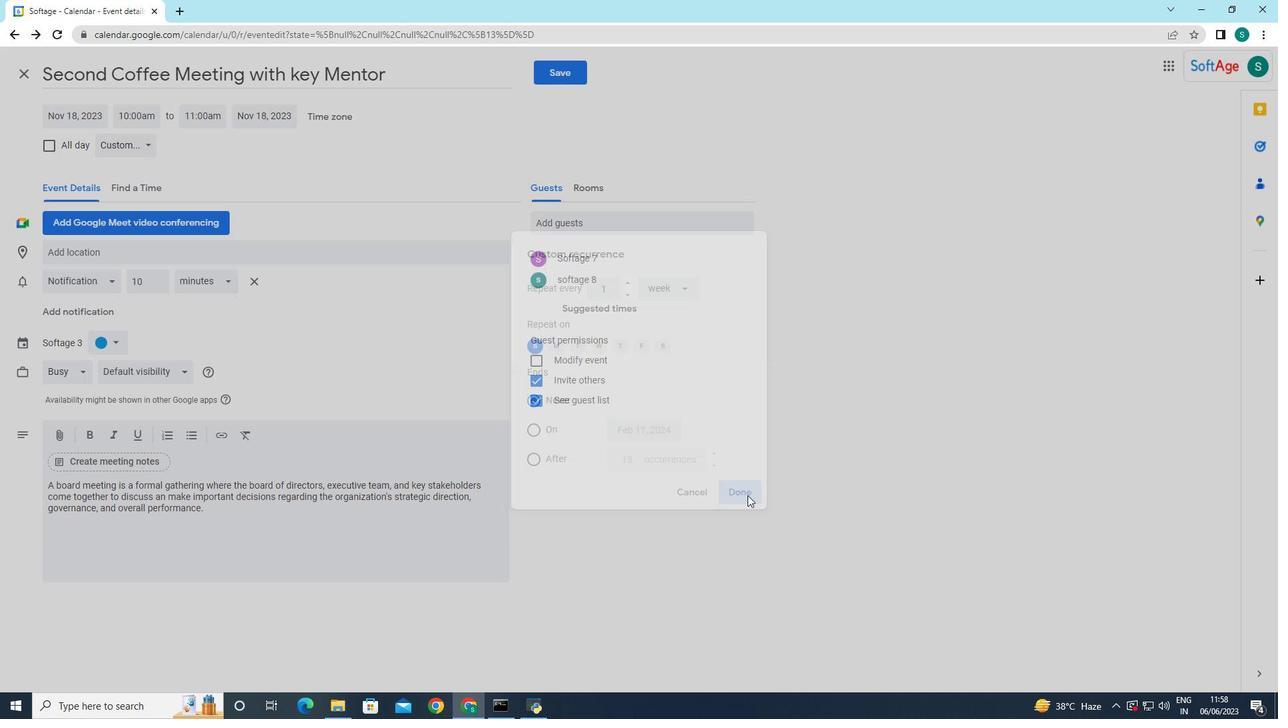 
Action: Mouse moved to (741, 496)
Screenshot: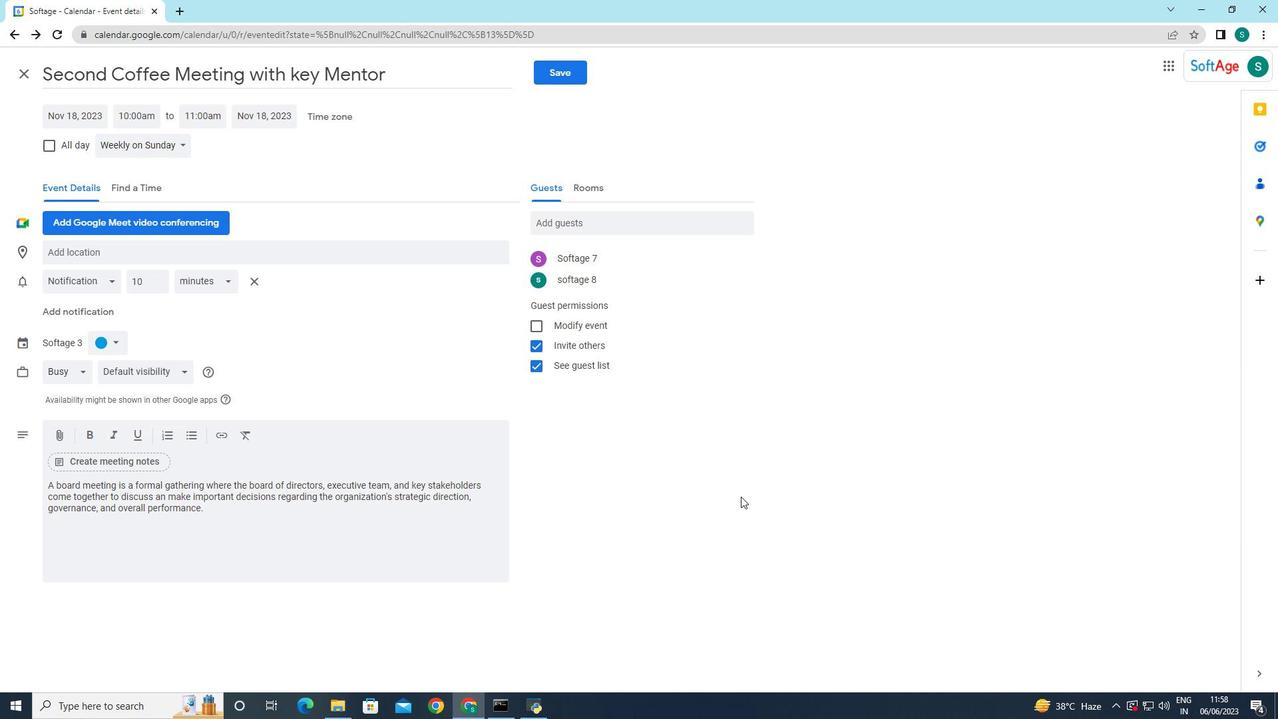
Action: Mouse pressed left at (741, 496)
Screenshot: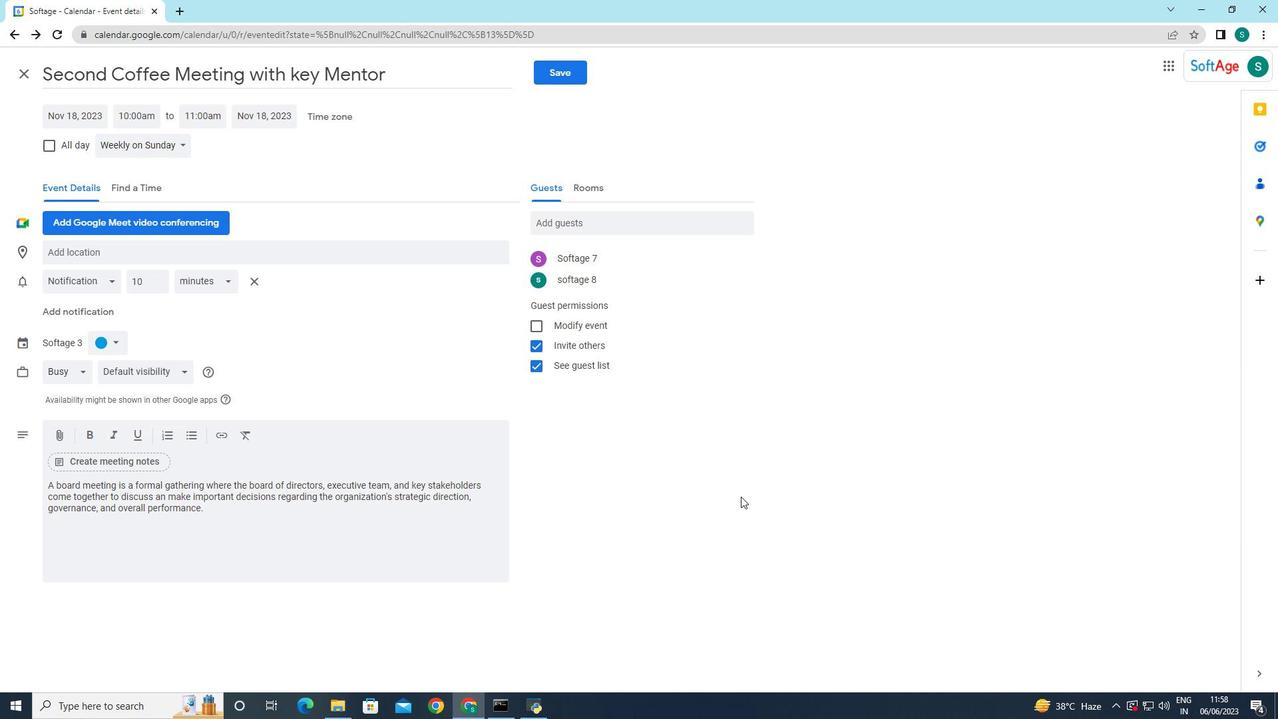 
Action: Mouse moved to (557, 73)
Screenshot: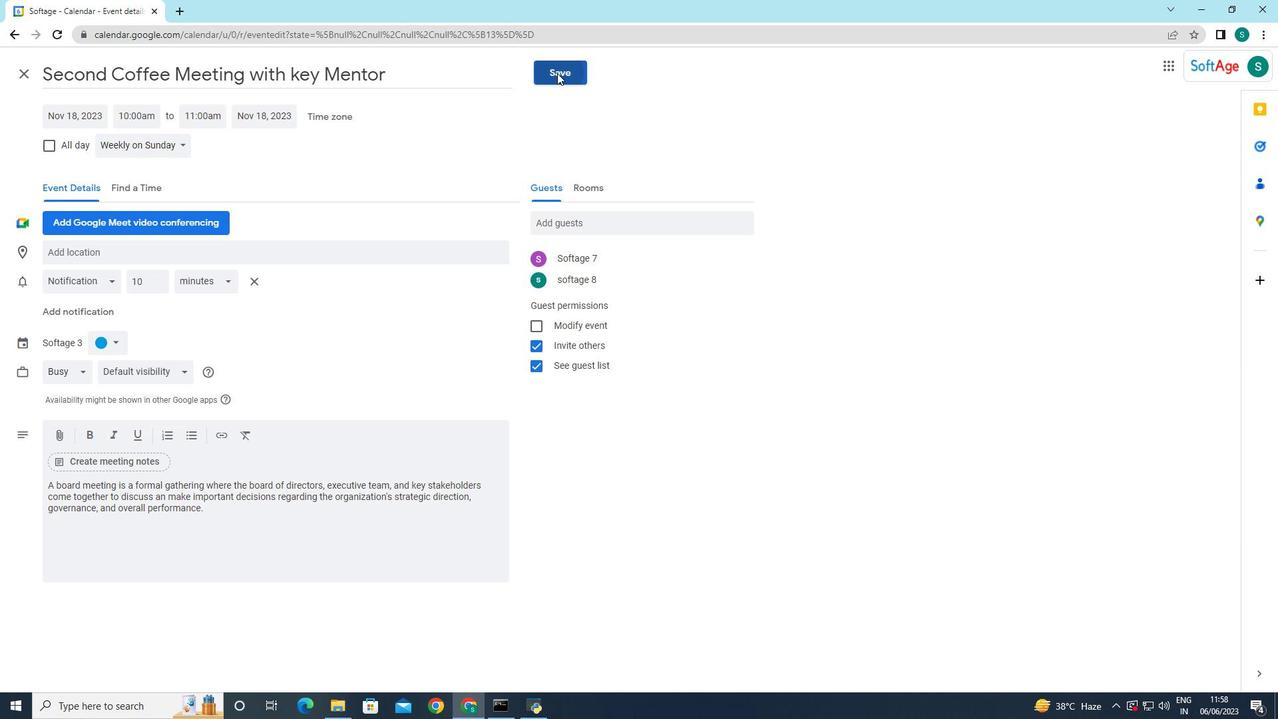 
Action: Mouse pressed left at (557, 73)
Screenshot: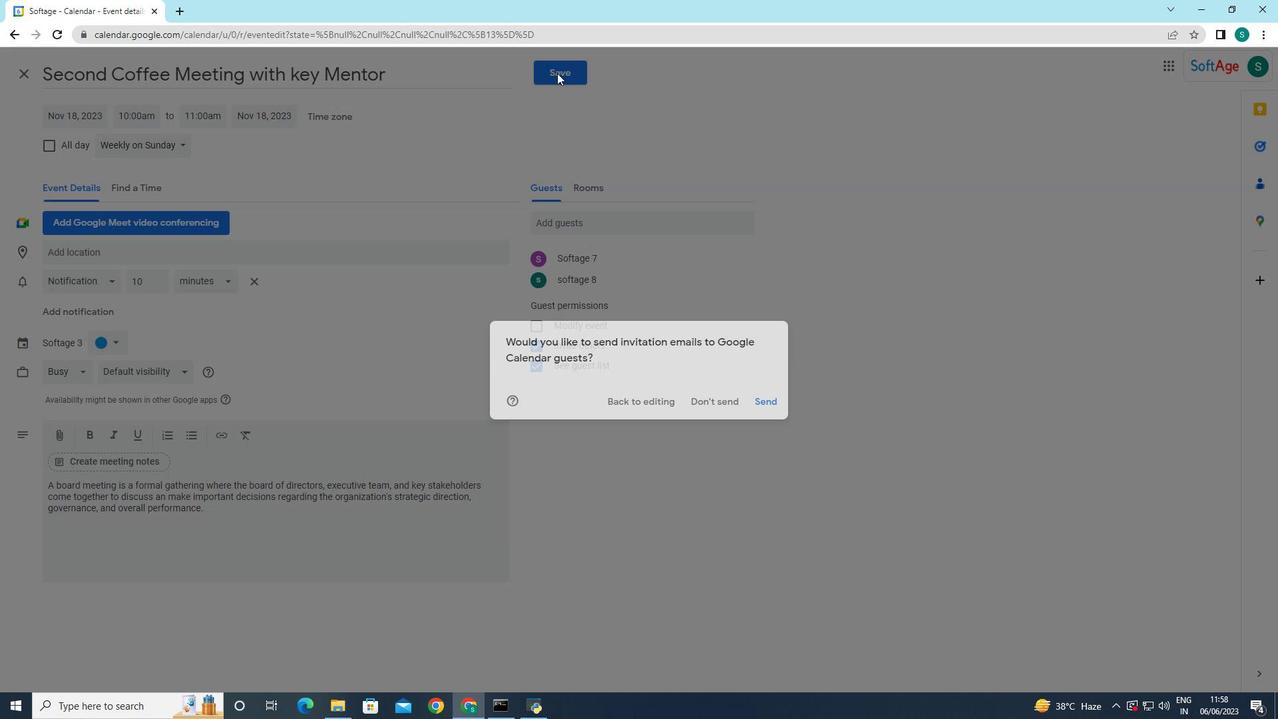 
Action: Mouse moved to (763, 404)
Screenshot: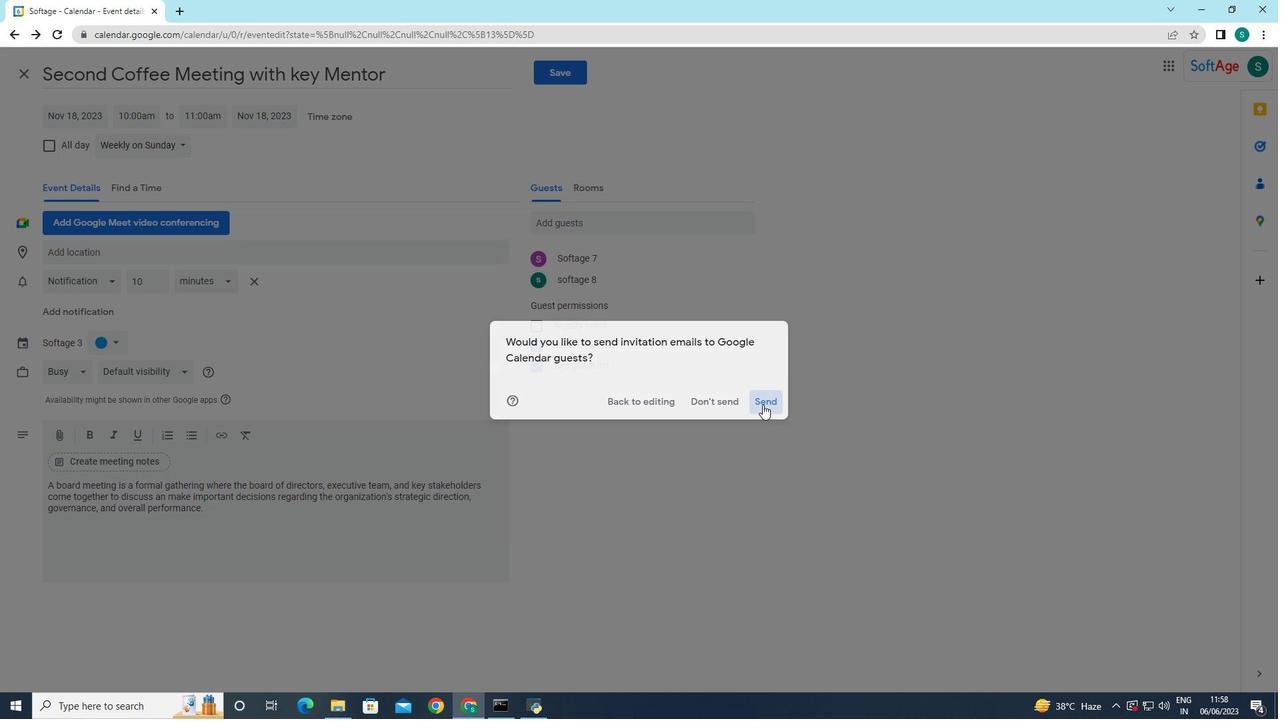 
Action: Mouse pressed left at (763, 404)
Screenshot: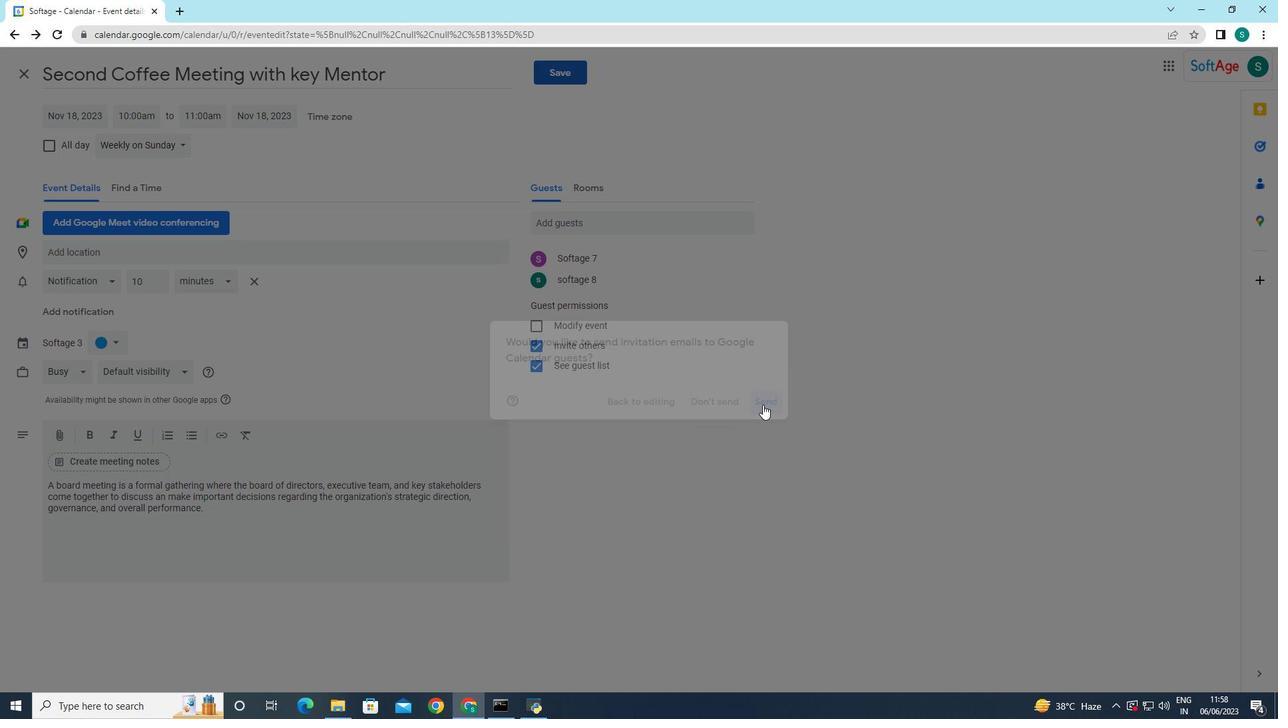
Action: Mouse moved to (619, 438)
Screenshot: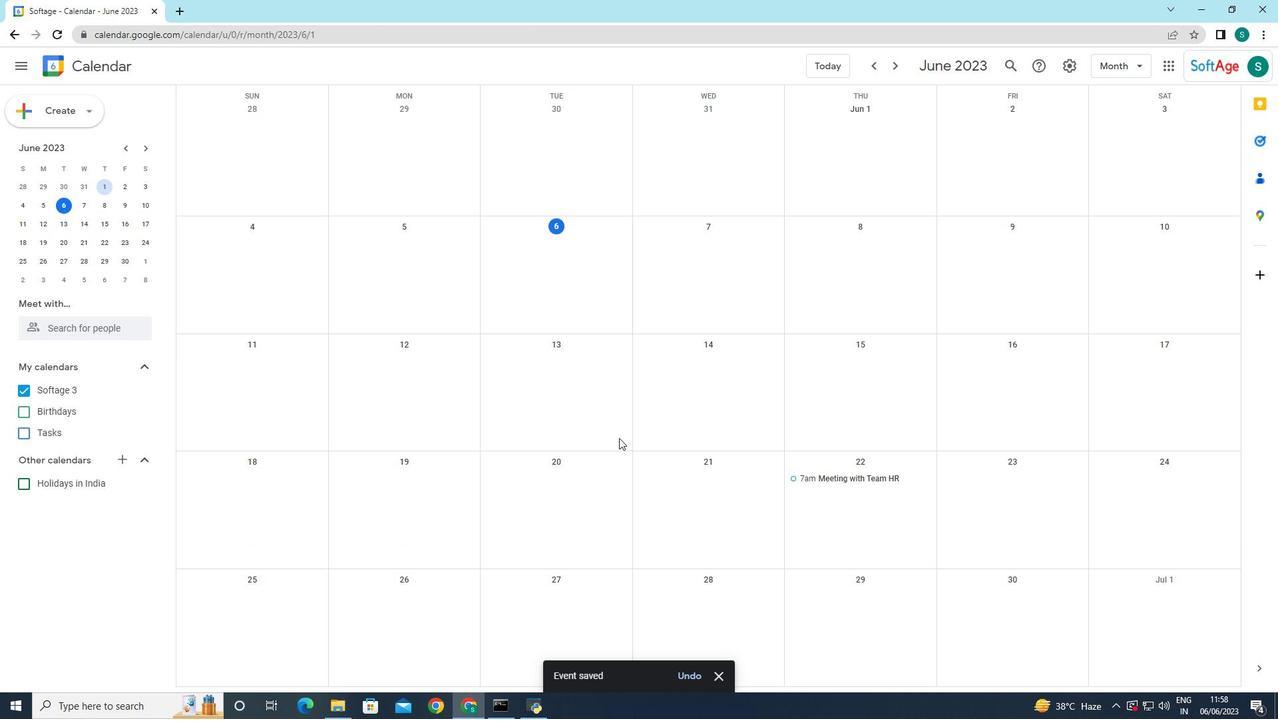 
